 Task: Look for space in Dieppe, Canada from 2nd August, 2023 to 12th August, 2023 for 2 adults in price range Rs.5000 to Rs.10000. Place can be private room with 1  bedroom having 1 bed and 1 bathroom. Property type can be house, flat, guest house, hotel. Booking option can be shelf check-in. Required host language is English.
Action: Mouse moved to (501, 100)
Screenshot: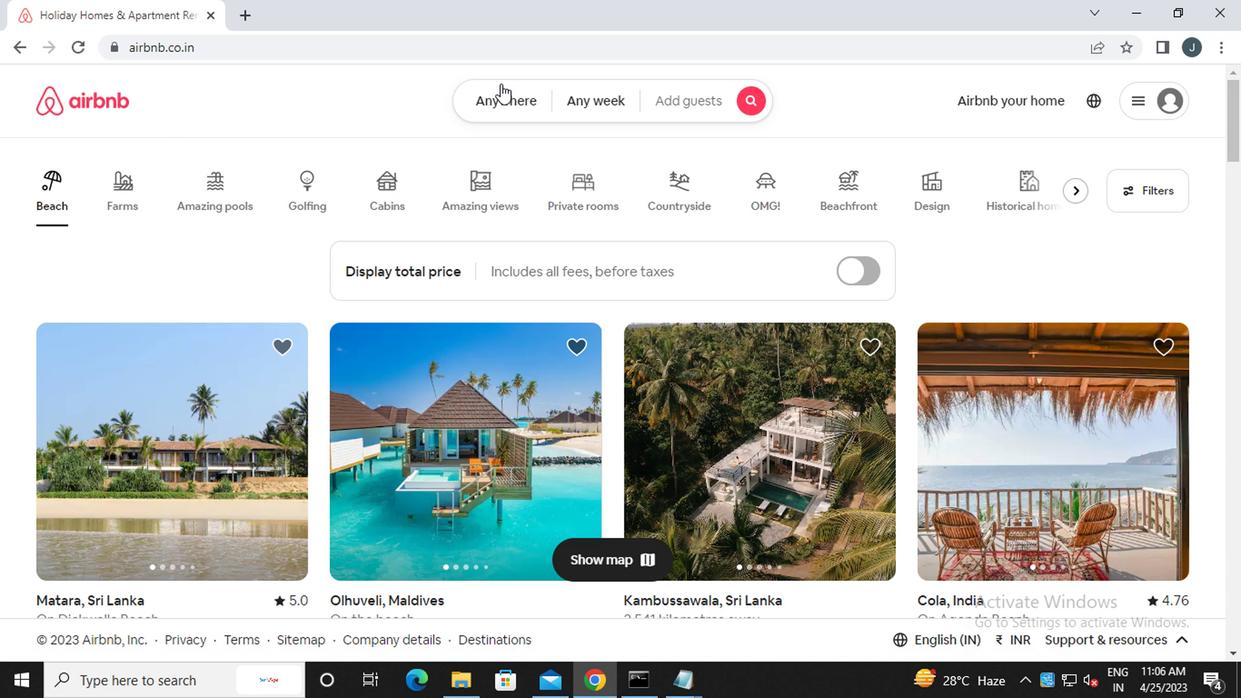 
Action: Mouse pressed left at (501, 100)
Screenshot: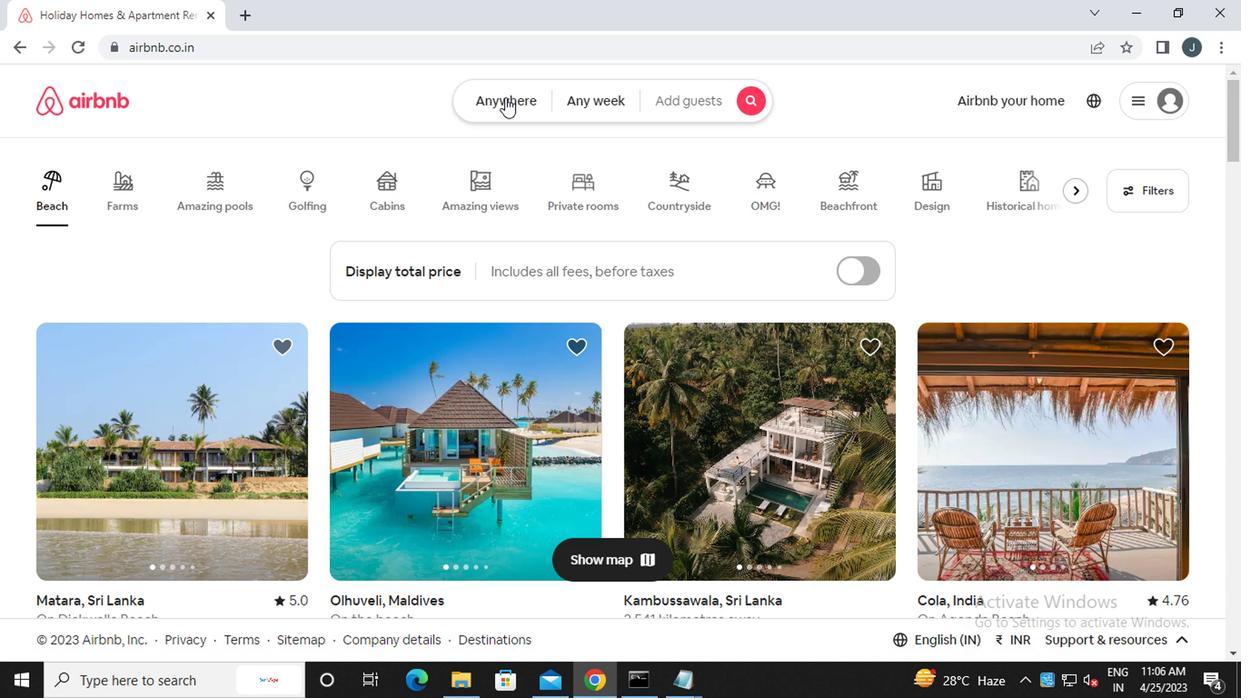 
Action: Mouse moved to (314, 182)
Screenshot: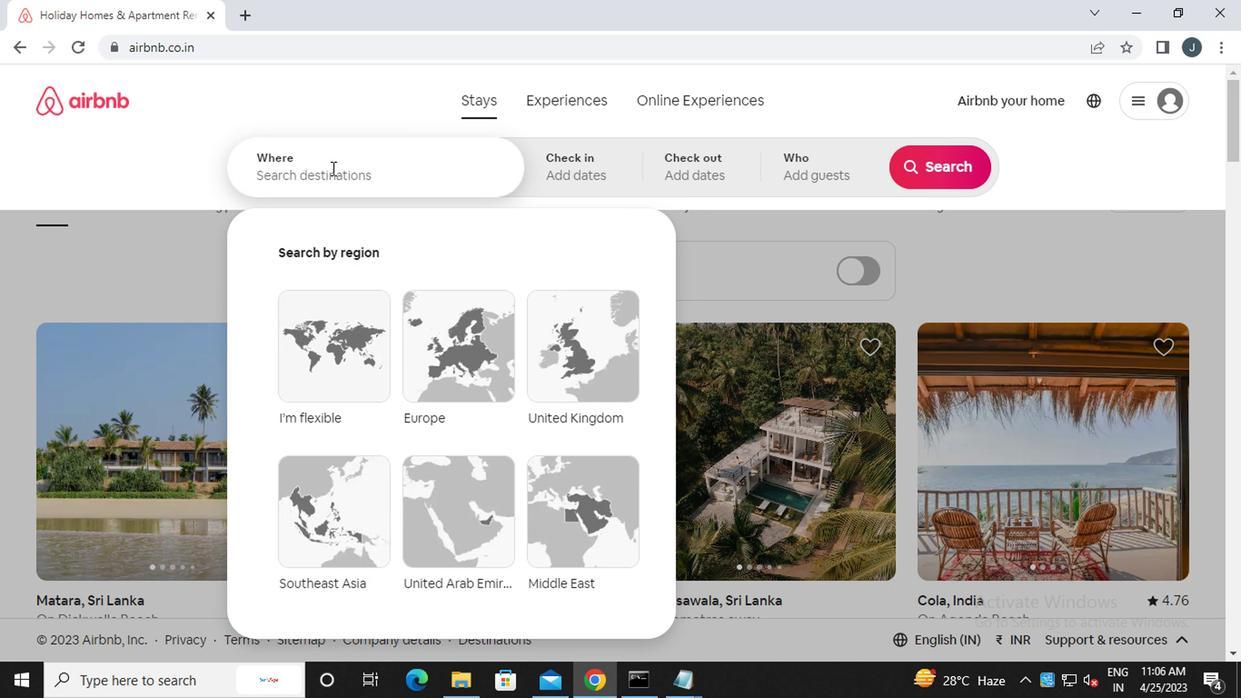
Action: Mouse pressed left at (314, 182)
Screenshot: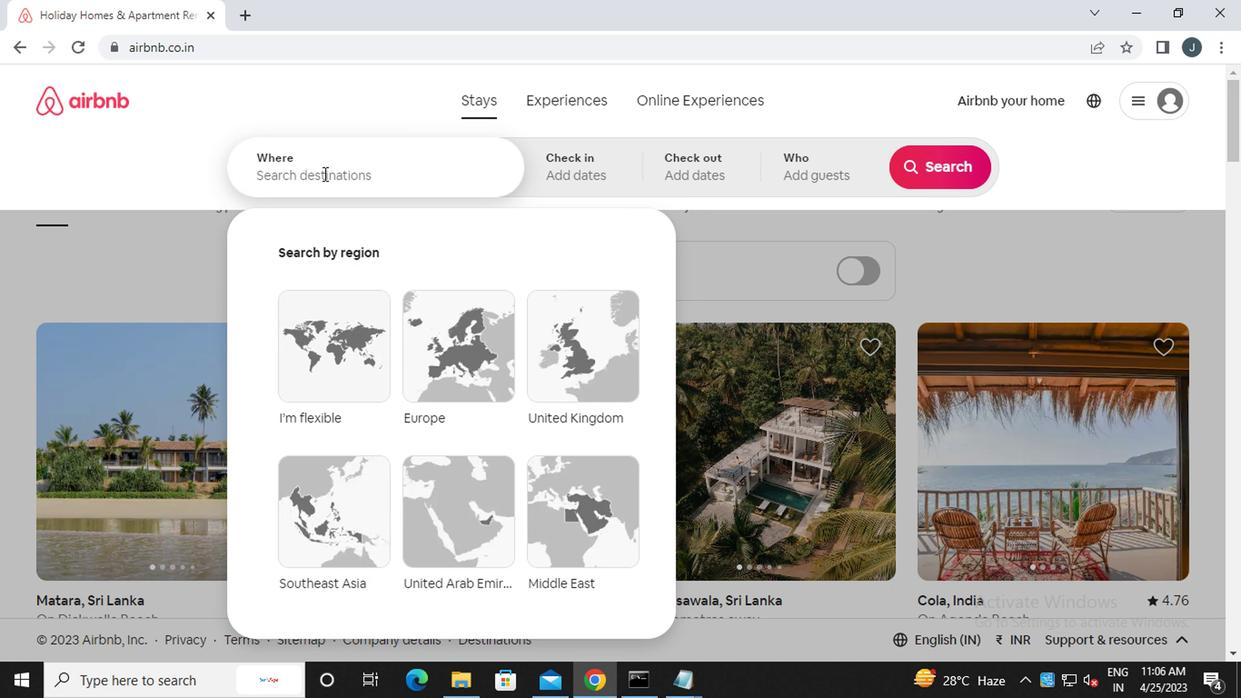 
Action: Mouse moved to (314, 182)
Screenshot: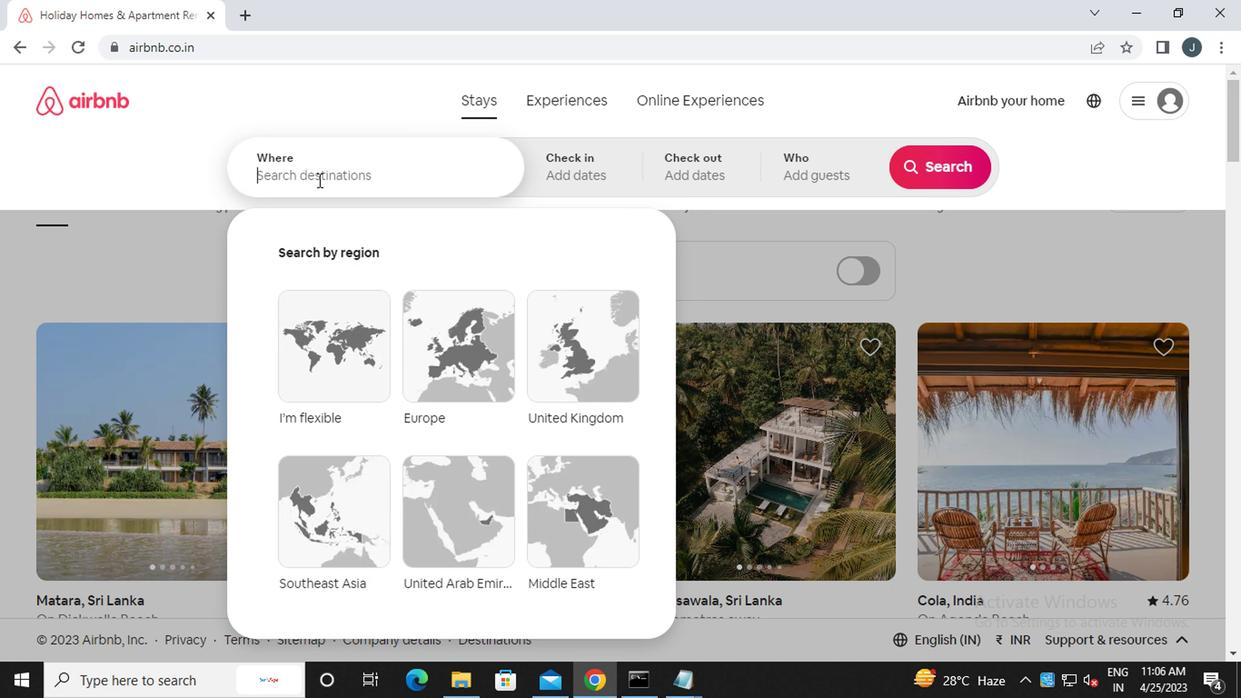 
Action: Key pressed d<Key.caps_lock>e<Key.backspace>ieppe,<Key.caps_lock>c<Key.caps_lock>anada
Screenshot: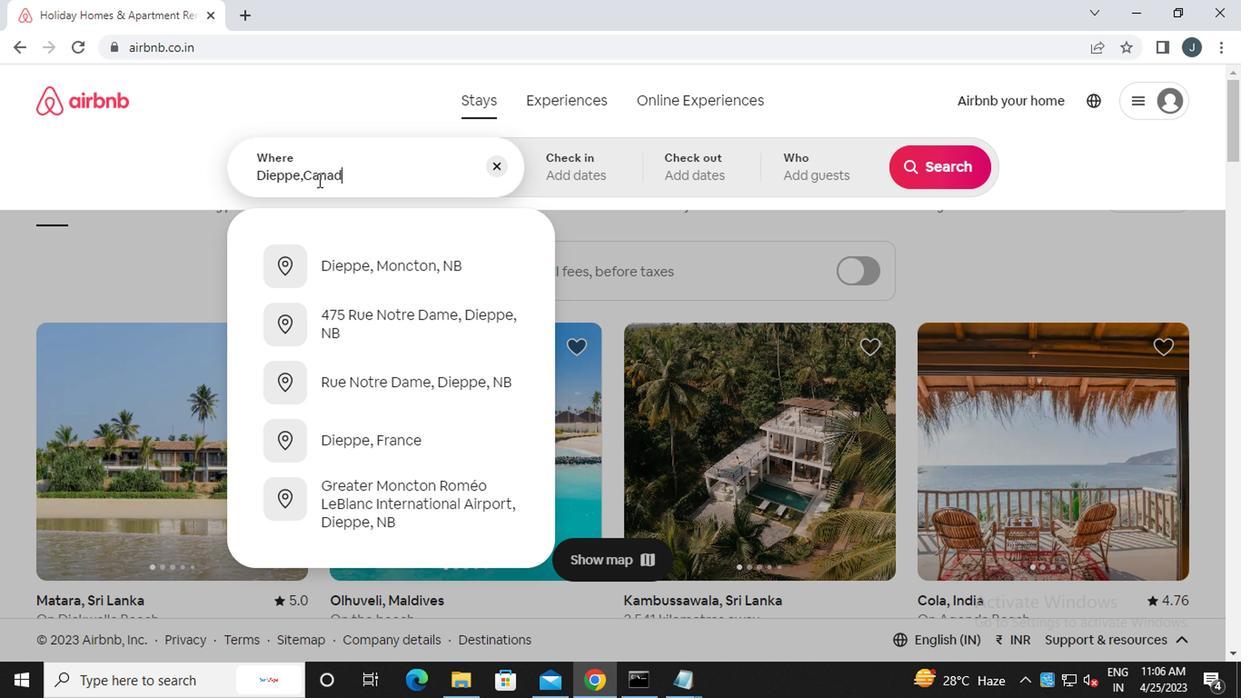 
Action: Mouse moved to (593, 177)
Screenshot: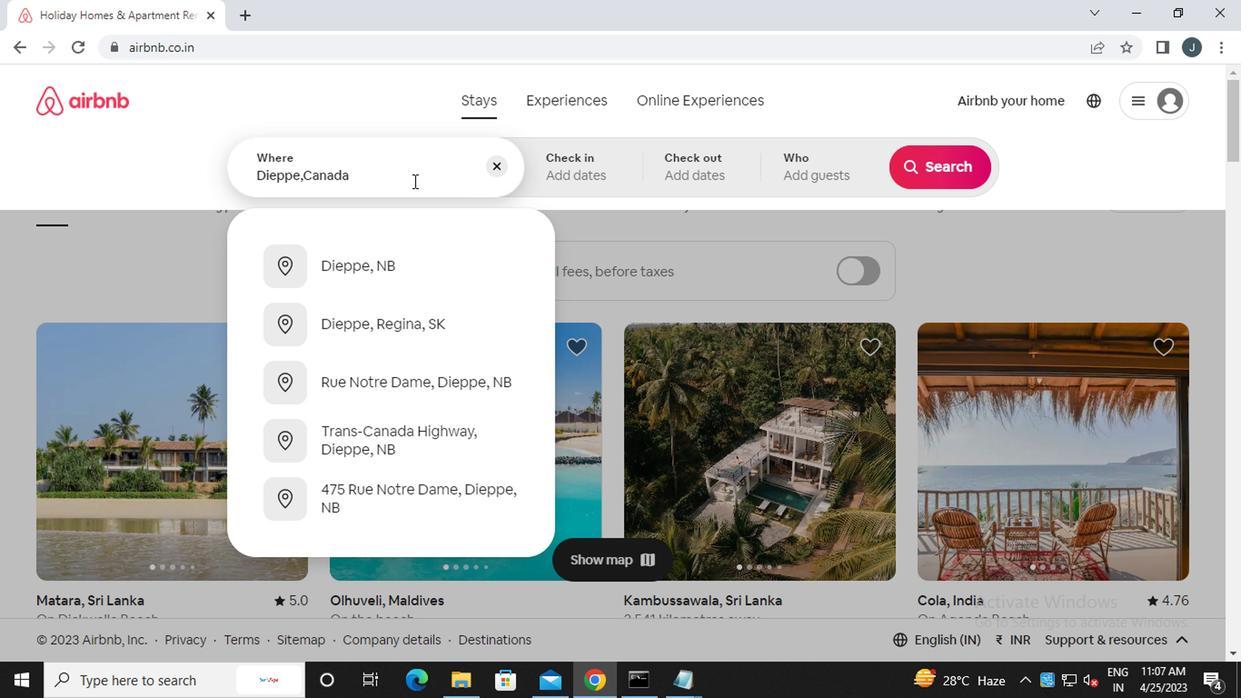 
Action: Mouse pressed left at (593, 177)
Screenshot: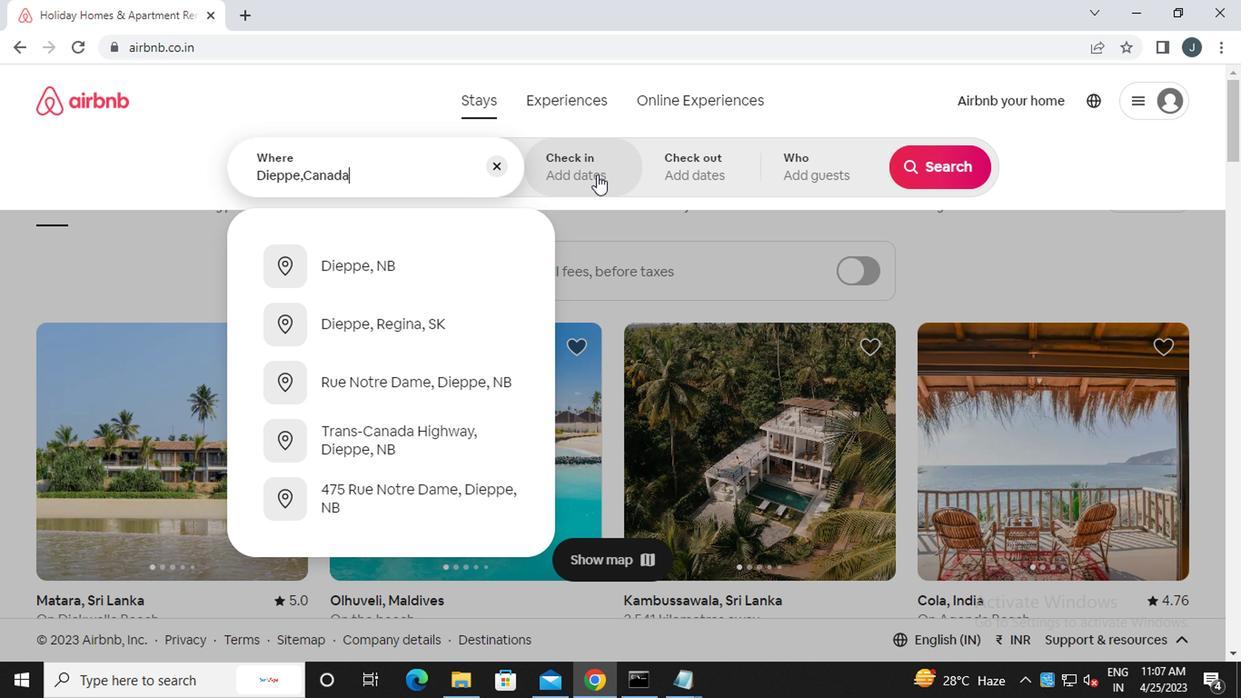 
Action: Mouse moved to (927, 310)
Screenshot: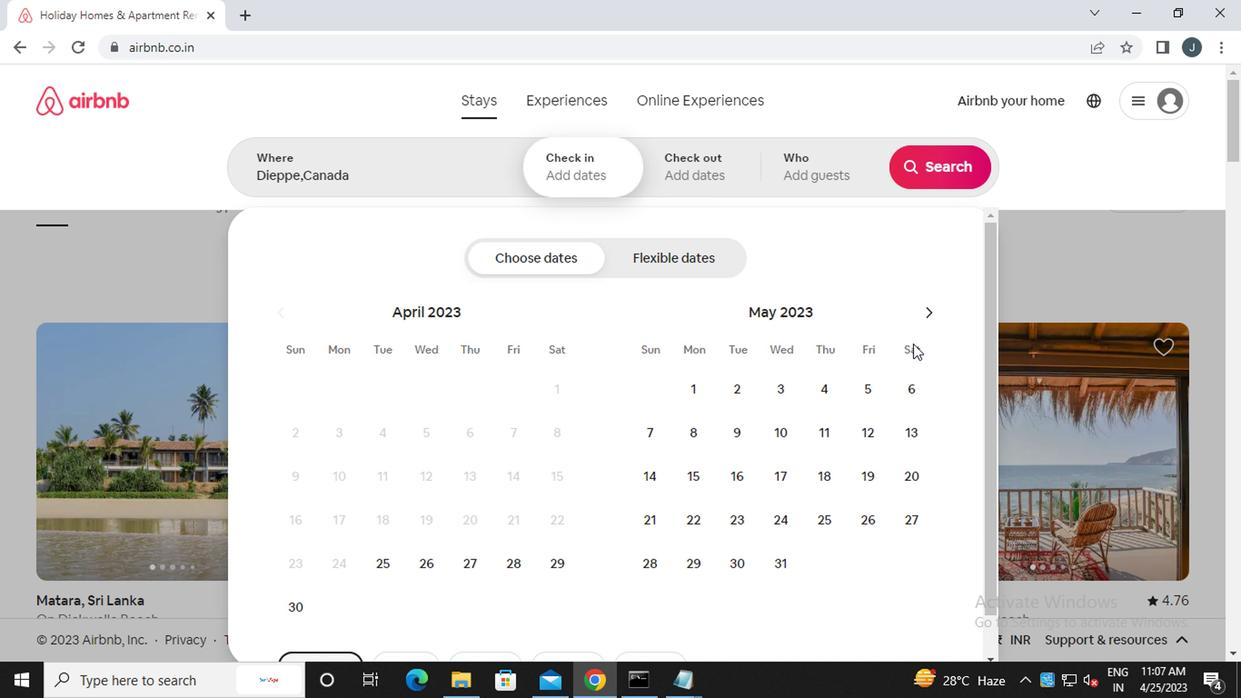 
Action: Mouse pressed left at (927, 310)
Screenshot: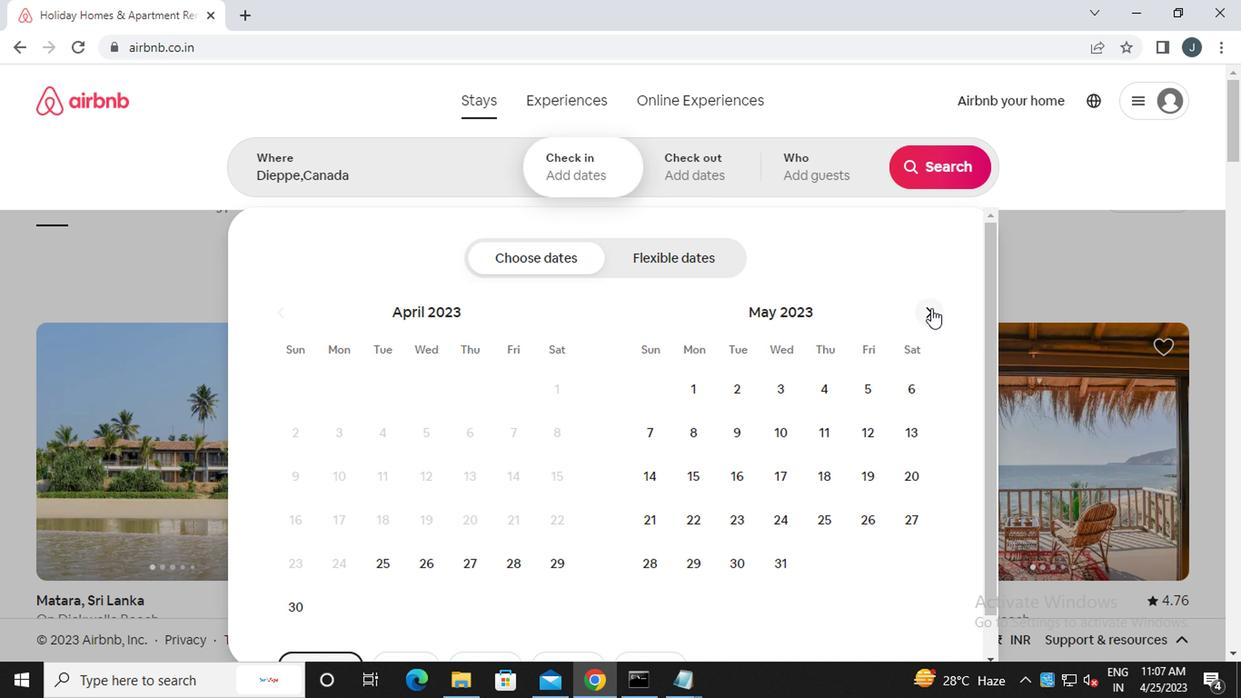 
Action: Mouse pressed left at (927, 310)
Screenshot: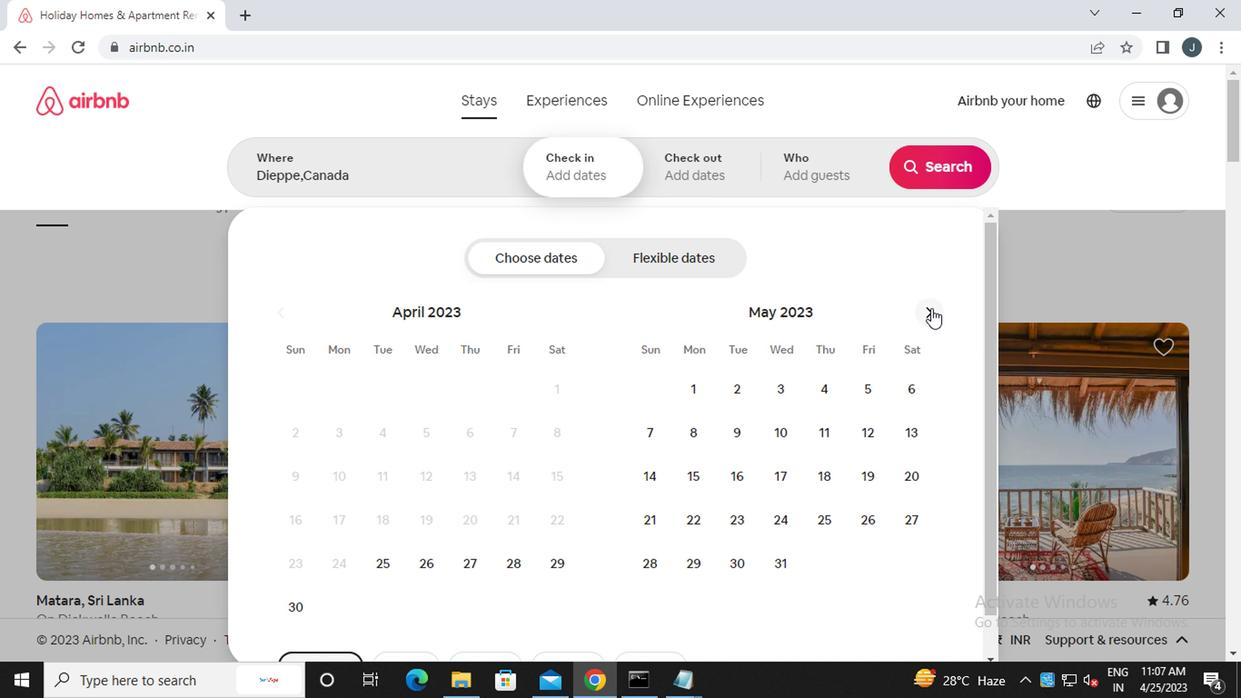 
Action: Mouse moved to (927, 310)
Screenshot: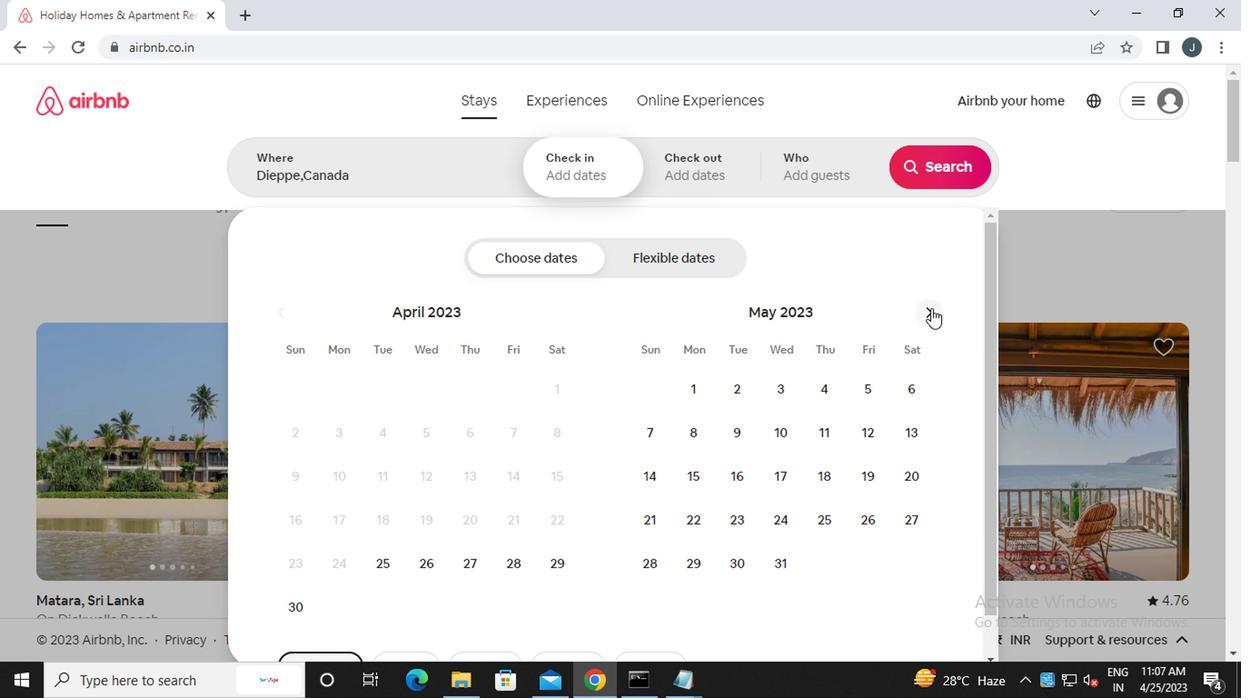 
Action: Mouse pressed left at (927, 310)
Screenshot: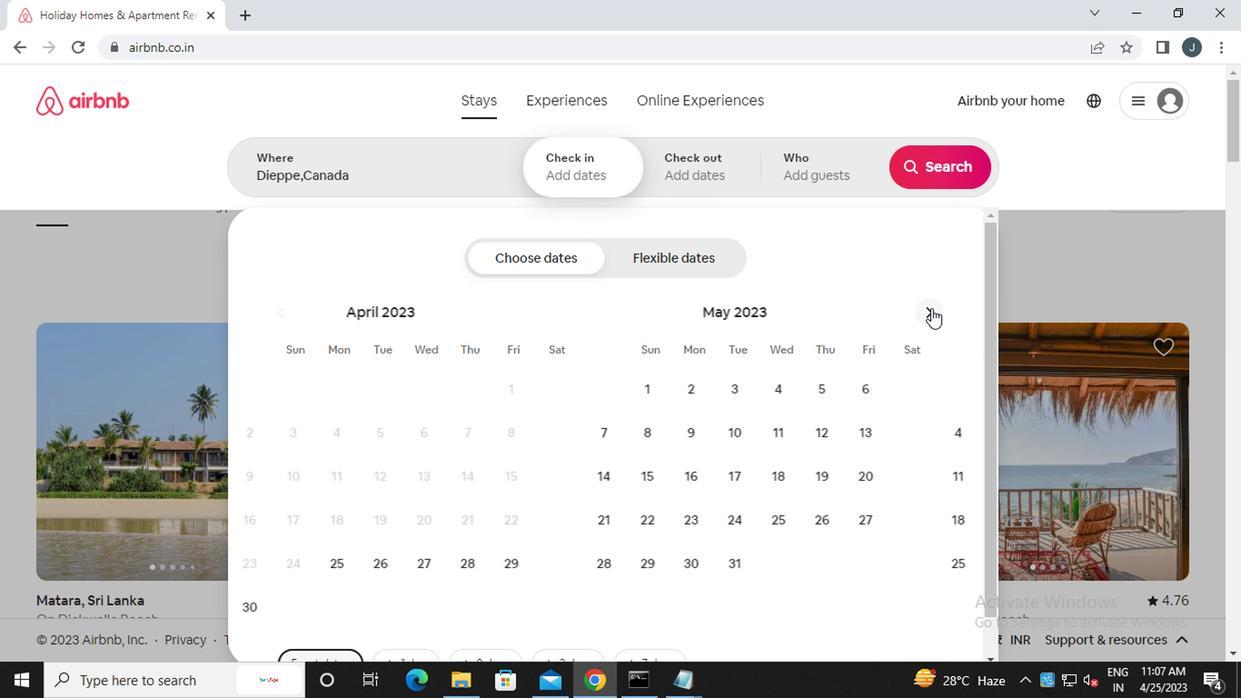 
Action: Mouse pressed left at (927, 310)
Screenshot: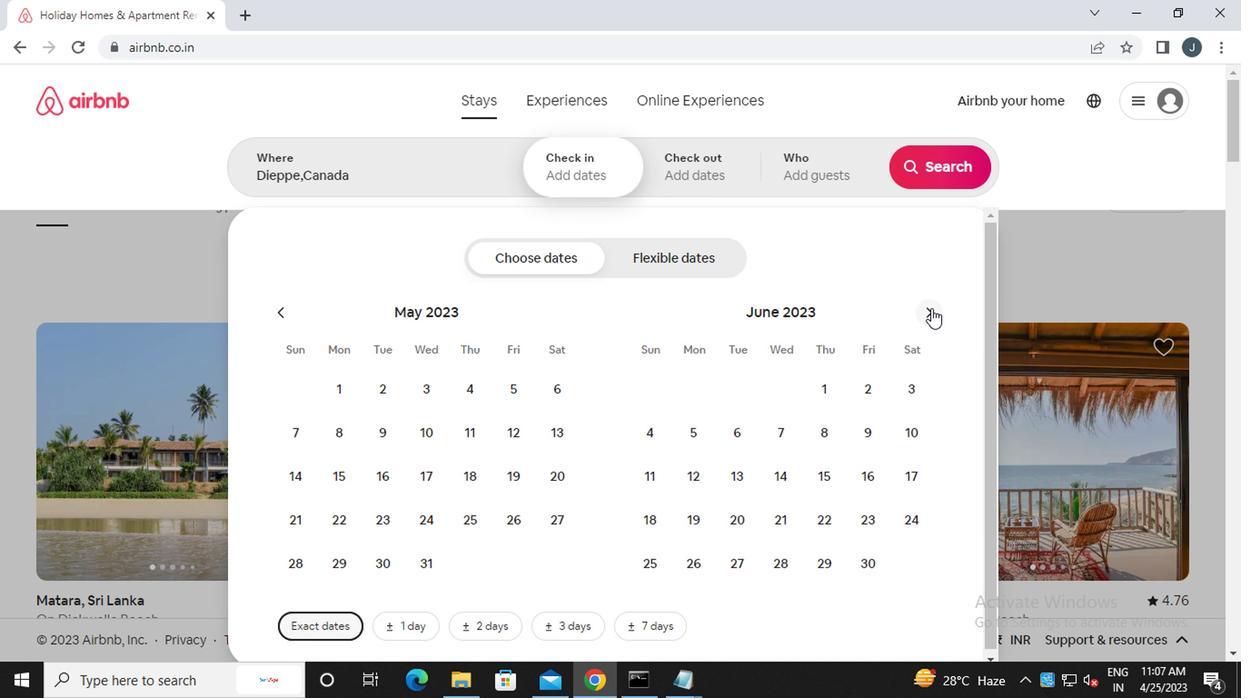 
Action: Mouse pressed left at (927, 310)
Screenshot: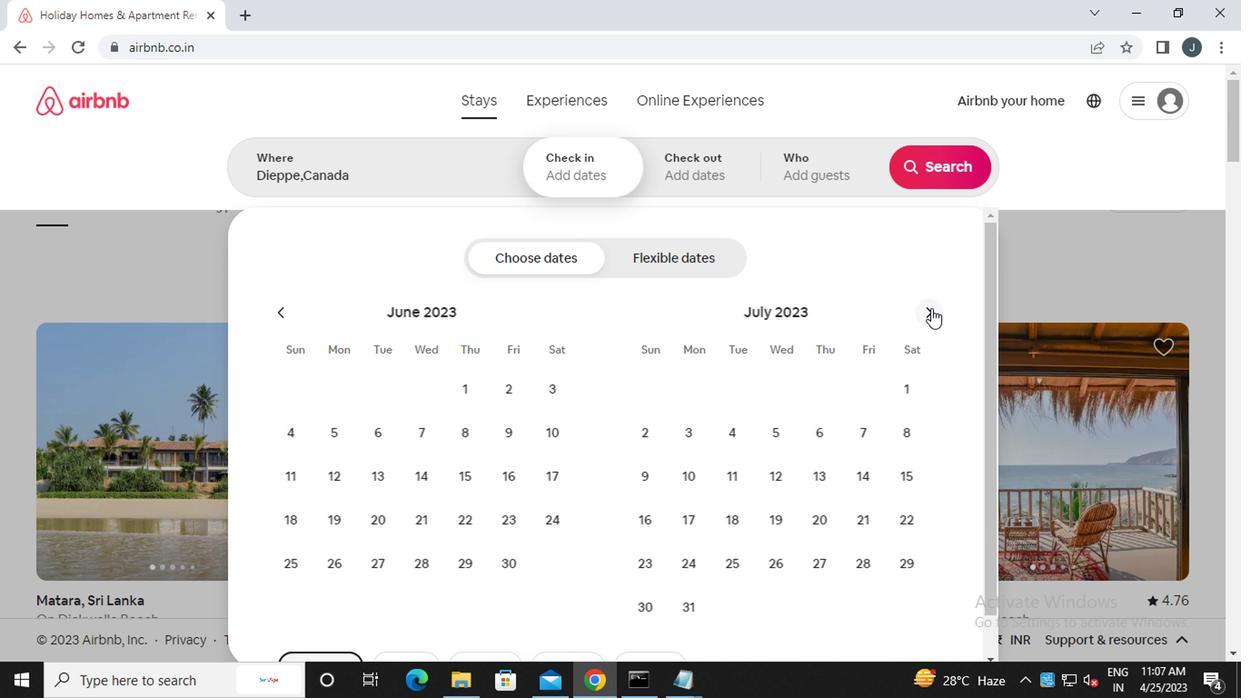 
Action: Mouse moved to (424, 393)
Screenshot: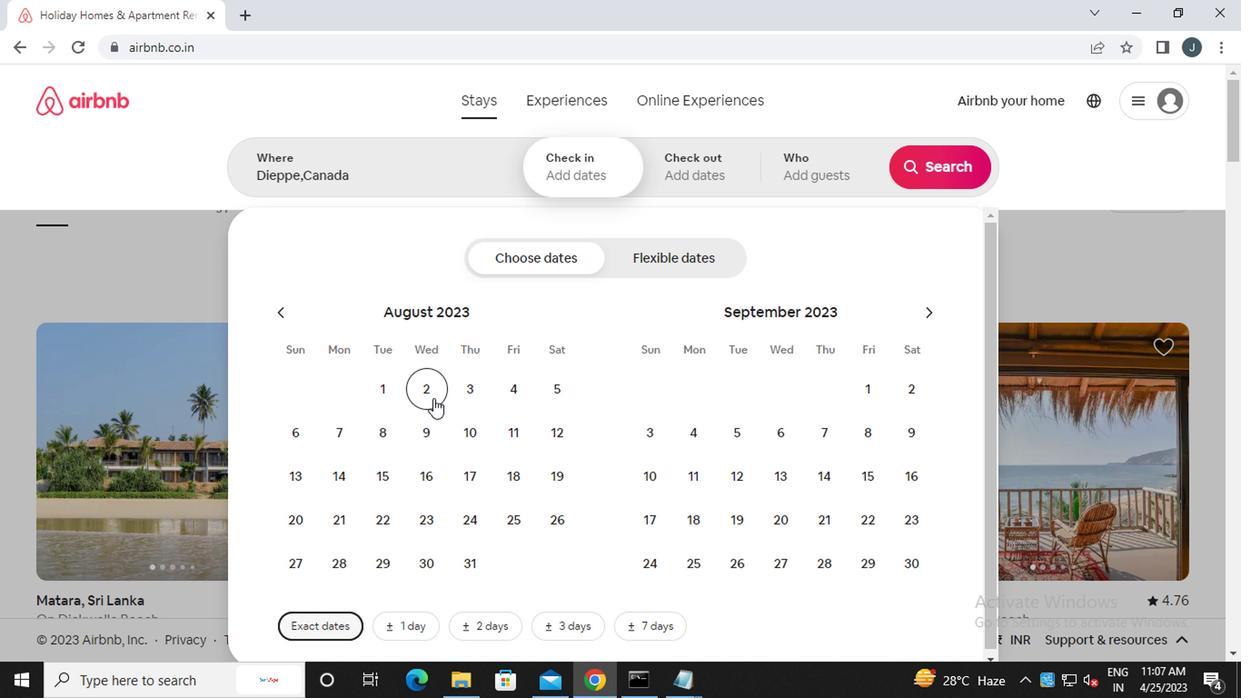 
Action: Mouse pressed left at (424, 393)
Screenshot: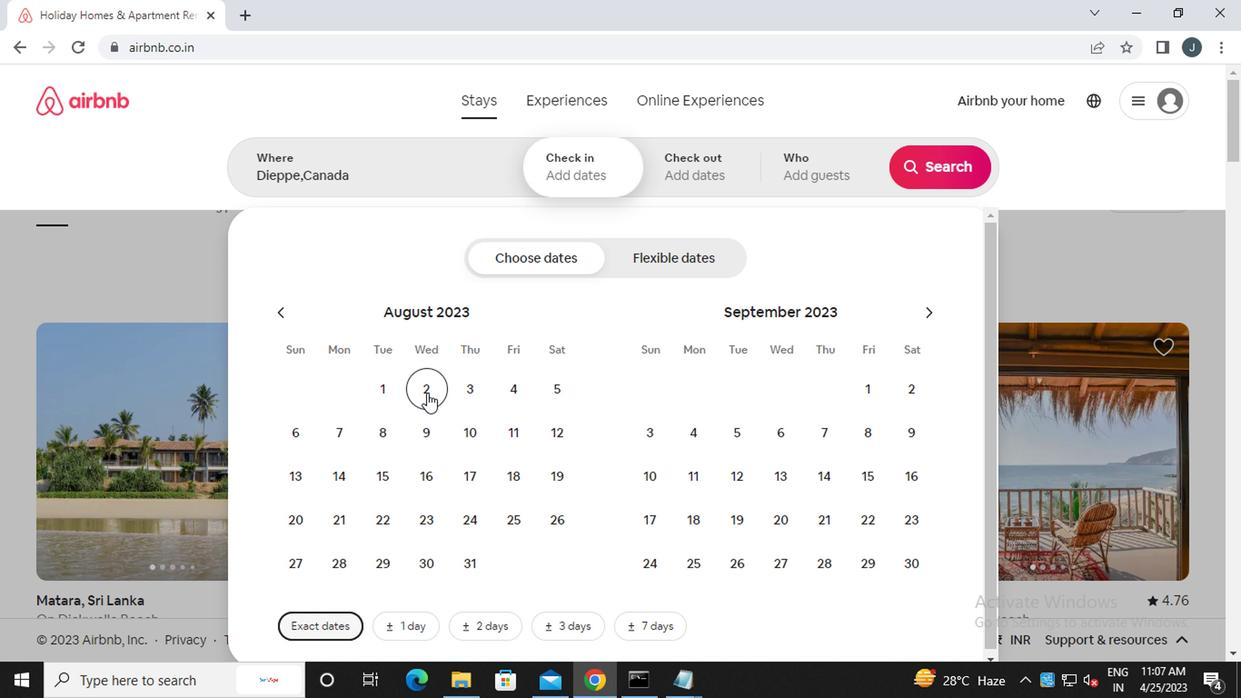 
Action: Mouse moved to (554, 441)
Screenshot: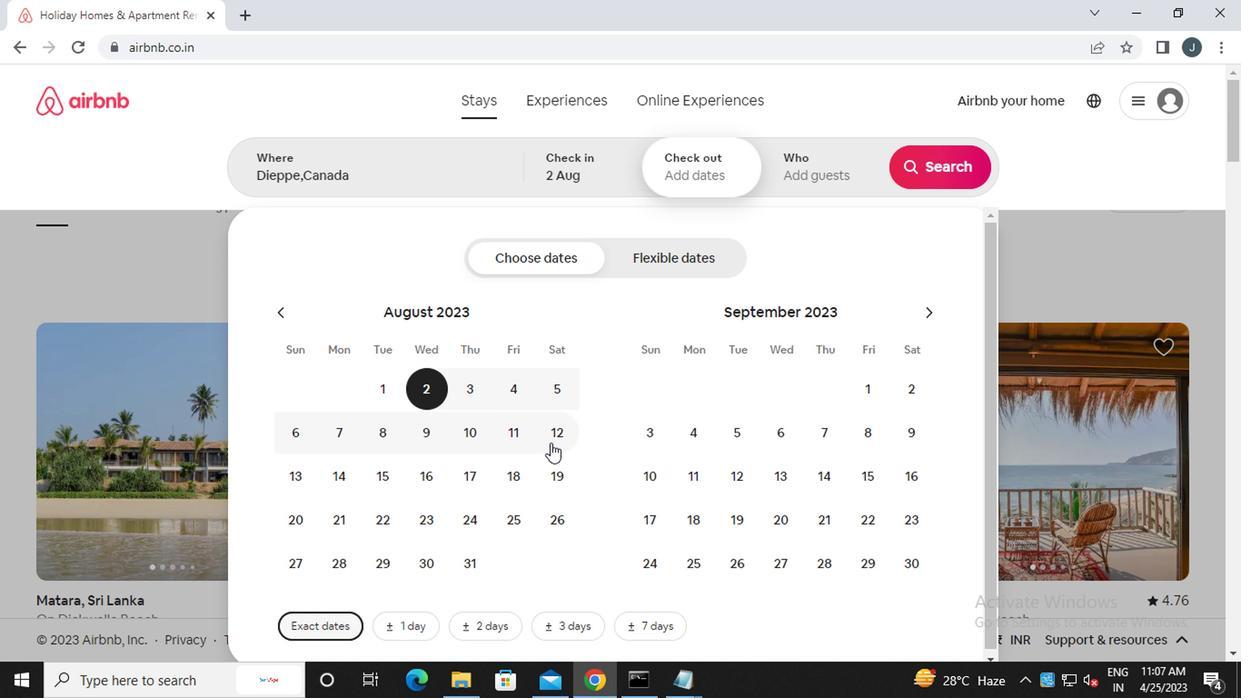 
Action: Mouse pressed left at (554, 441)
Screenshot: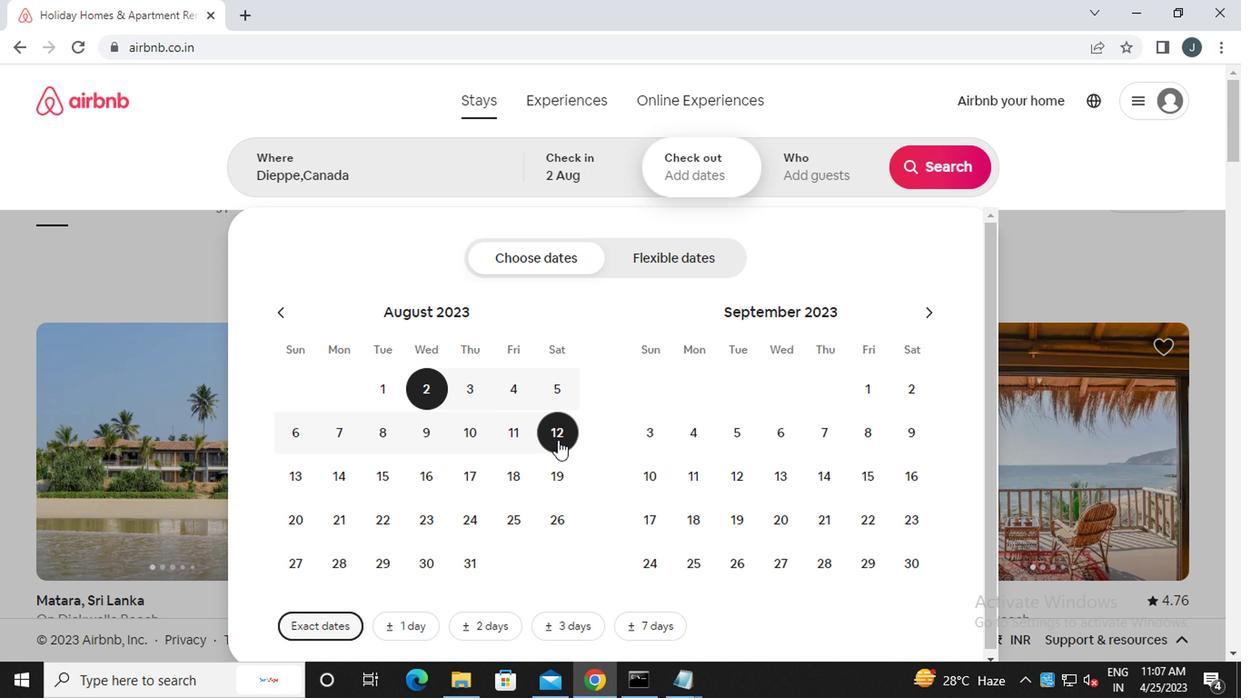 
Action: Mouse moved to (803, 177)
Screenshot: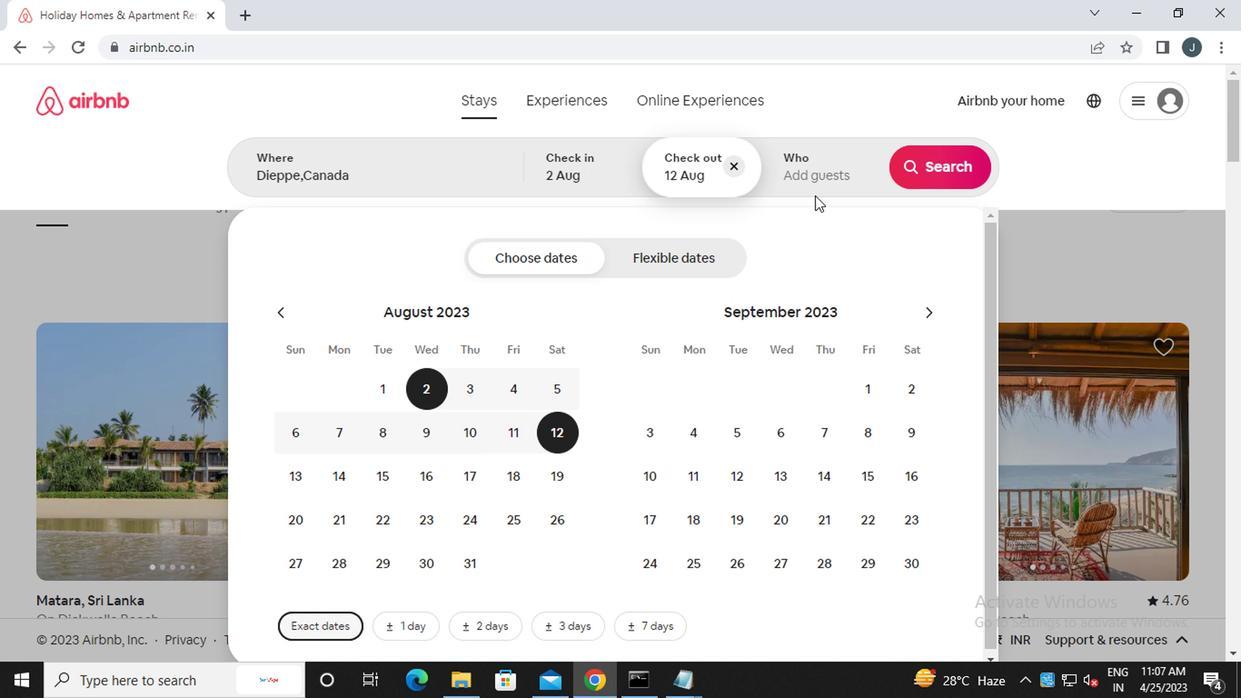 
Action: Mouse pressed left at (803, 177)
Screenshot: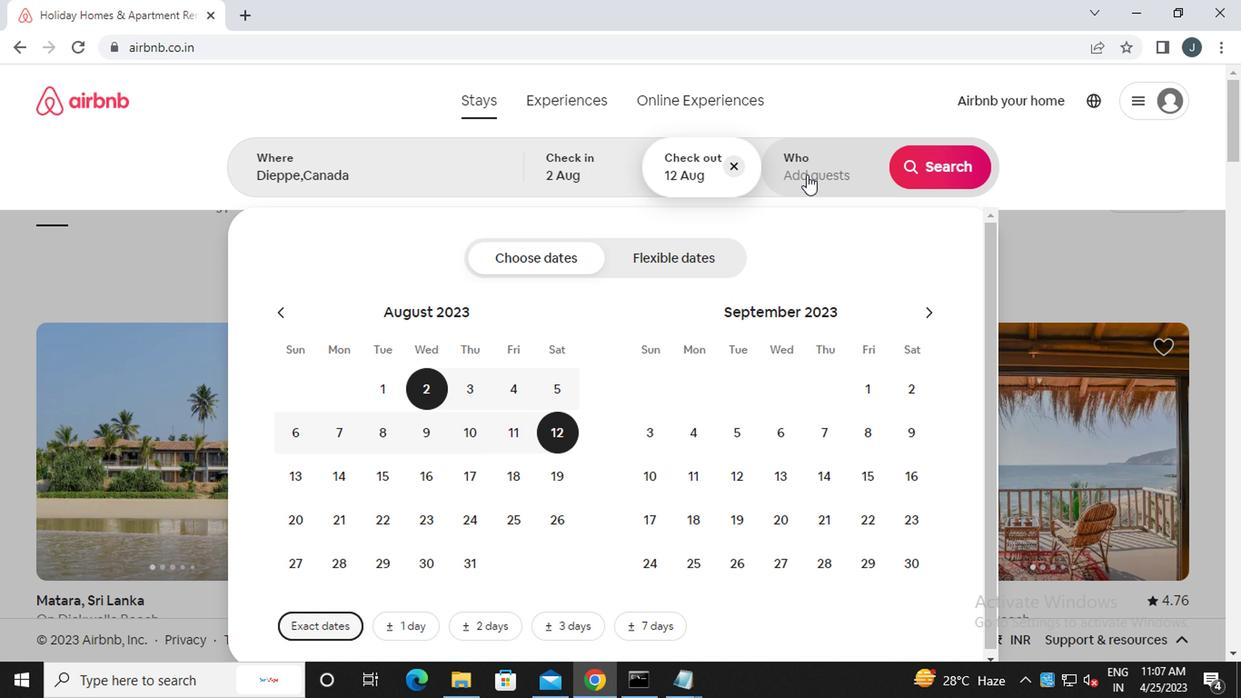 
Action: Mouse moved to (950, 268)
Screenshot: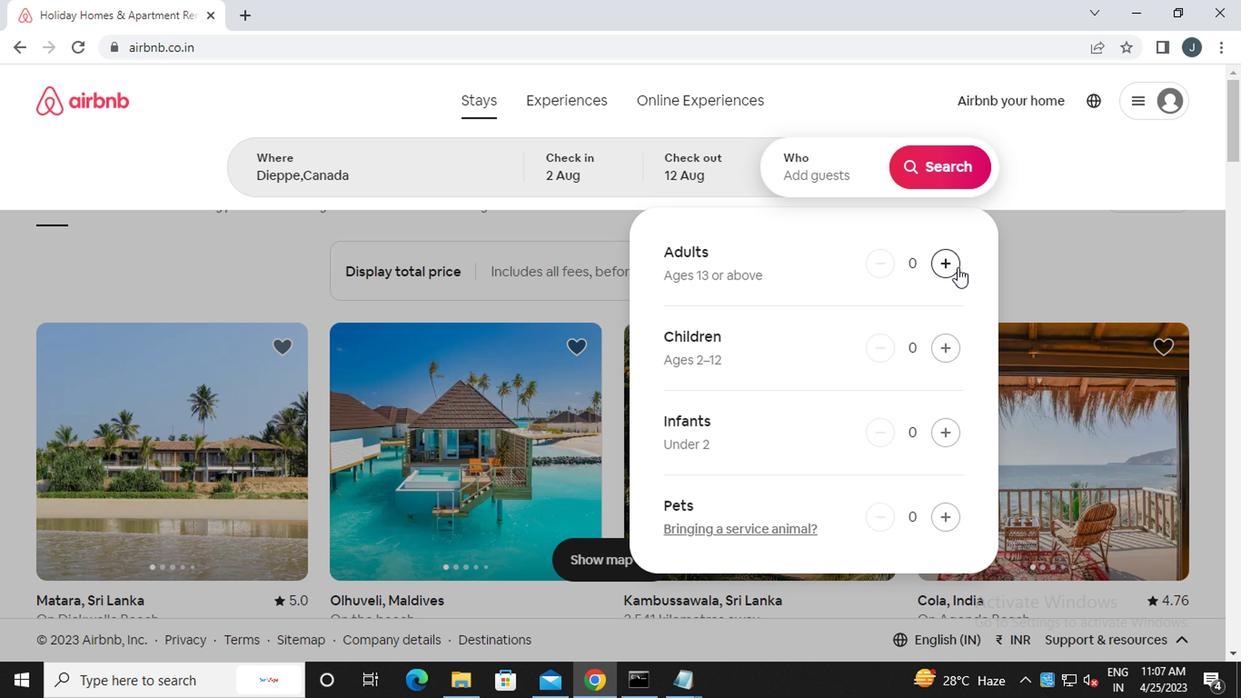 
Action: Mouse pressed left at (950, 268)
Screenshot: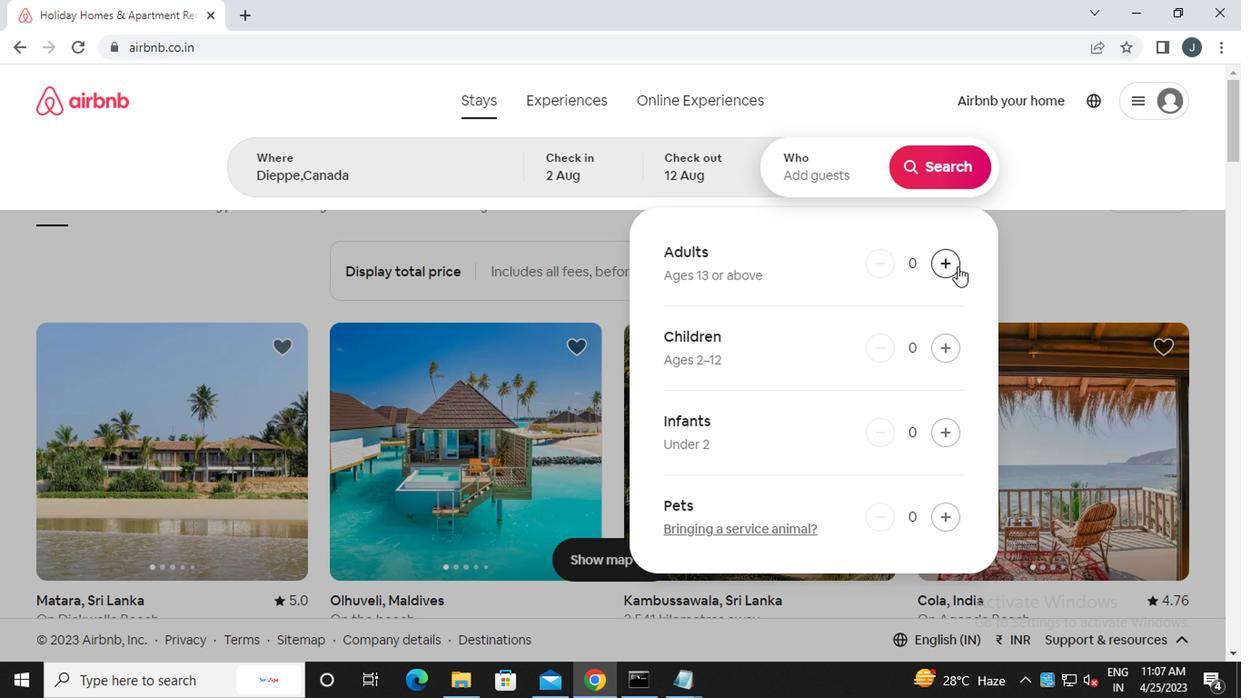 
Action: Mouse pressed left at (950, 268)
Screenshot: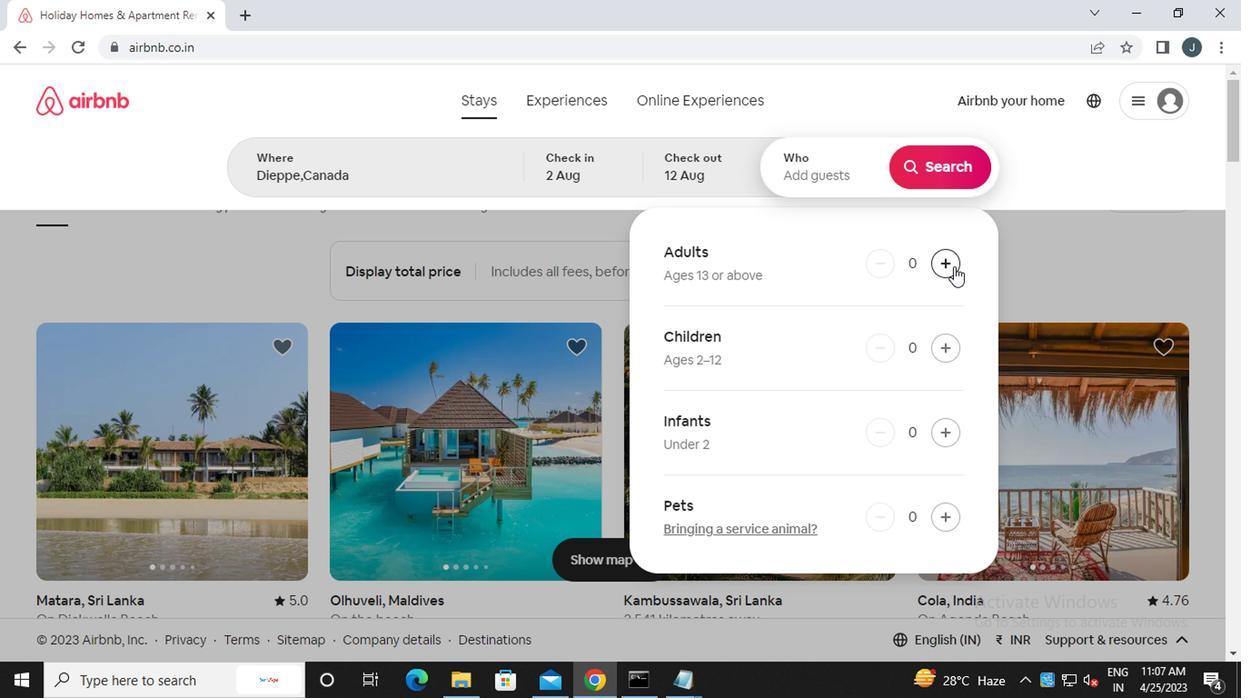 
Action: Mouse moved to (959, 175)
Screenshot: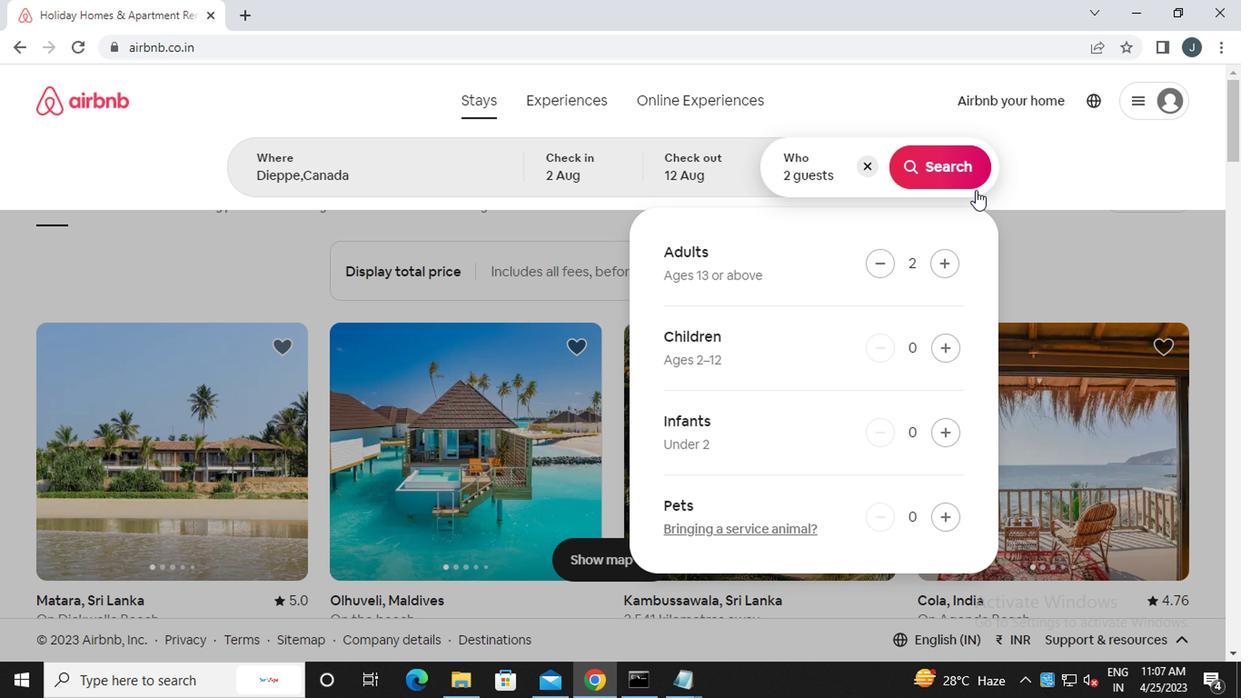 
Action: Mouse pressed left at (959, 175)
Screenshot: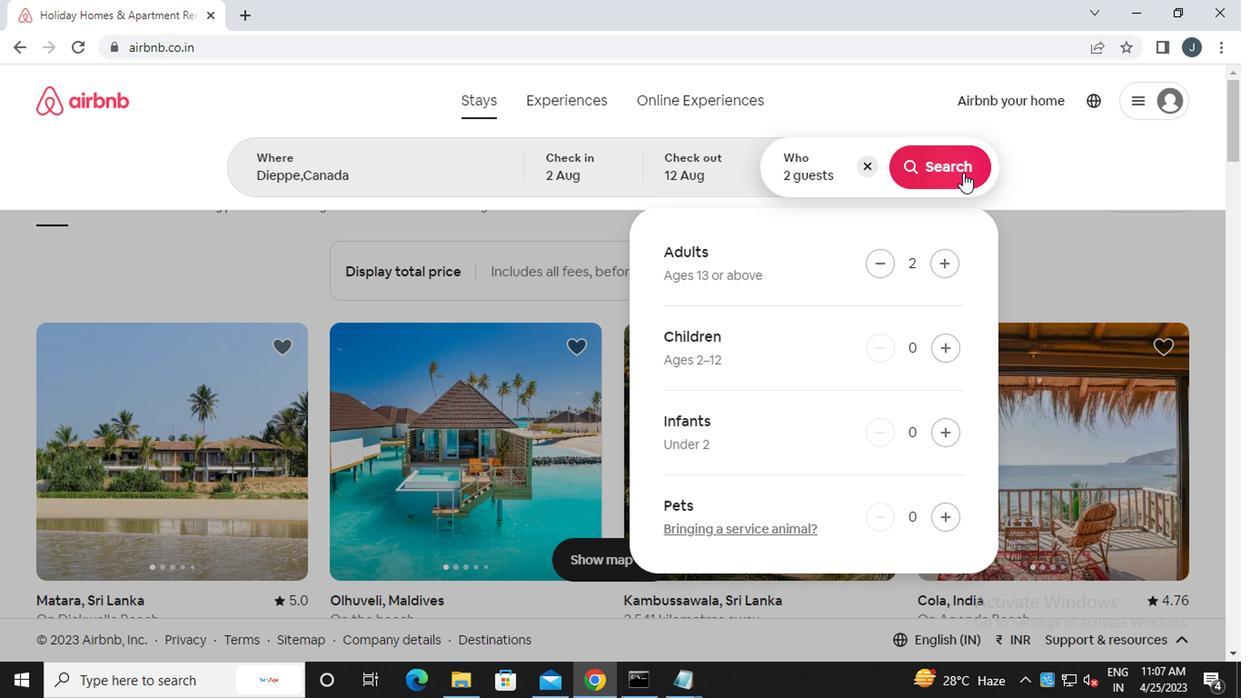 
Action: Mouse moved to (1175, 186)
Screenshot: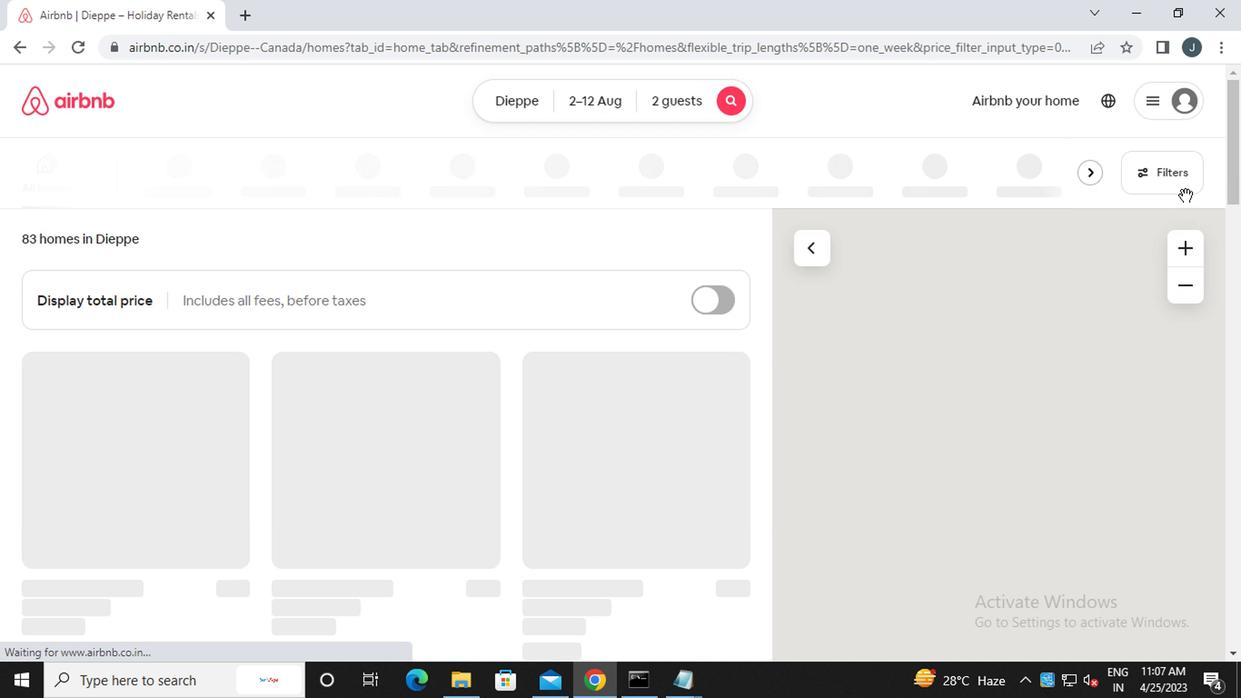 
Action: Mouse pressed left at (1175, 186)
Screenshot: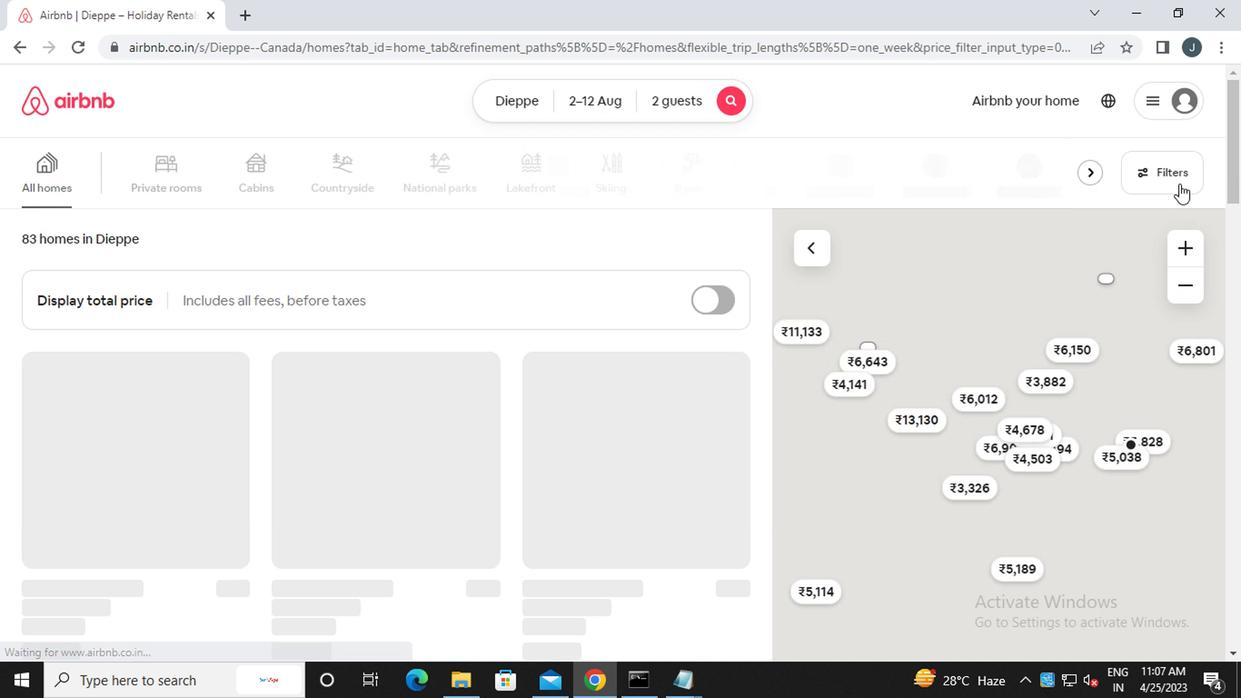 
Action: Mouse moved to (399, 406)
Screenshot: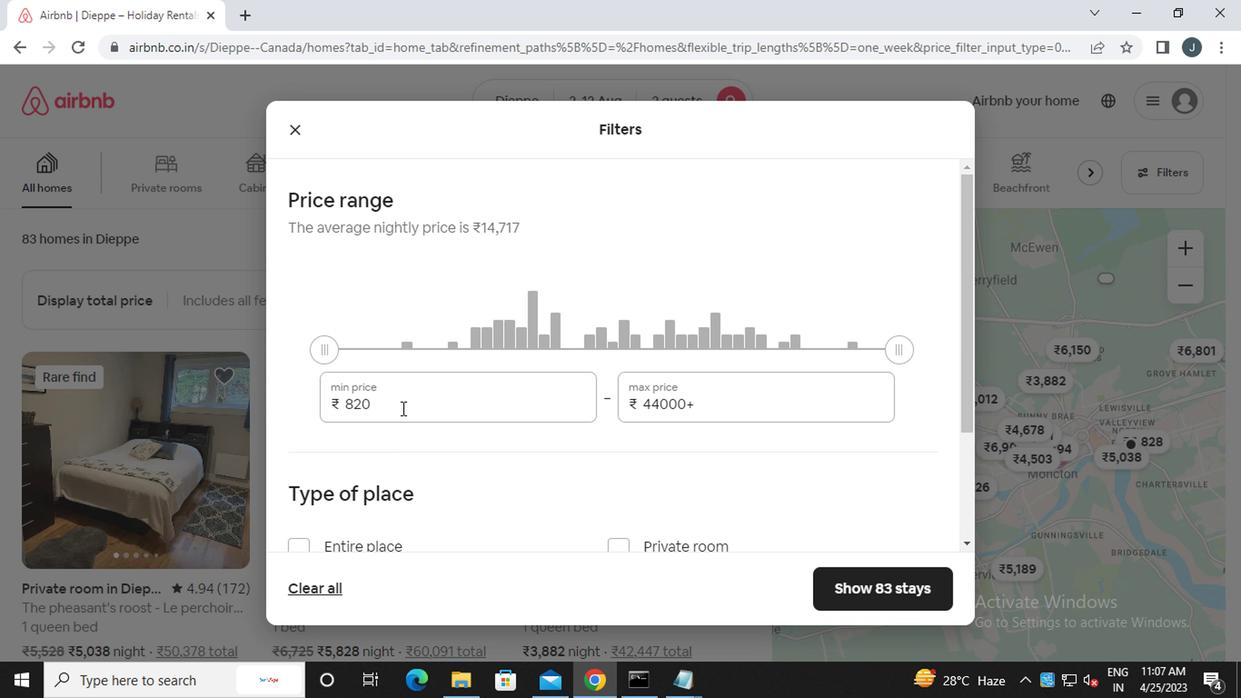 
Action: Mouse pressed left at (399, 406)
Screenshot: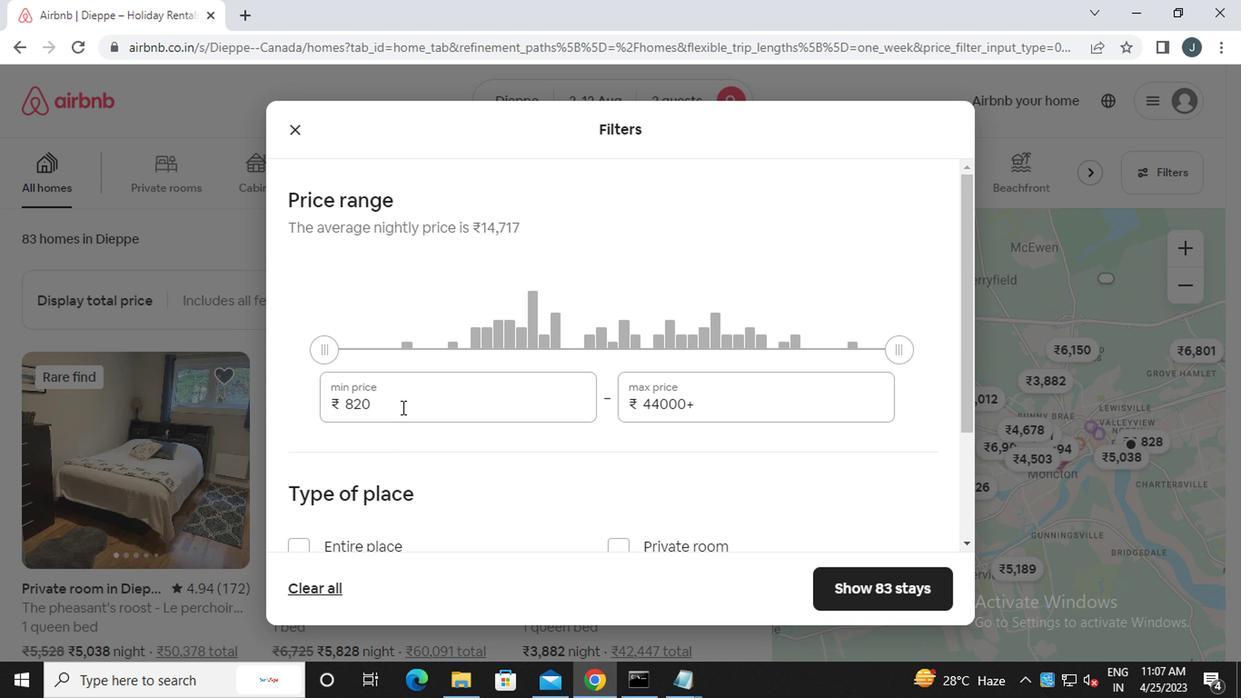 
Action: Mouse moved to (398, 401)
Screenshot: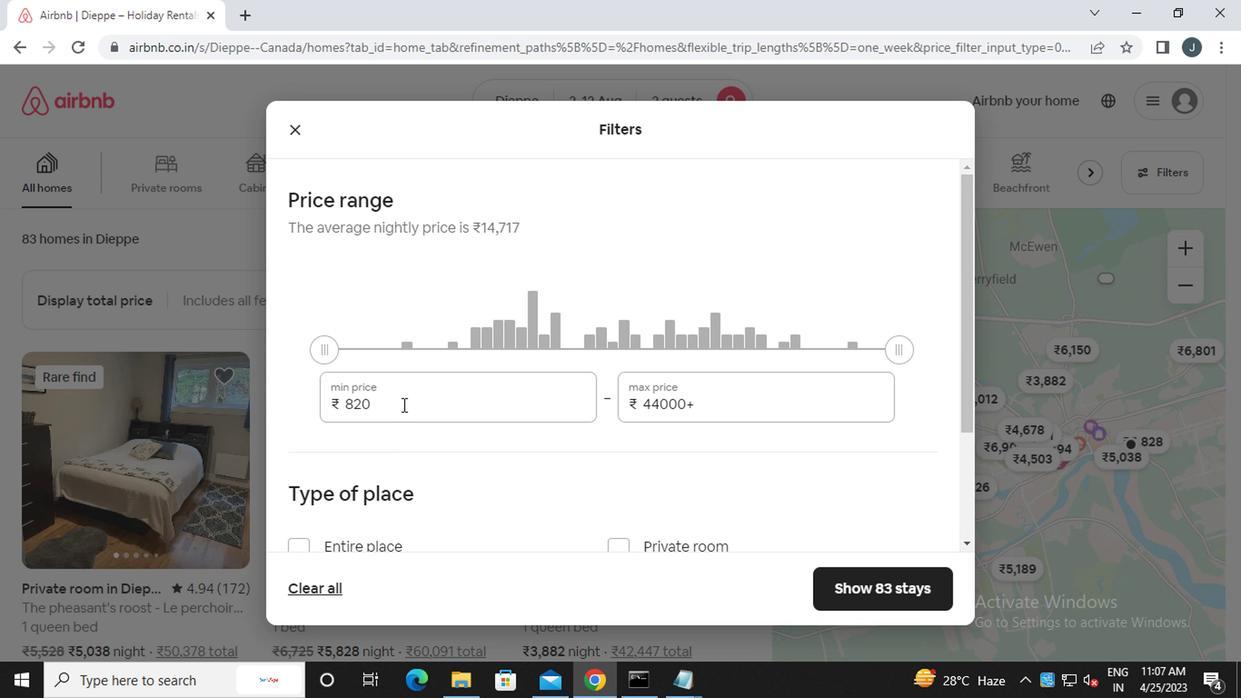 
Action: Key pressed <Key.backspace><Key.backspace><Key.backspace><Key.backspace><Key.backspace><Key.backspace><Key.backspace><Key.backspace><Key.backspace><<101>><<96>><<96>><<96>>
Screenshot: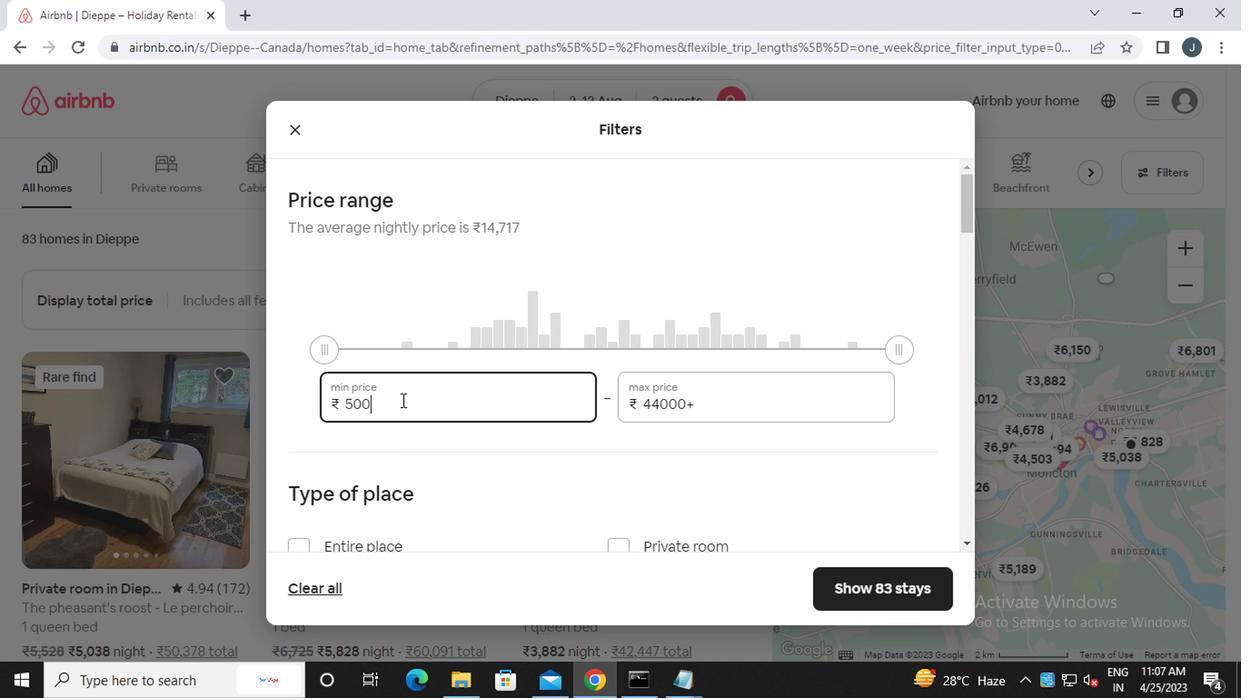 
Action: Mouse moved to (714, 403)
Screenshot: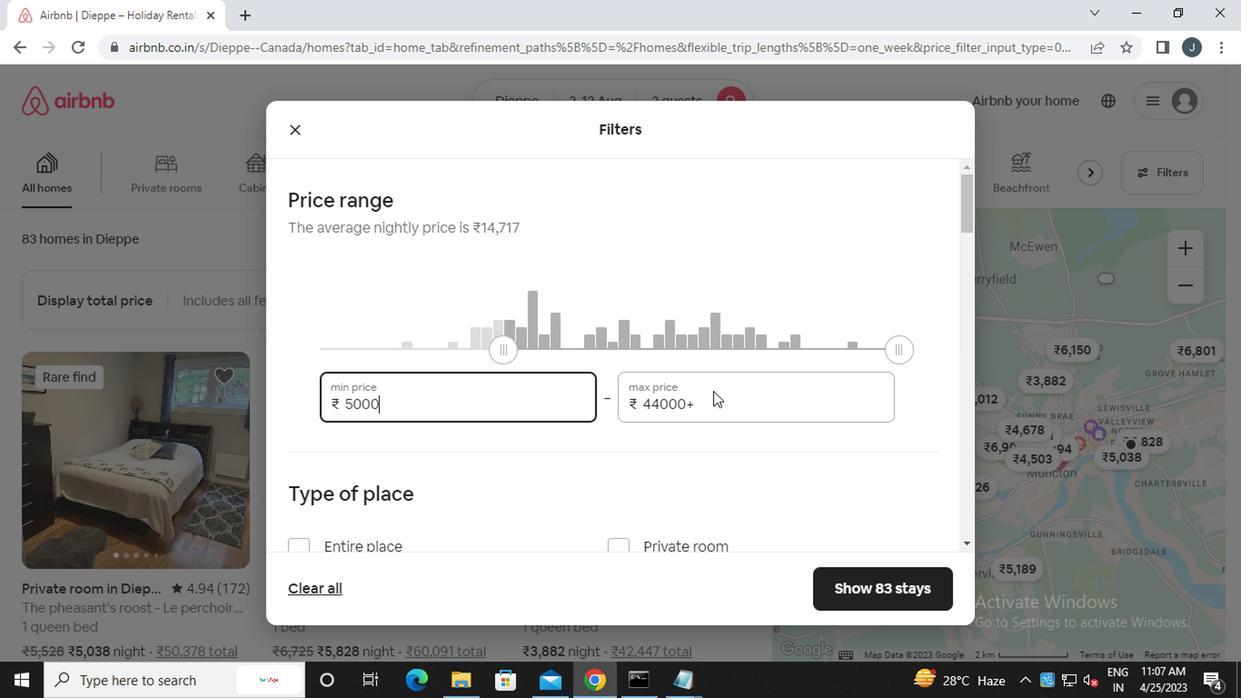 
Action: Mouse pressed left at (714, 403)
Screenshot: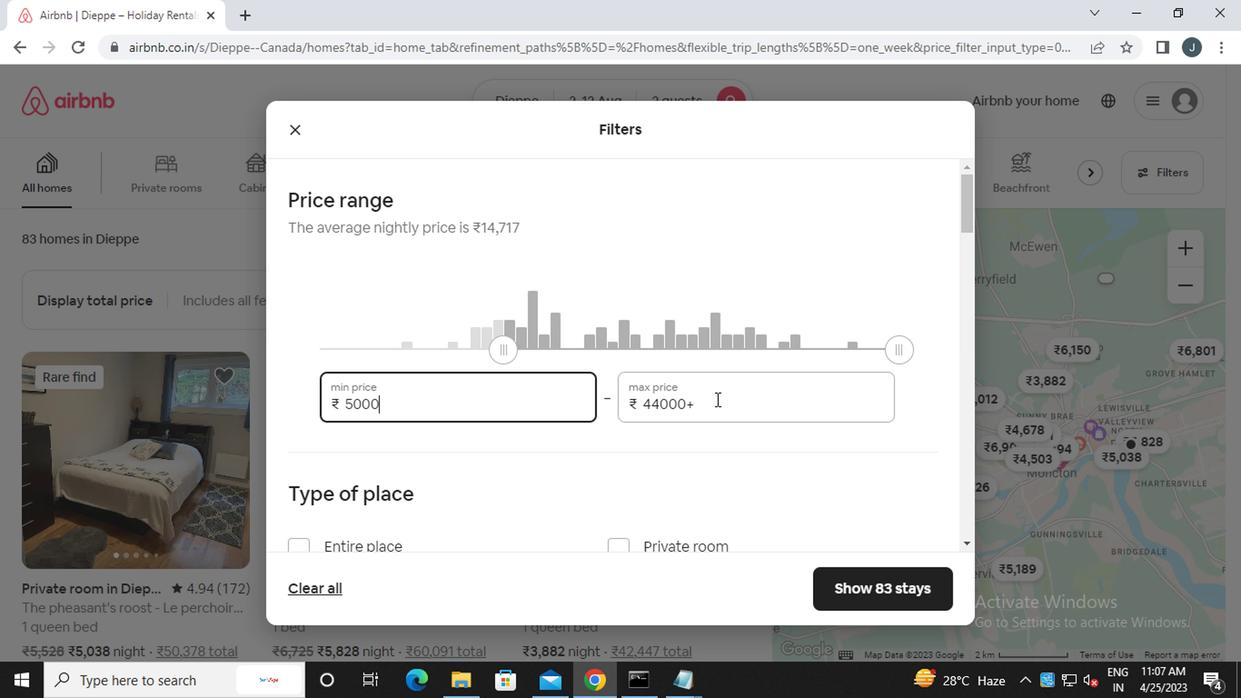 
Action: Mouse moved to (709, 404)
Screenshot: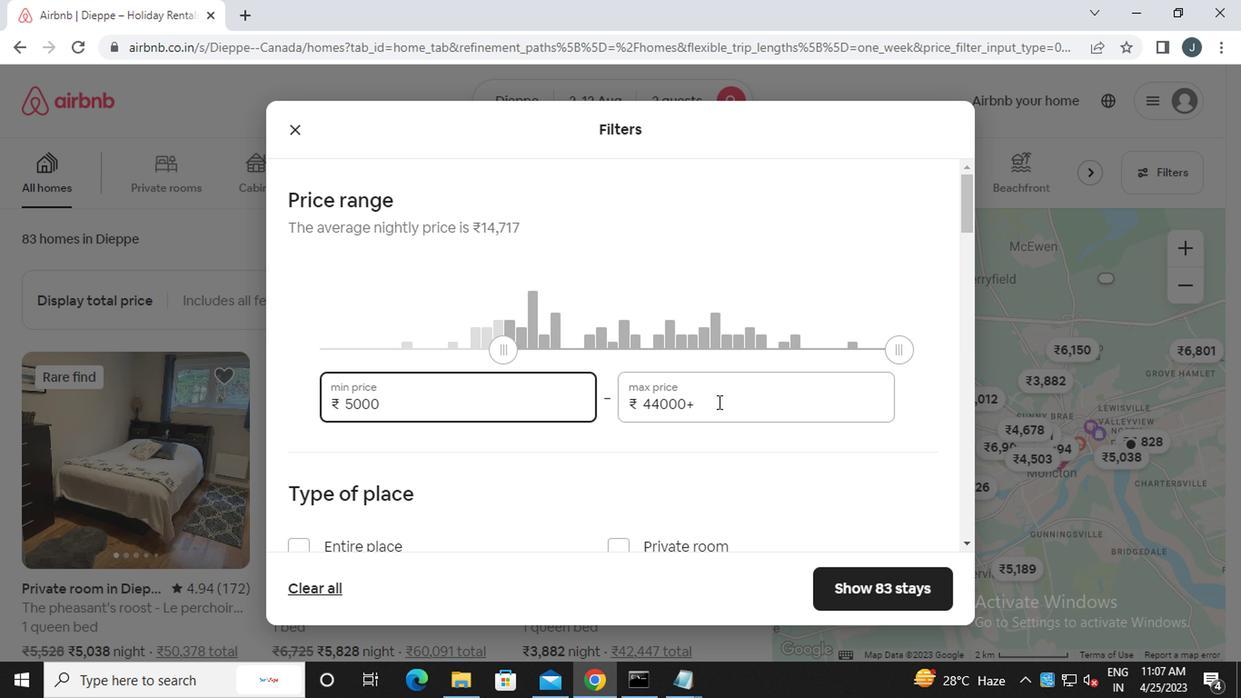 
Action: Key pressed <Key.backspace><Key.backspace><Key.backspace><Key.backspace><Key.backspace><Key.backspace><Key.backspace><Key.backspace><Key.backspace><Key.backspace><Key.backspace><Key.backspace><Key.backspace><Key.backspace><Key.backspace><Key.backspace><Key.backspace><Key.backspace><<97>><<96>><<96>><<96>><<96>>
Screenshot: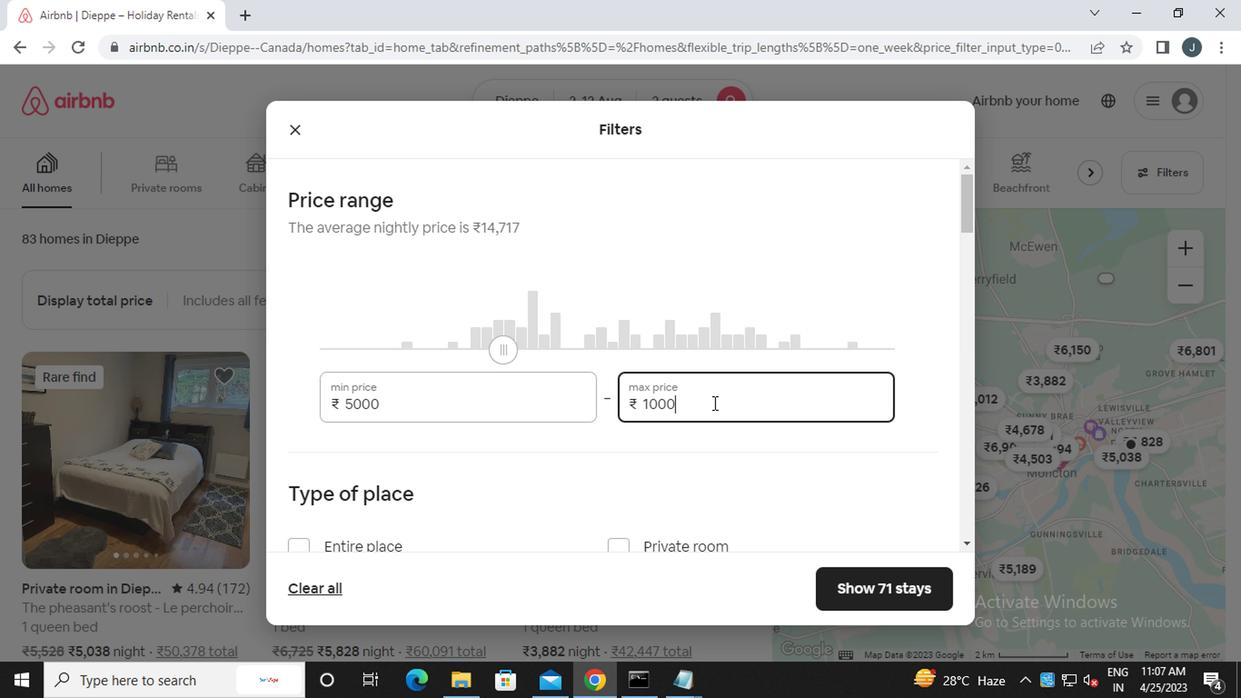 
Action: Mouse moved to (697, 411)
Screenshot: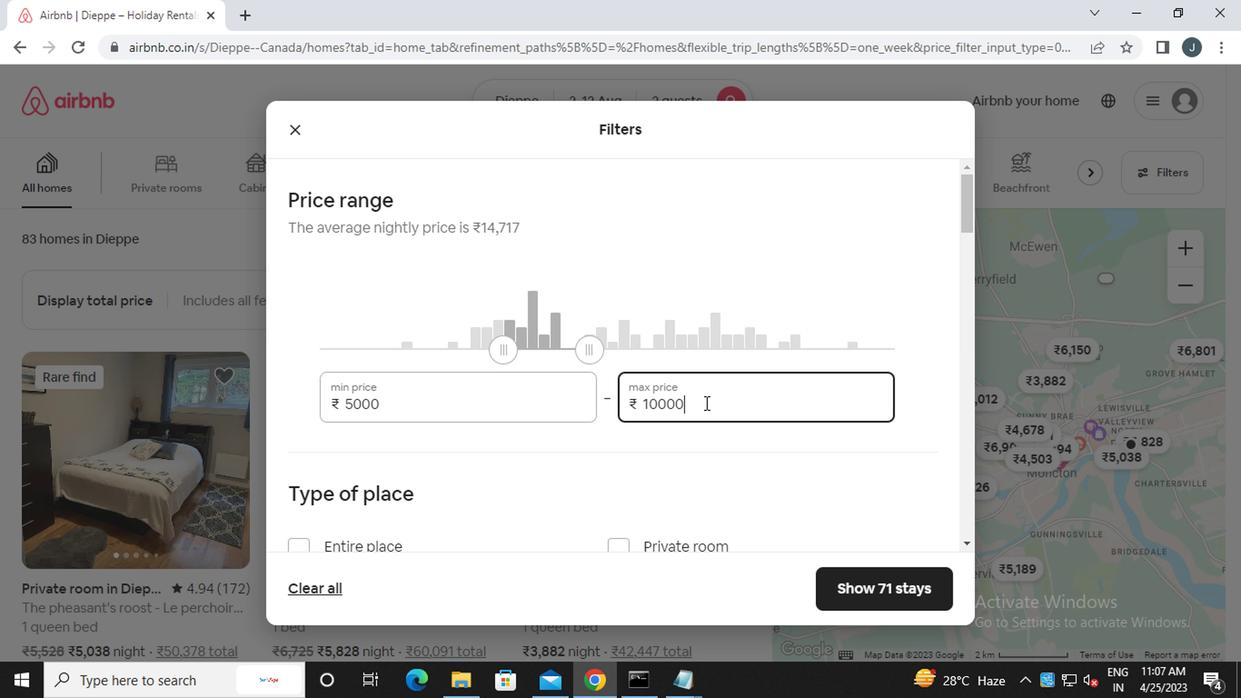 
Action: Mouse scrolled (697, 410) with delta (0, -1)
Screenshot: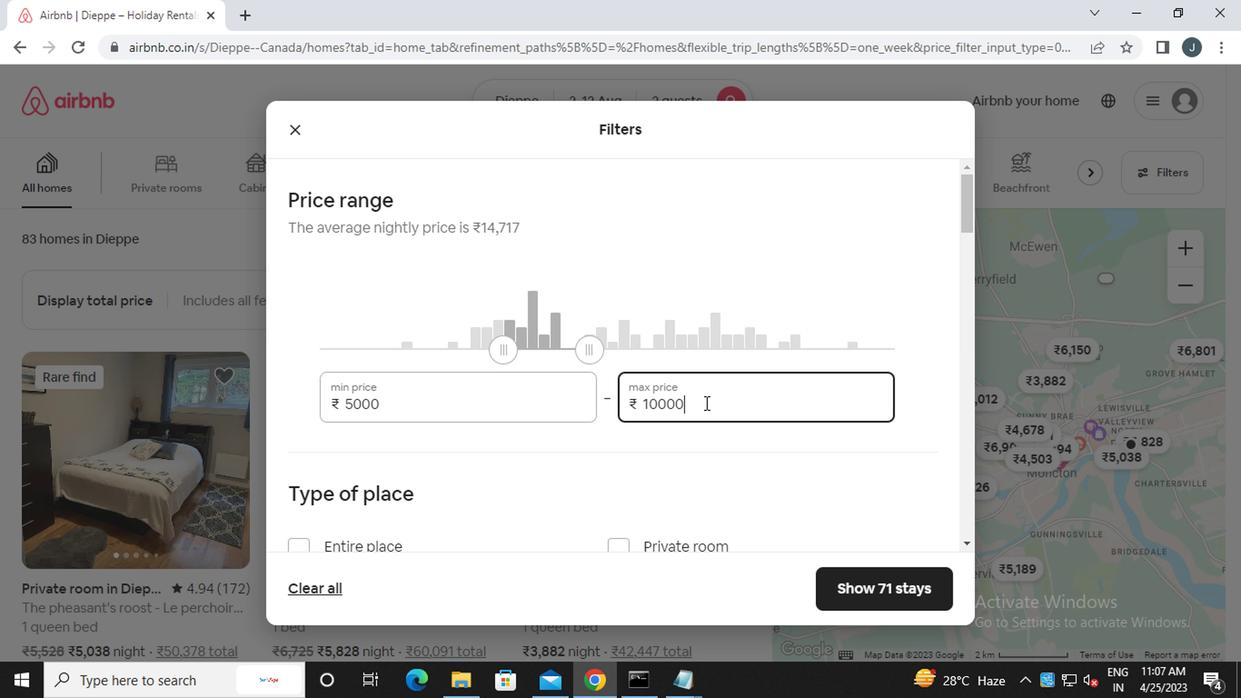 
Action: Mouse scrolled (697, 410) with delta (0, -1)
Screenshot: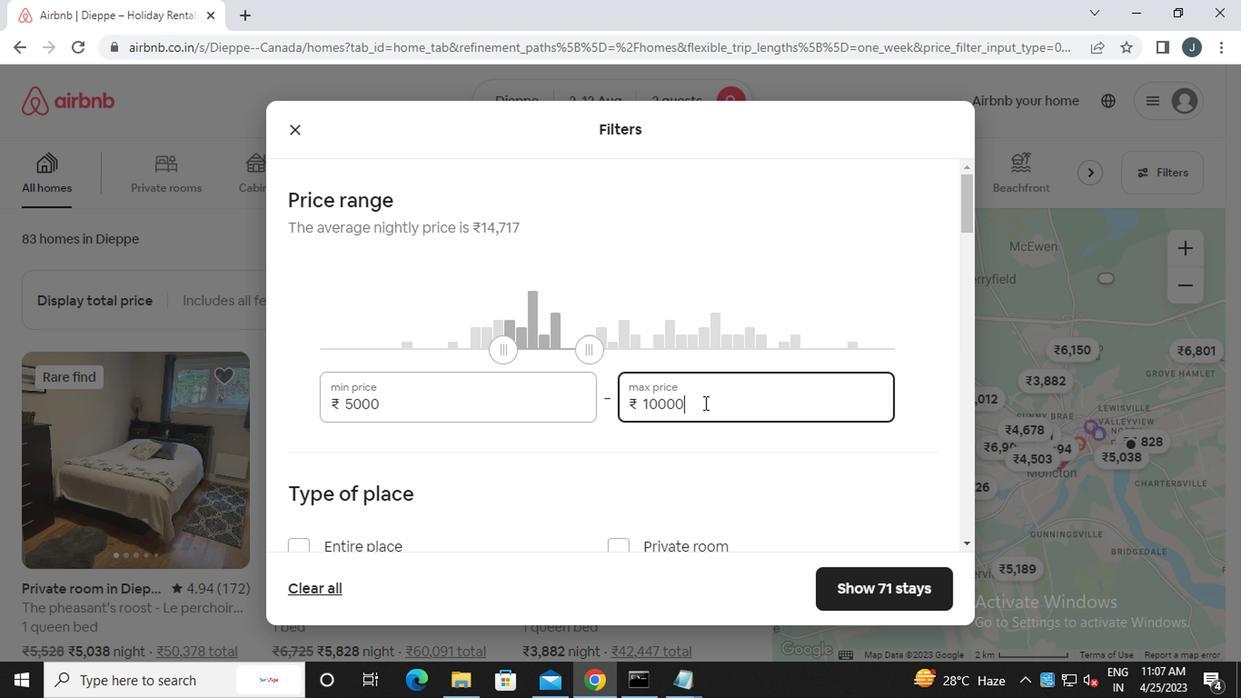 
Action: Mouse scrolled (697, 410) with delta (0, -1)
Screenshot: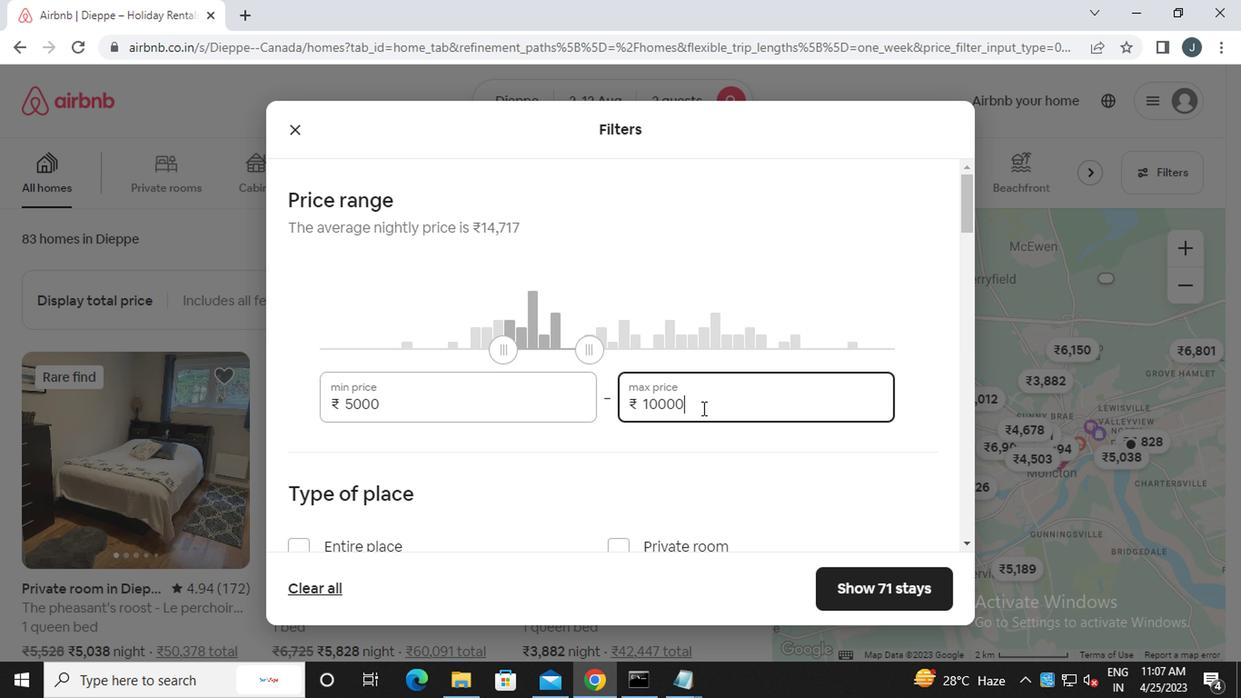 
Action: Mouse moved to (618, 281)
Screenshot: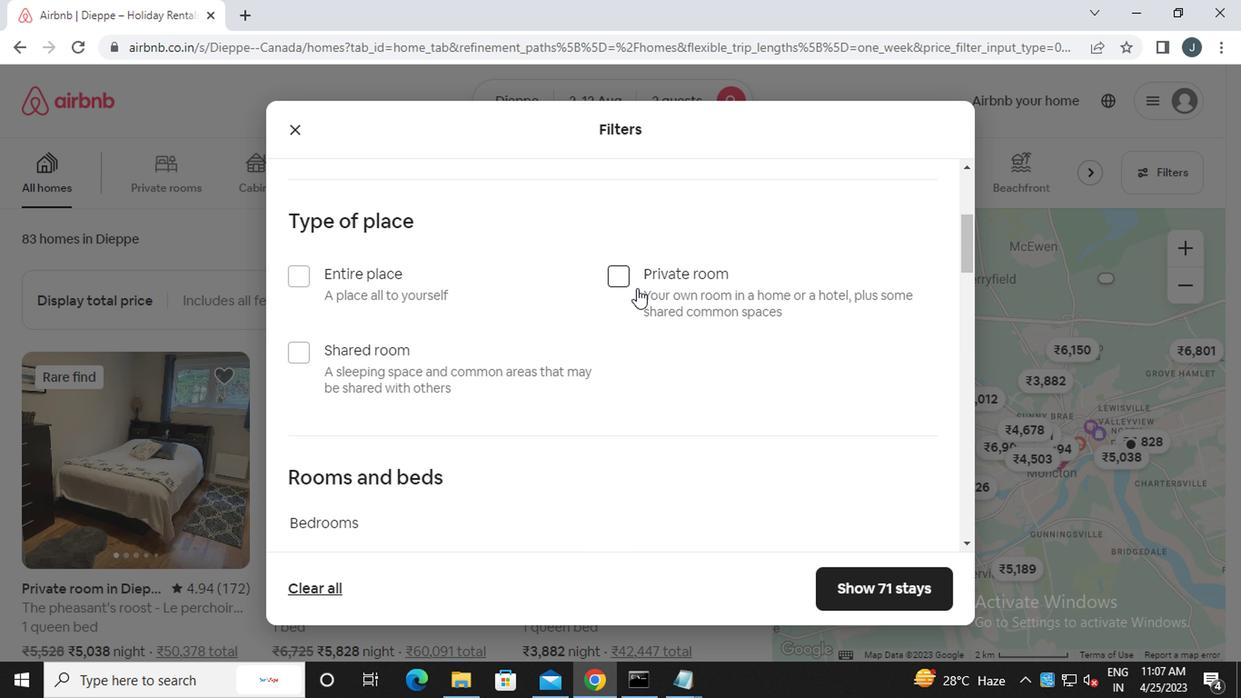 
Action: Mouse pressed left at (618, 281)
Screenshot: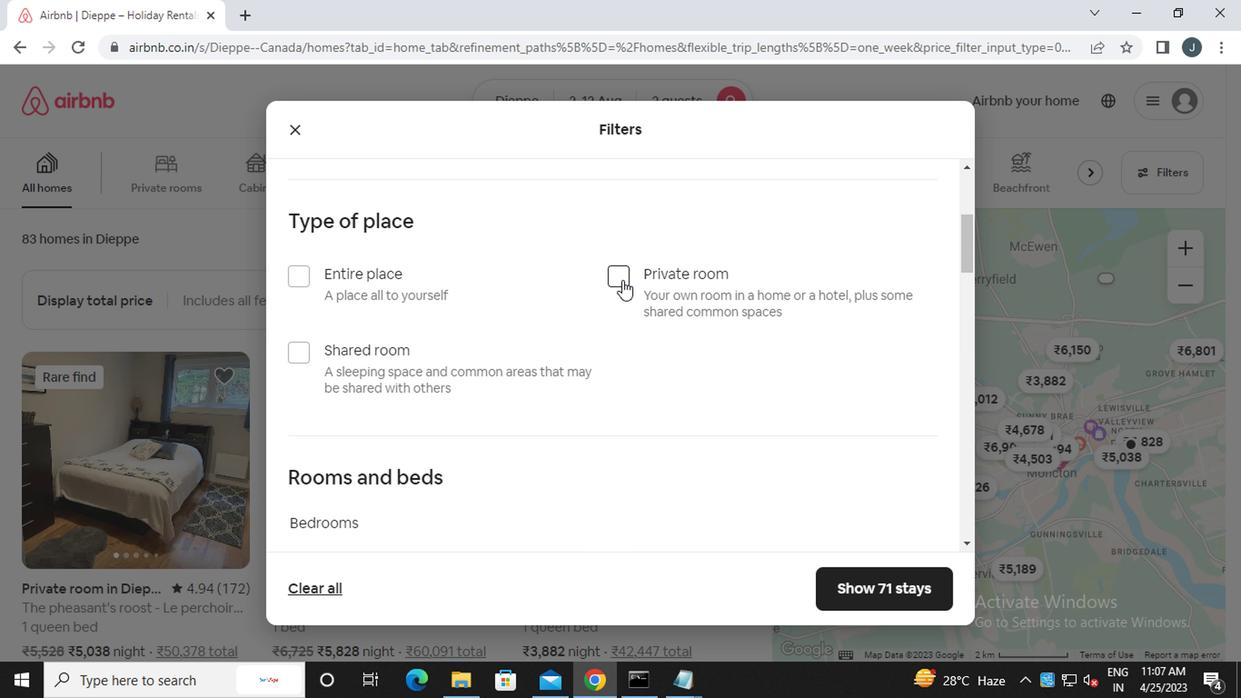 
Action: Mouse moved to (672, 323)
Screenshot: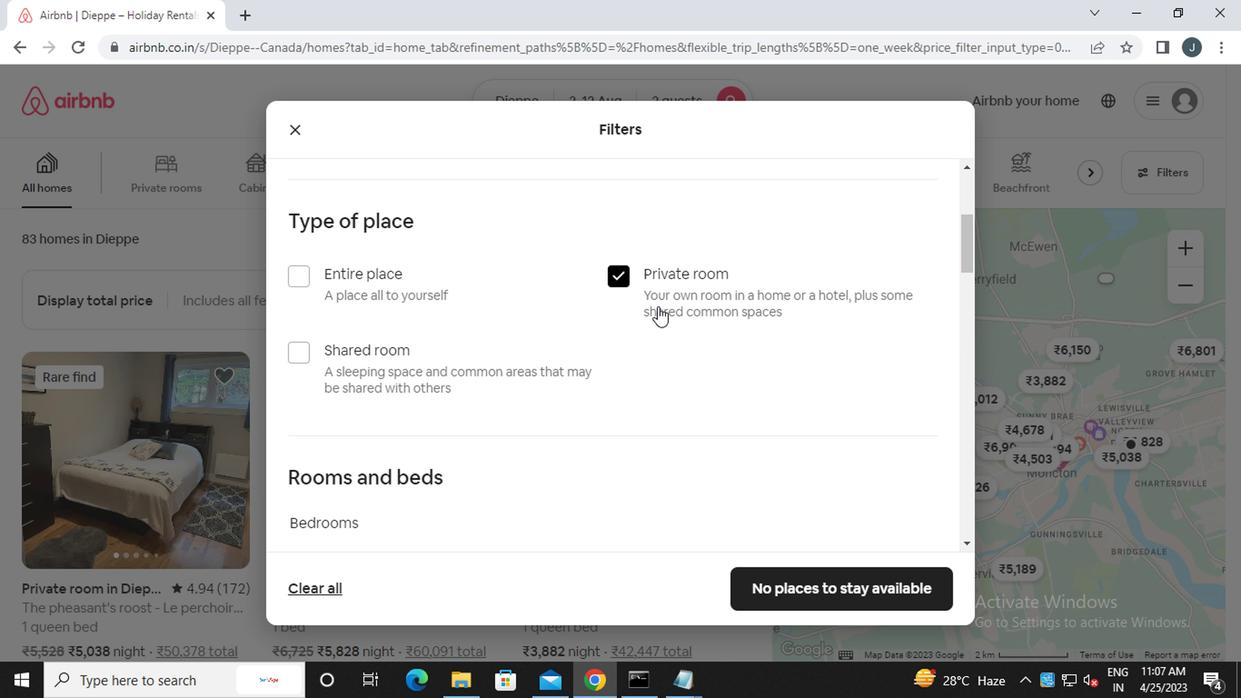 
Action: Mouse scrolled (672, 322) with delta (0, -1)
Screenshot: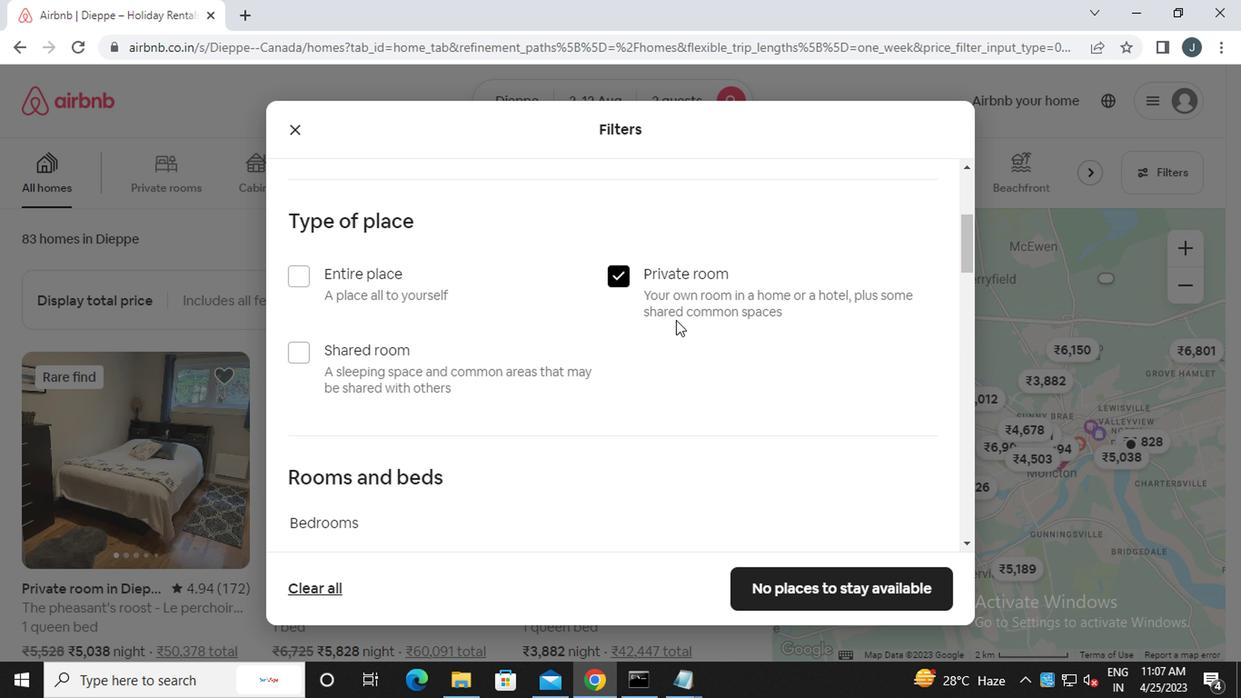 
Action: Mouse scrolled (672, 322) with delta (0, -1)
Screenshot: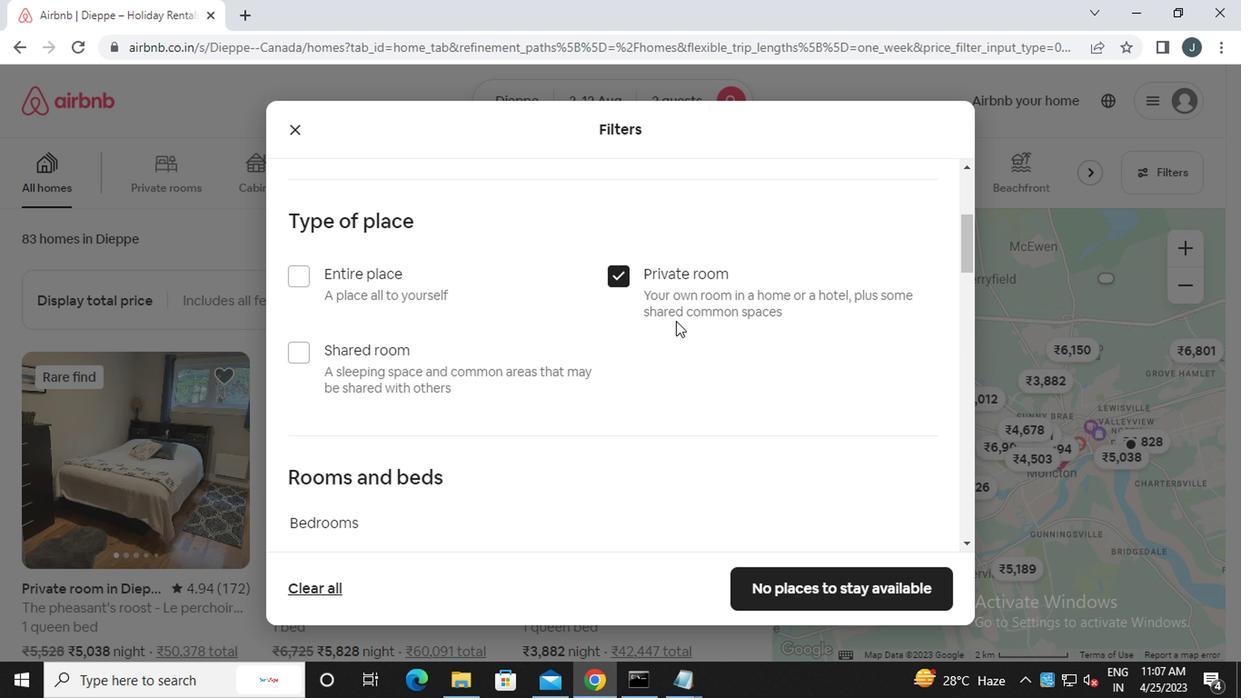 
Action: Mouse scrolled (672, 322) with delta (0, -1)
Screenshot: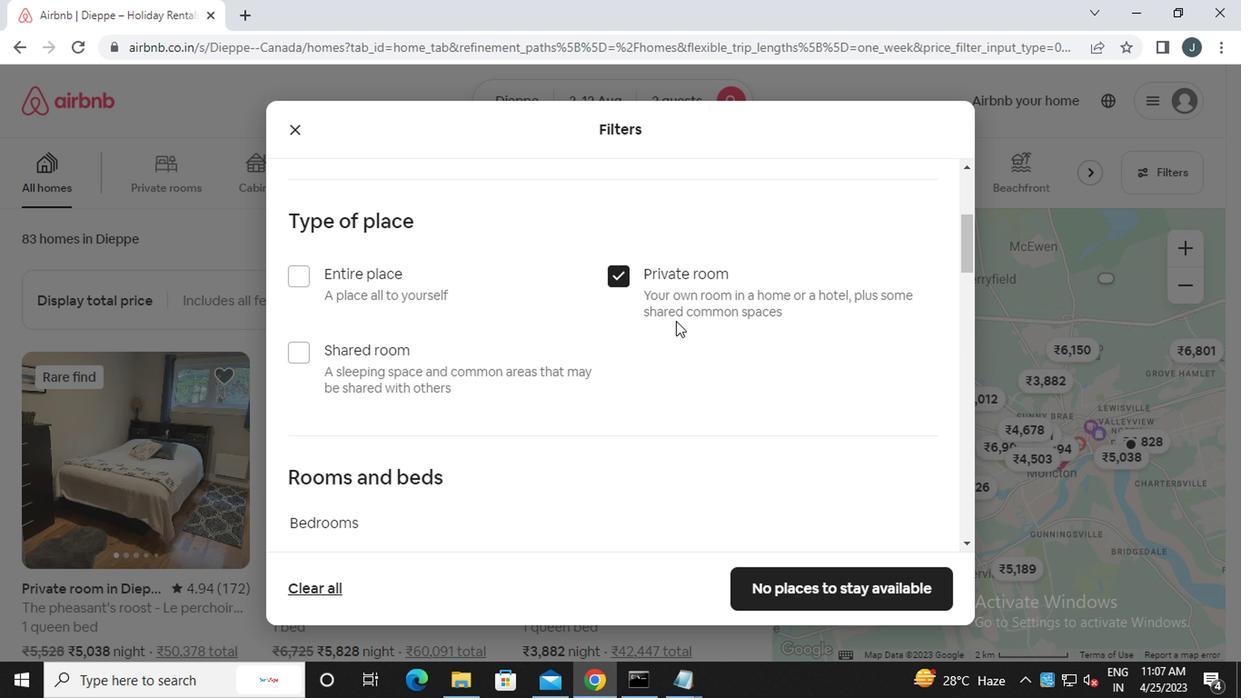 
Action: Mouse scrolled (672, 322) with delta (0, -1)
Screenshot: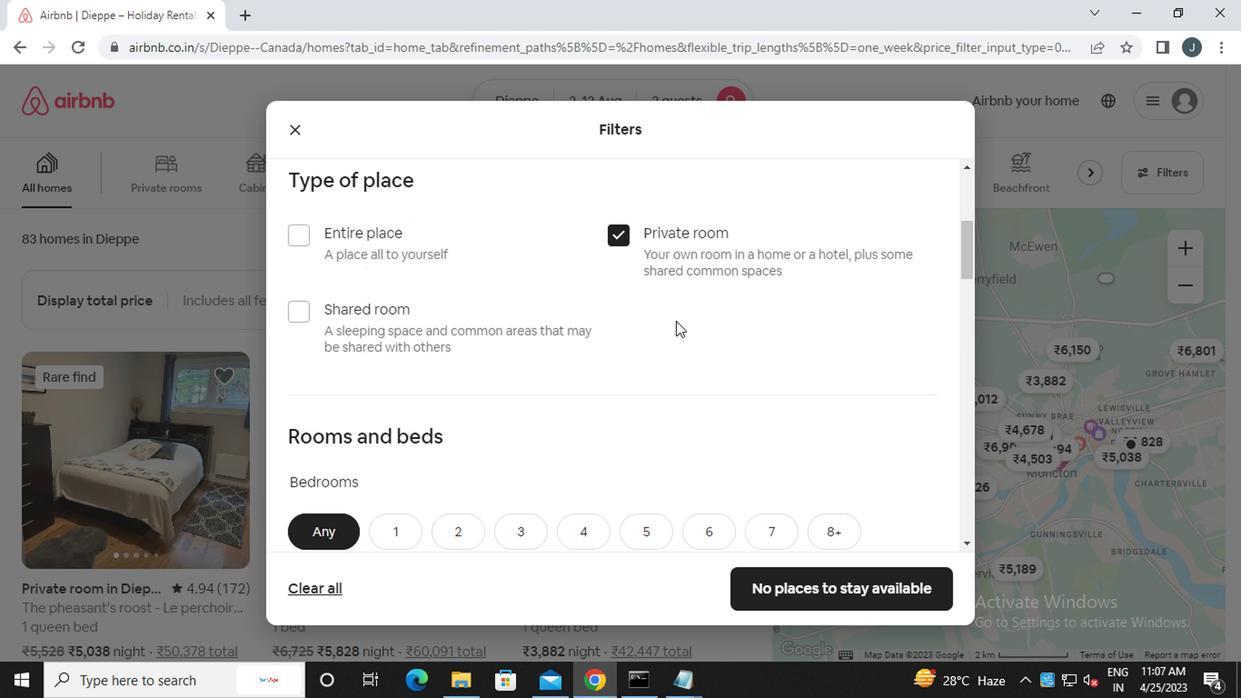 
Action: Mouse moved to (398, 221)
Screenshot: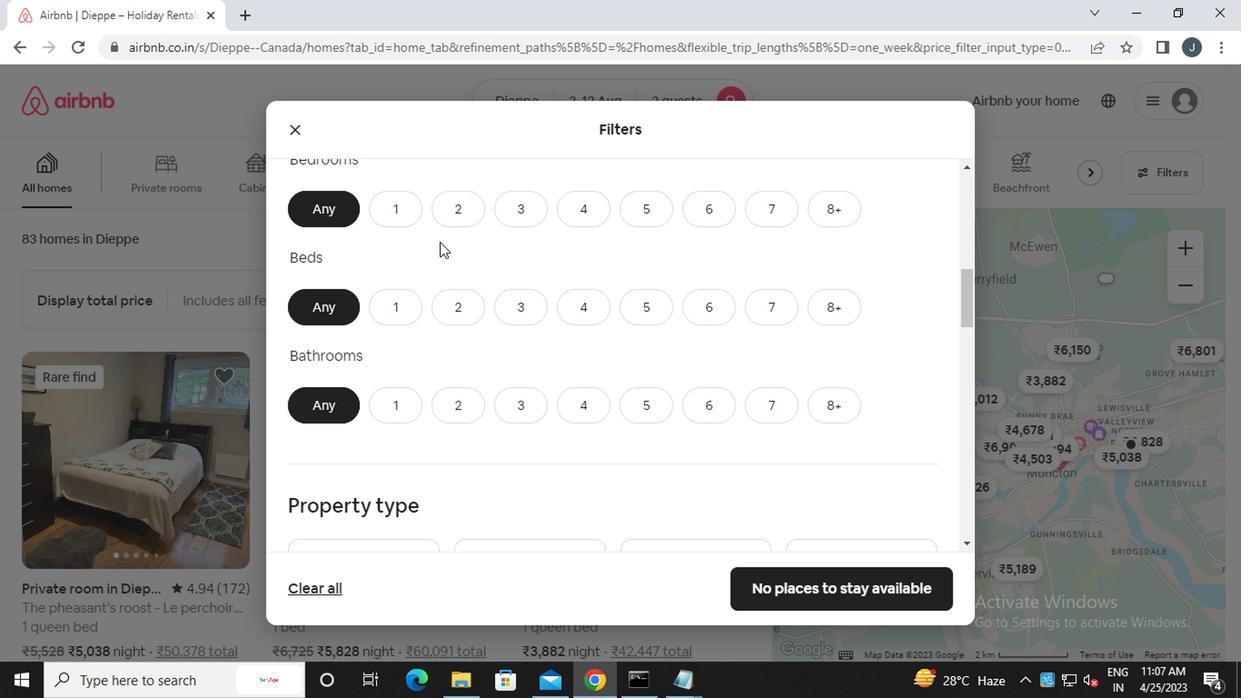 
Action: Mouse pressed left at (398, 221)
Screenshot: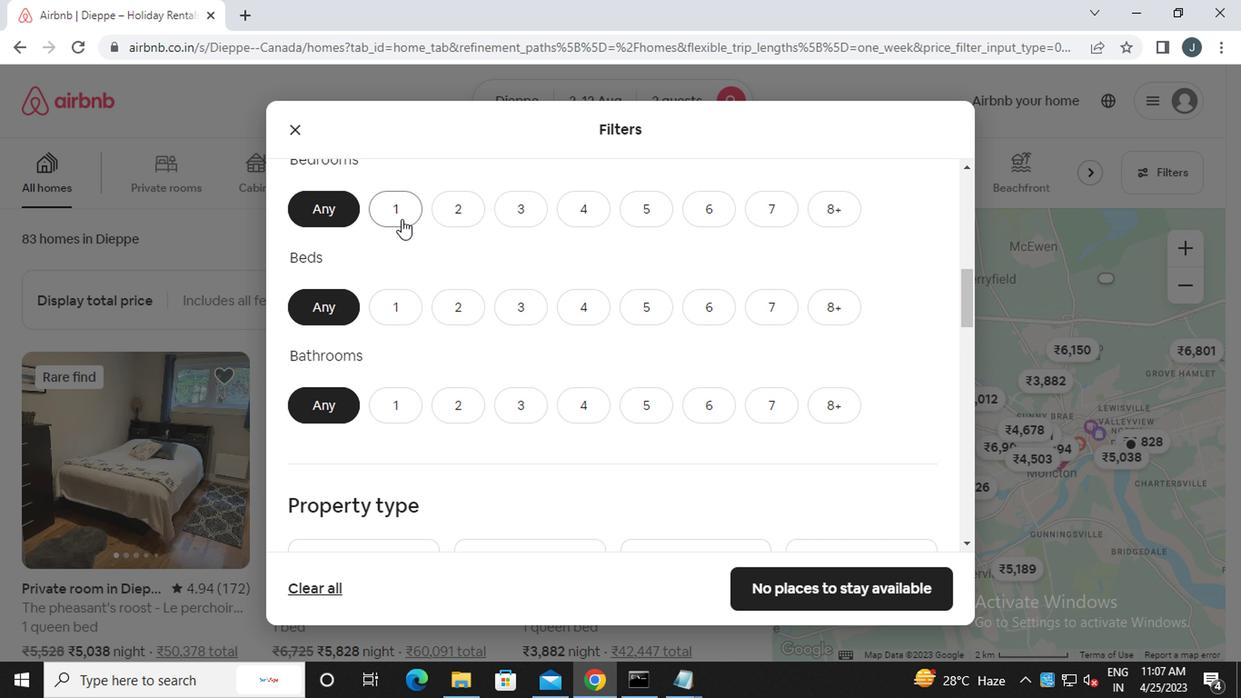 
Action: Mouse moved to (411, 322)
Screenshot: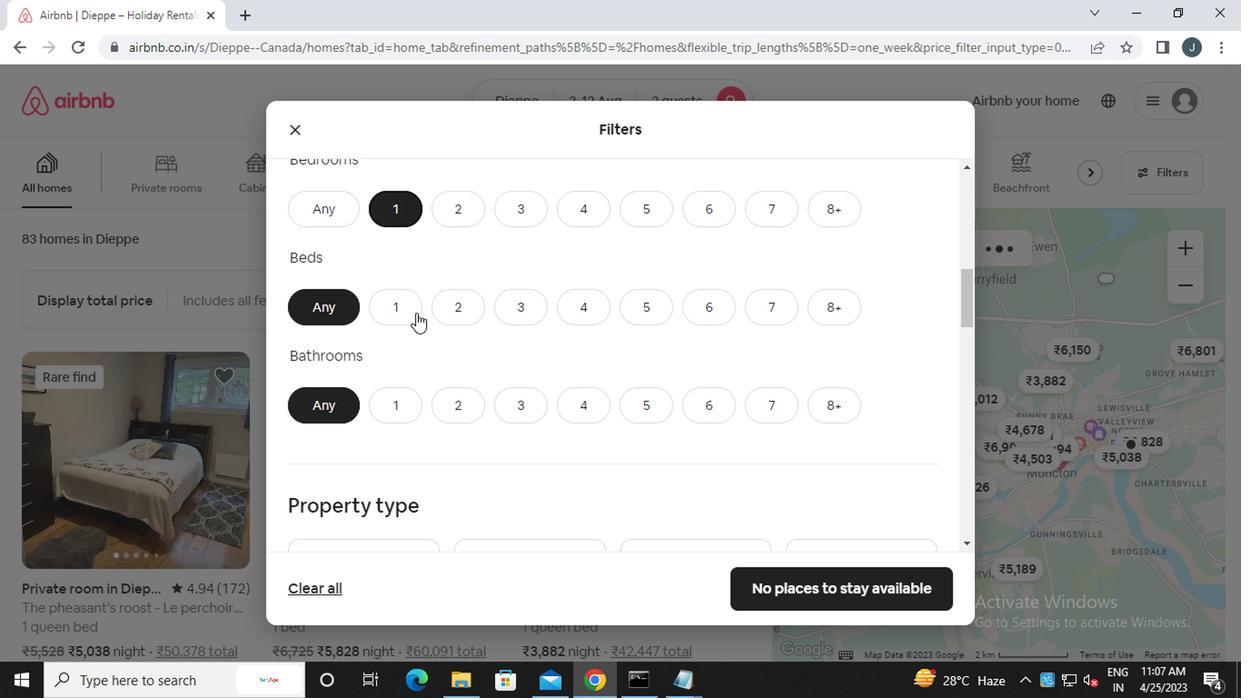 
Action: Mouse pressed left at (411, 322)
Screenshot: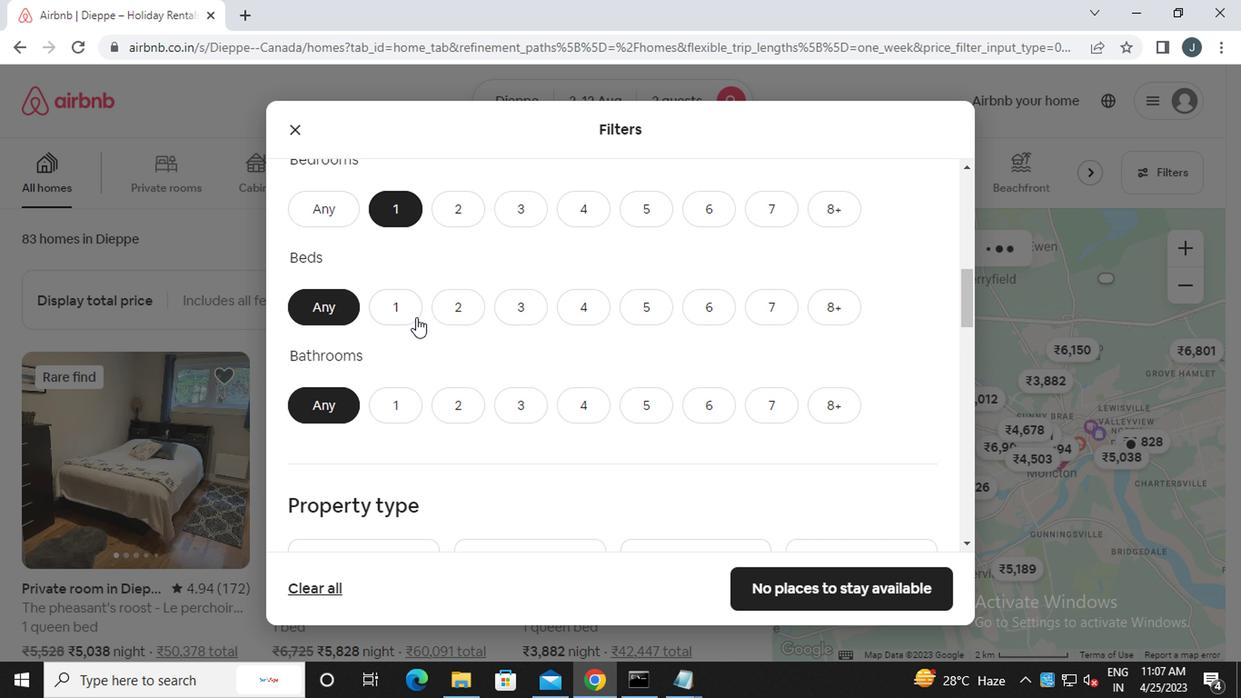 
Action: Mouse moved to (400, 398)
Screenshot: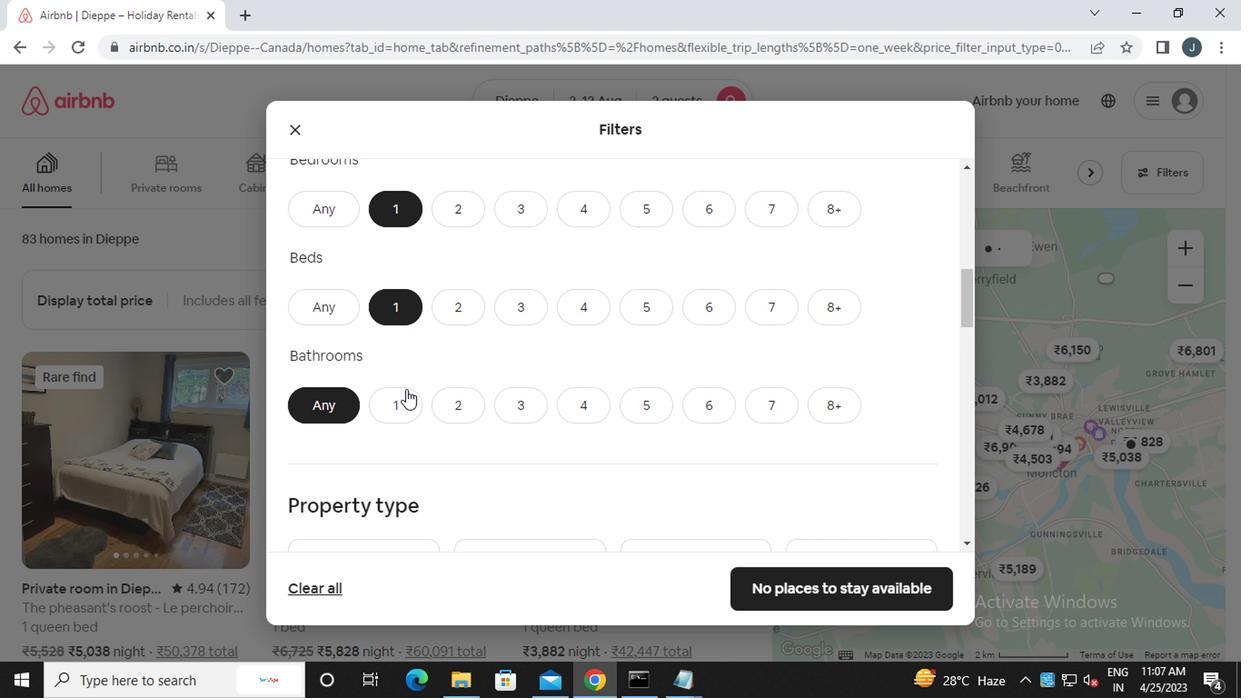 
Action: Mouse pressed left at (400, 398)
Screenshot: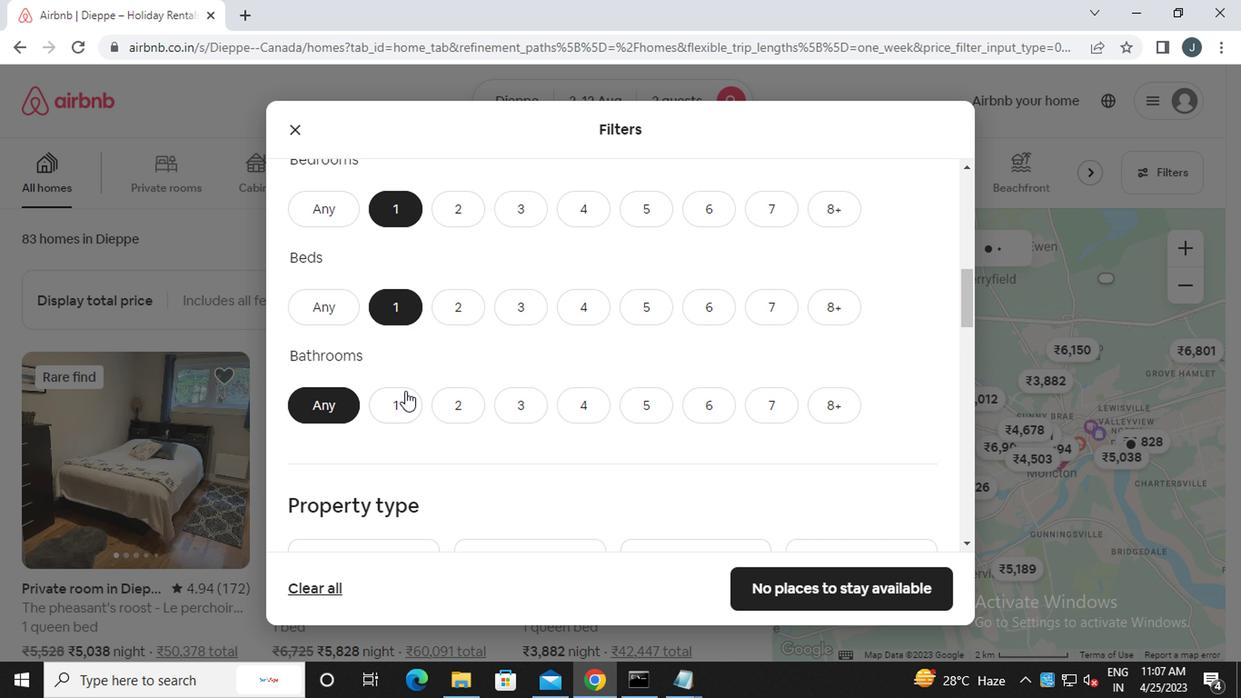 
Action: Mouse moved to (393, 392)
Screenshot: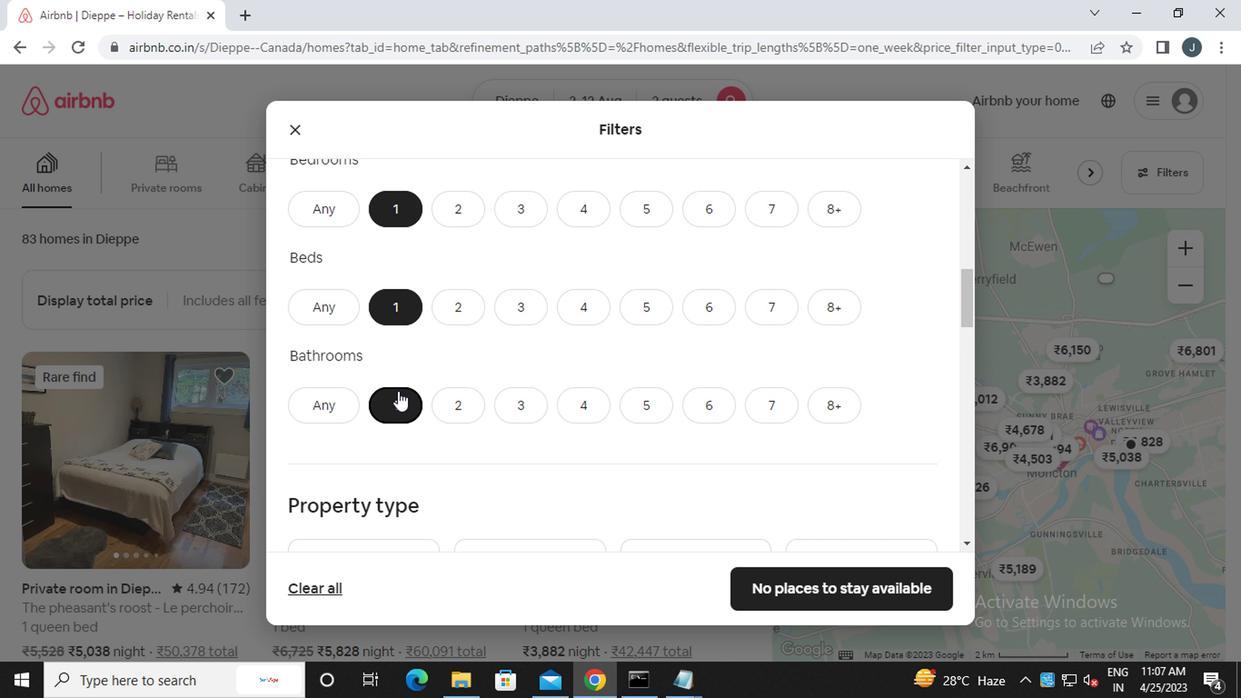 
Action: Mouse scrolled (393, 391) with delta (0, 0)
Screenshot: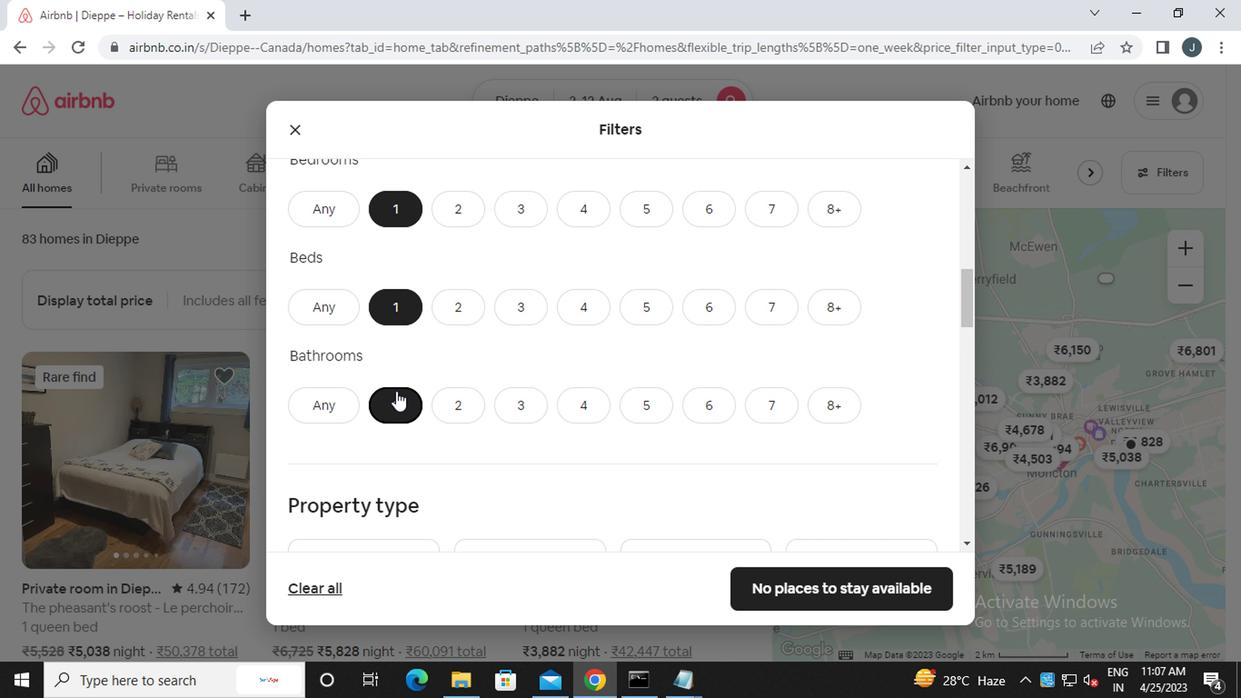 
Action: Mouse scrolled (393, 391) with delta (0, 0)
Screenshot: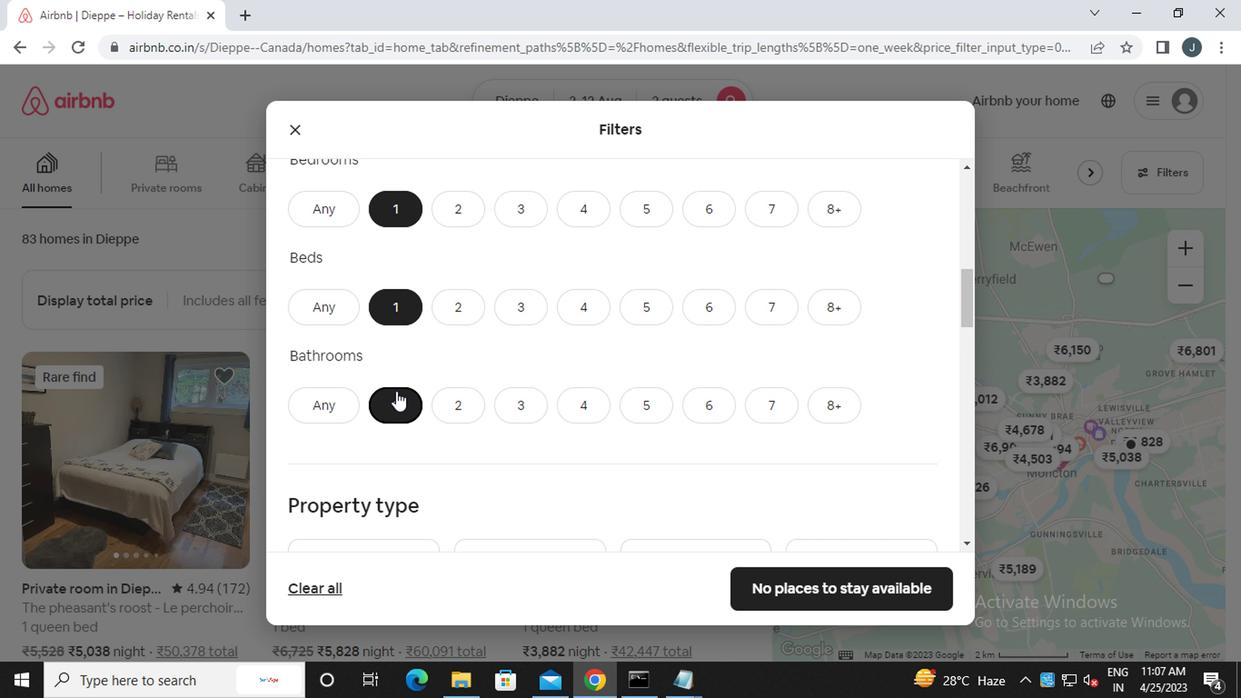 
Action: Mouse scrolled (393, 391) with delta (0, 0)
Screenshot: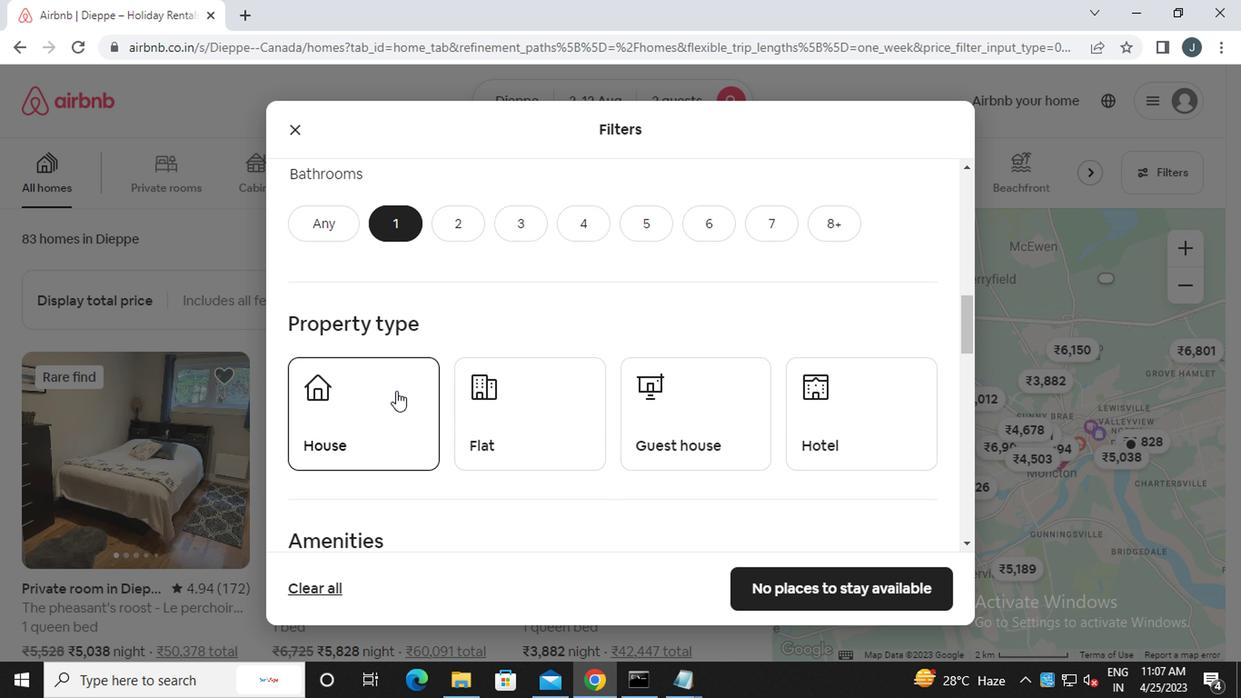 
Action: Mouse moved to (393, 347)
Screenshot: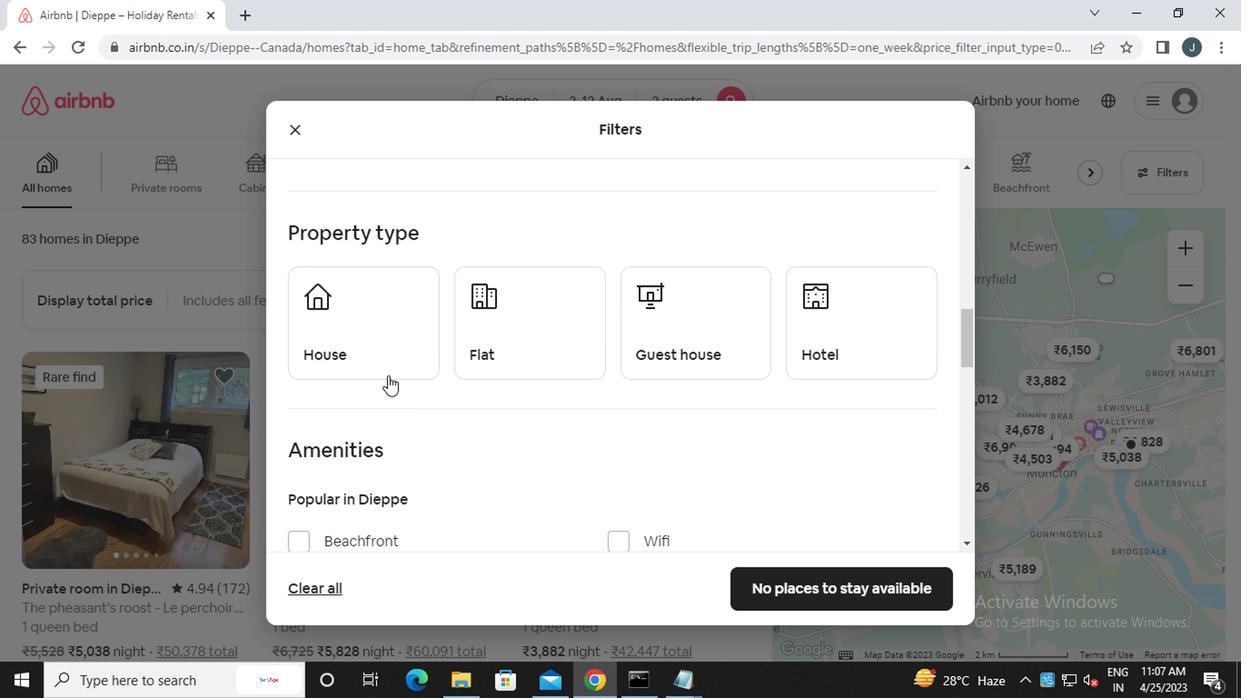 
Action: Mouse pressed left at (393, 347)
Screenshot: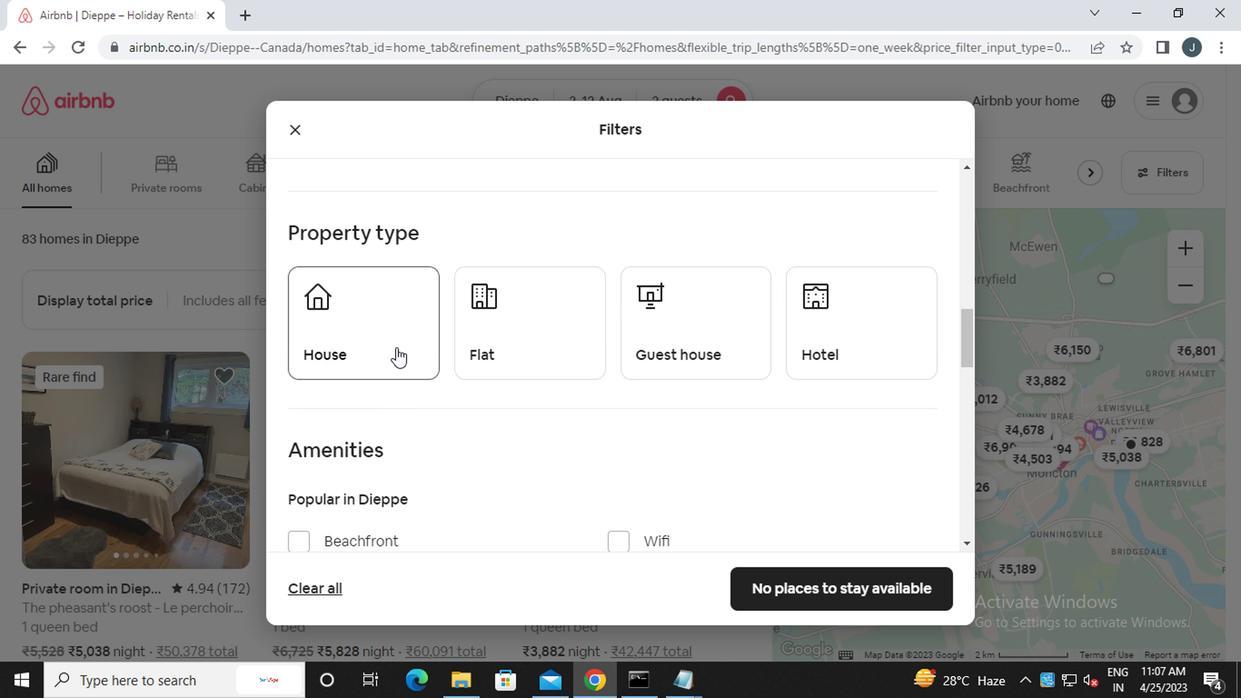 
Action: Mouse moved to (529, 337)
Screenshot: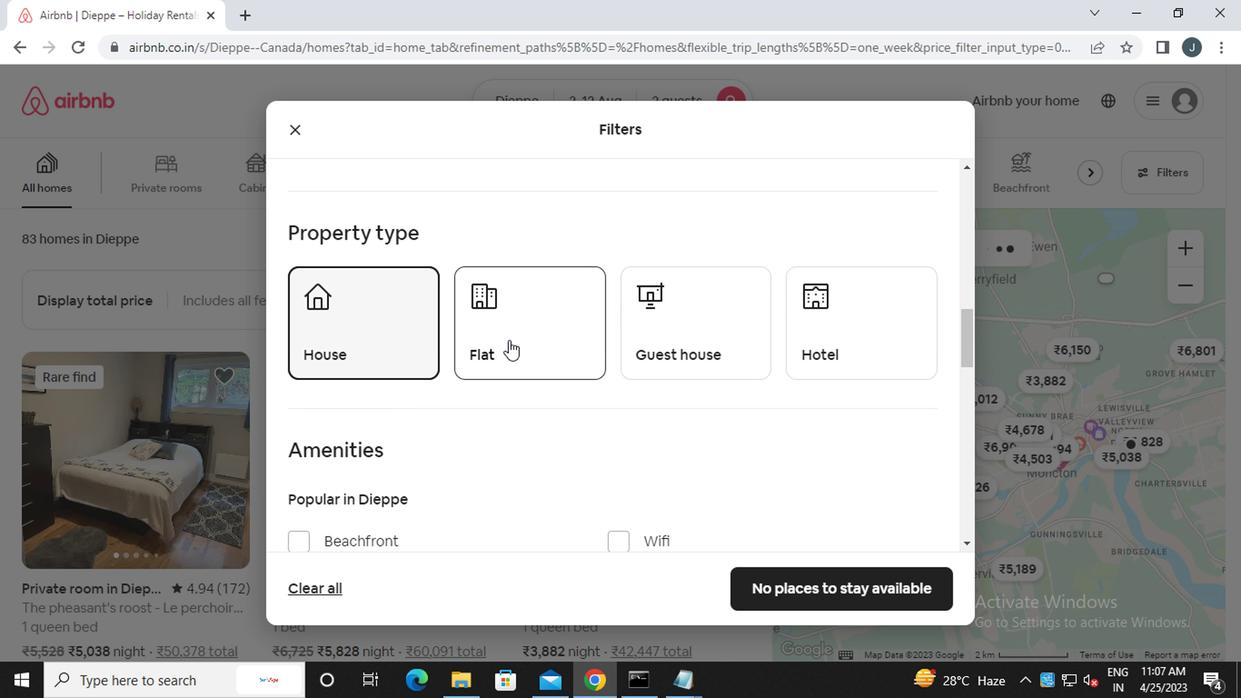 
Action: Mouse pressed left at (529, 337)
Screenshot: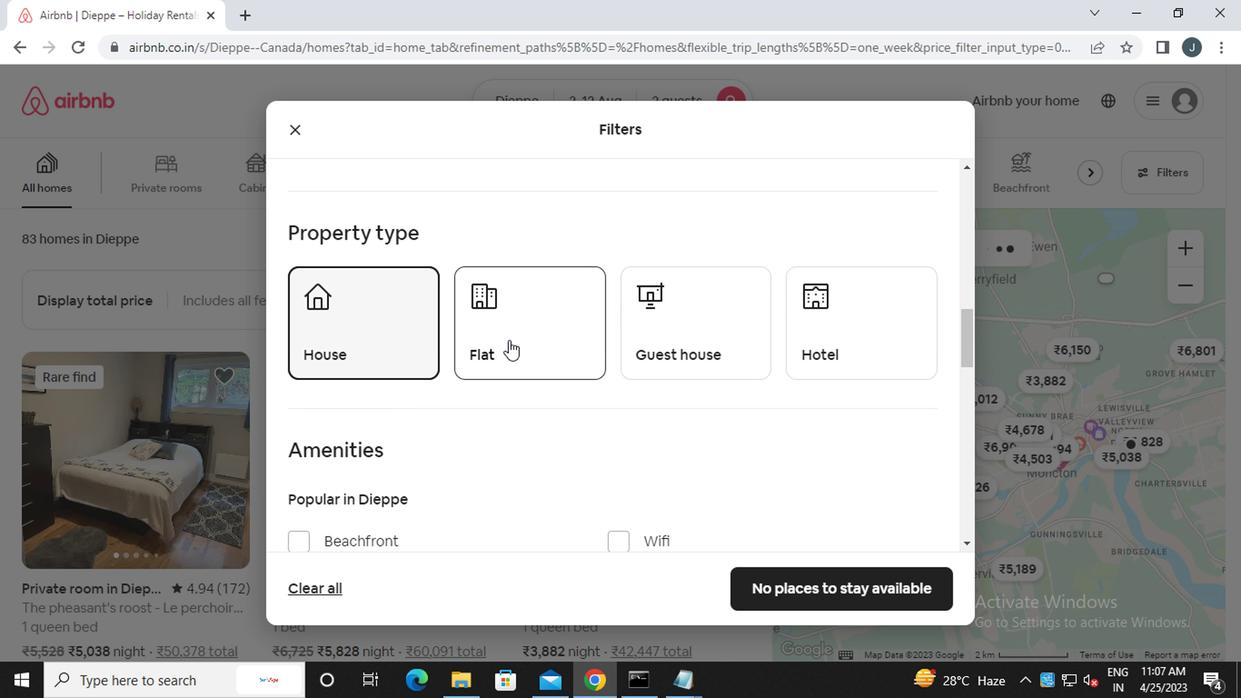 
Action: Mouse moved to (655, 333)
Screenshot: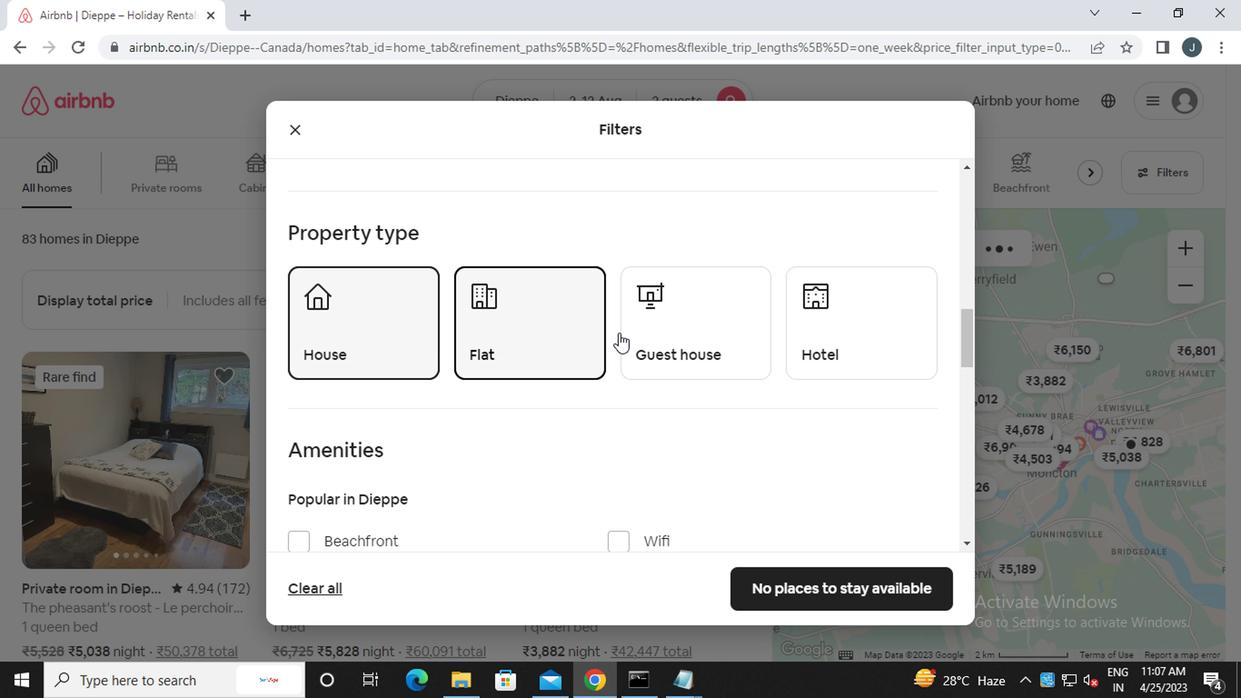 
Action: Mouse pressed left at (655, 333)
Screenshot: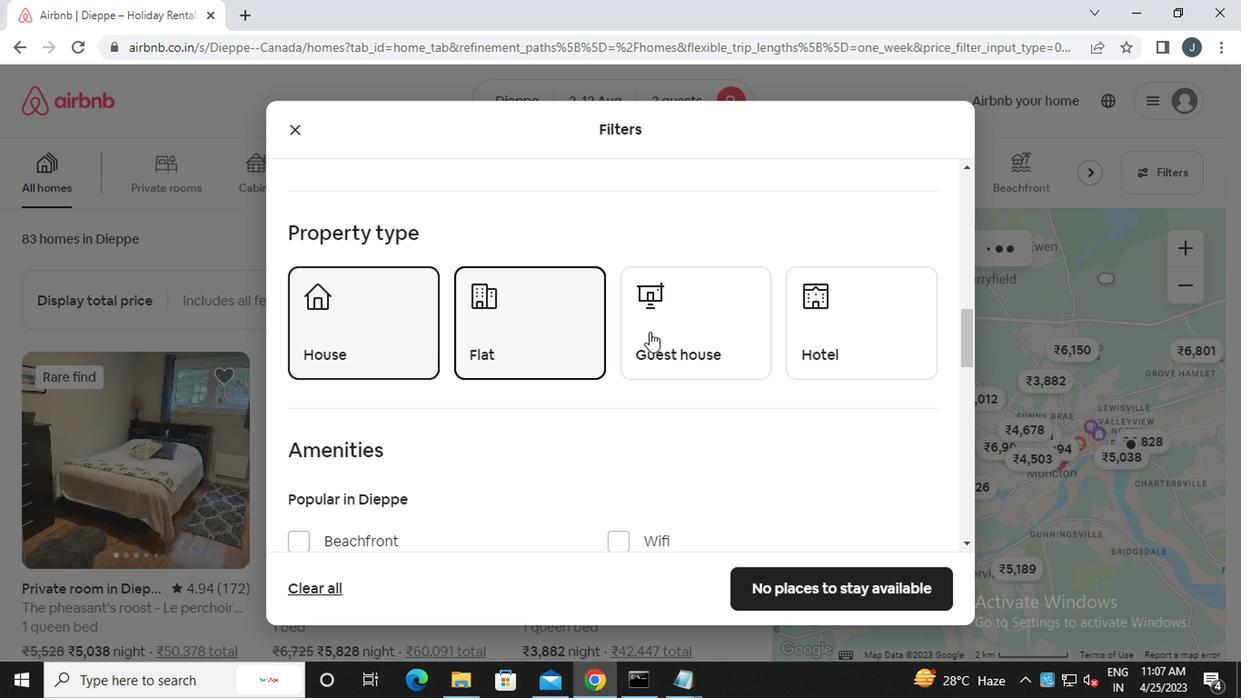
Action: Mouse moved to (855, 335)
Screenshot: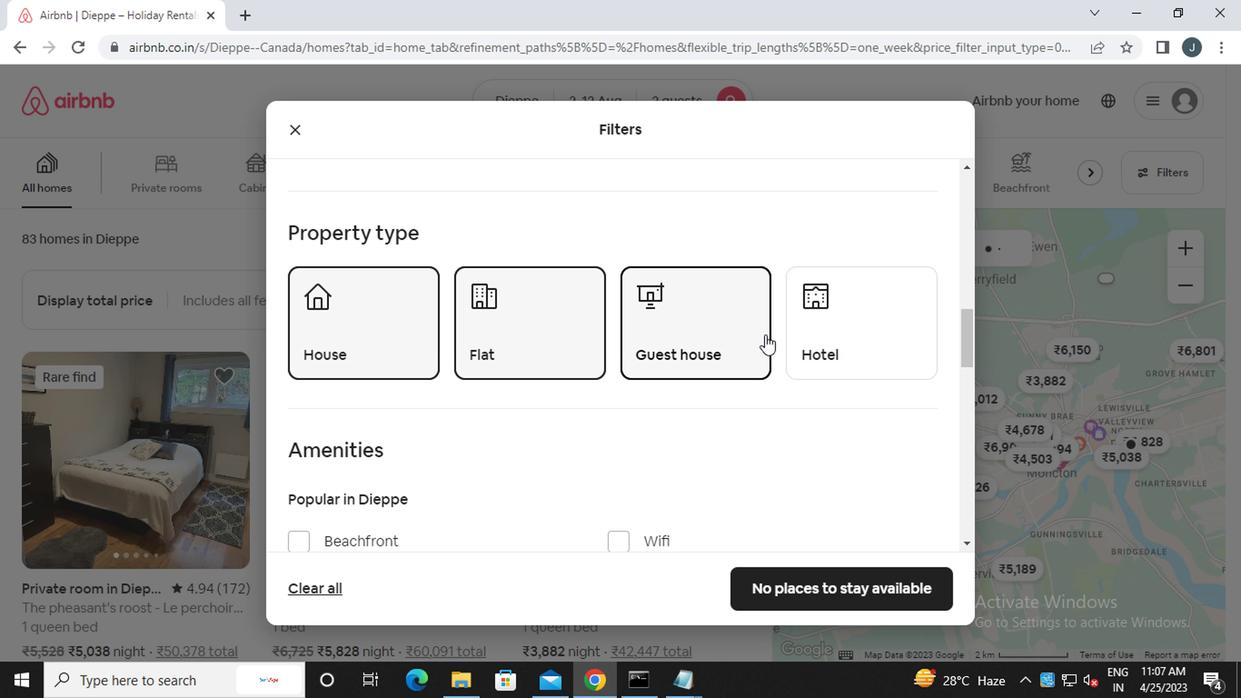 
Action: Mouse pressed left at (855, 335)
Screenshot: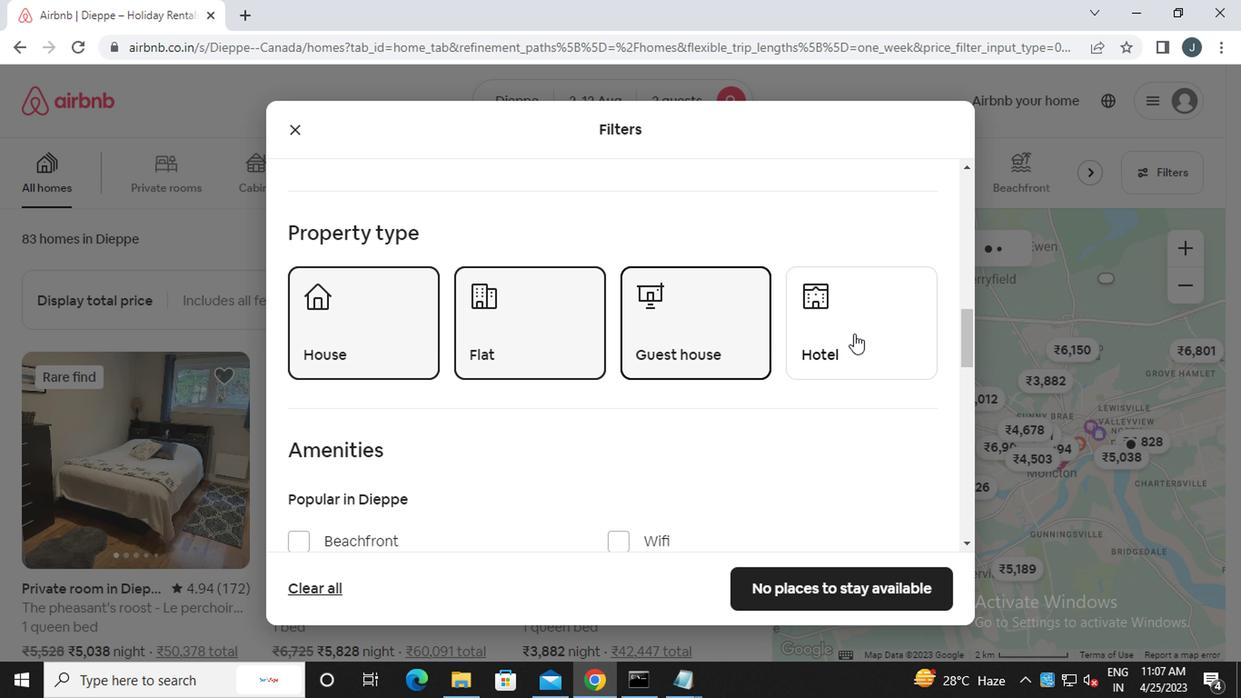 
Action: Mouse moved to (653, 389)
Screenshot: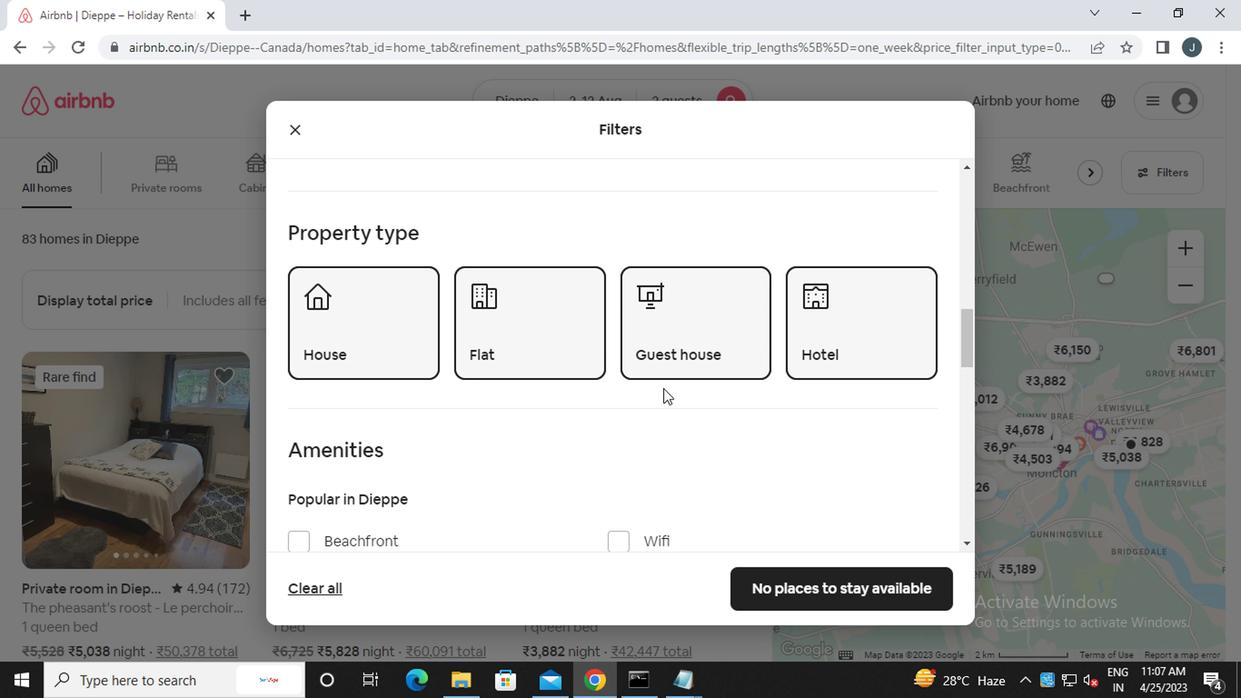 
Action: Mouse scrolled (653, 389) with delta (0, 0)
Screenshot: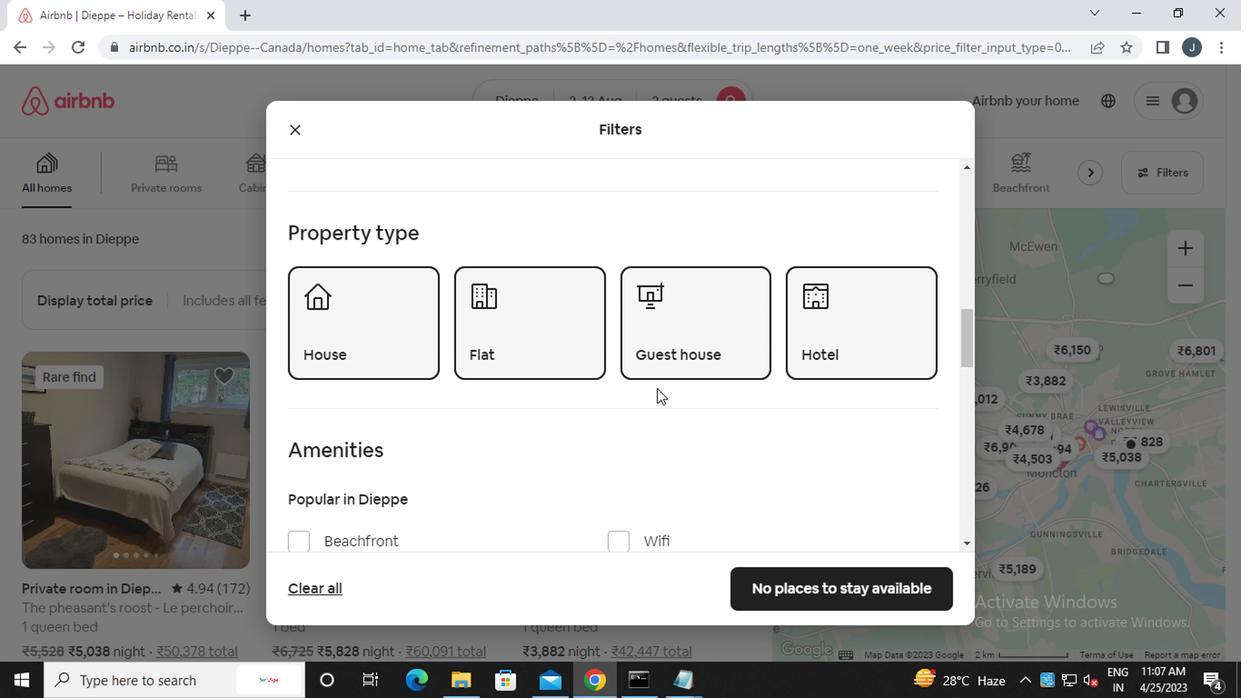 
Action: Mouse scrolled (653, 389) with delta (0, 0)
Screenshot: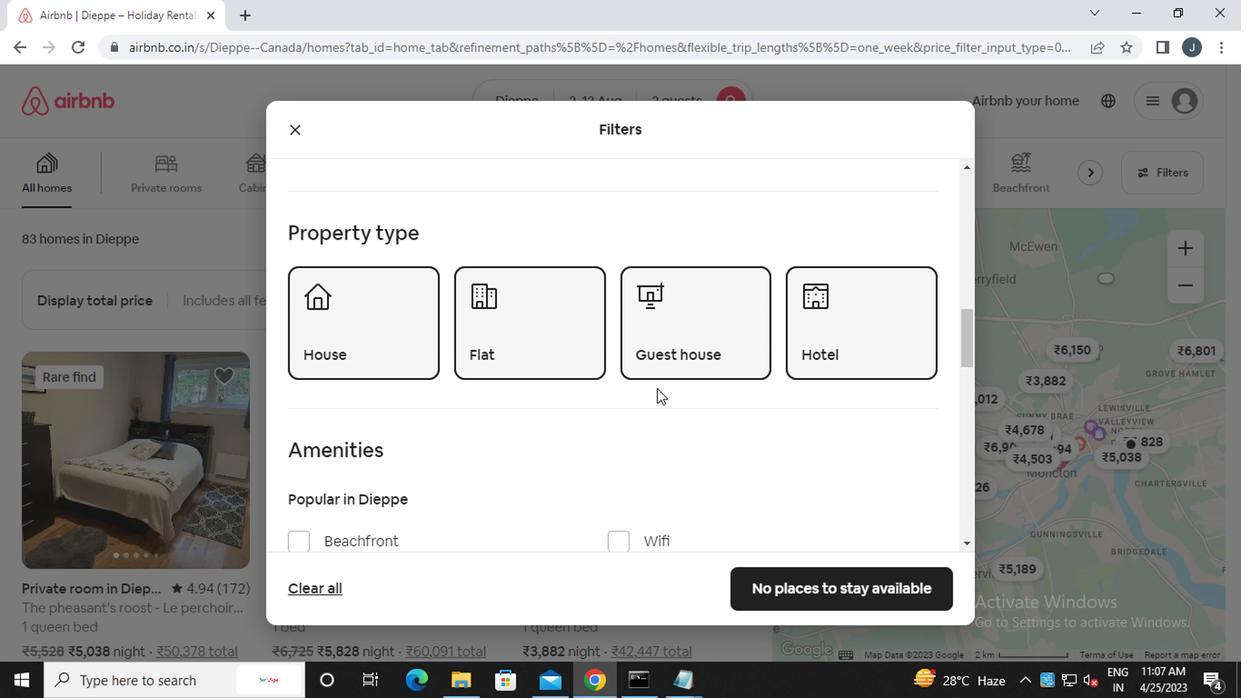 
Action: Mouse scrolled (653, 389) with delta (0, 0)
Screenshot: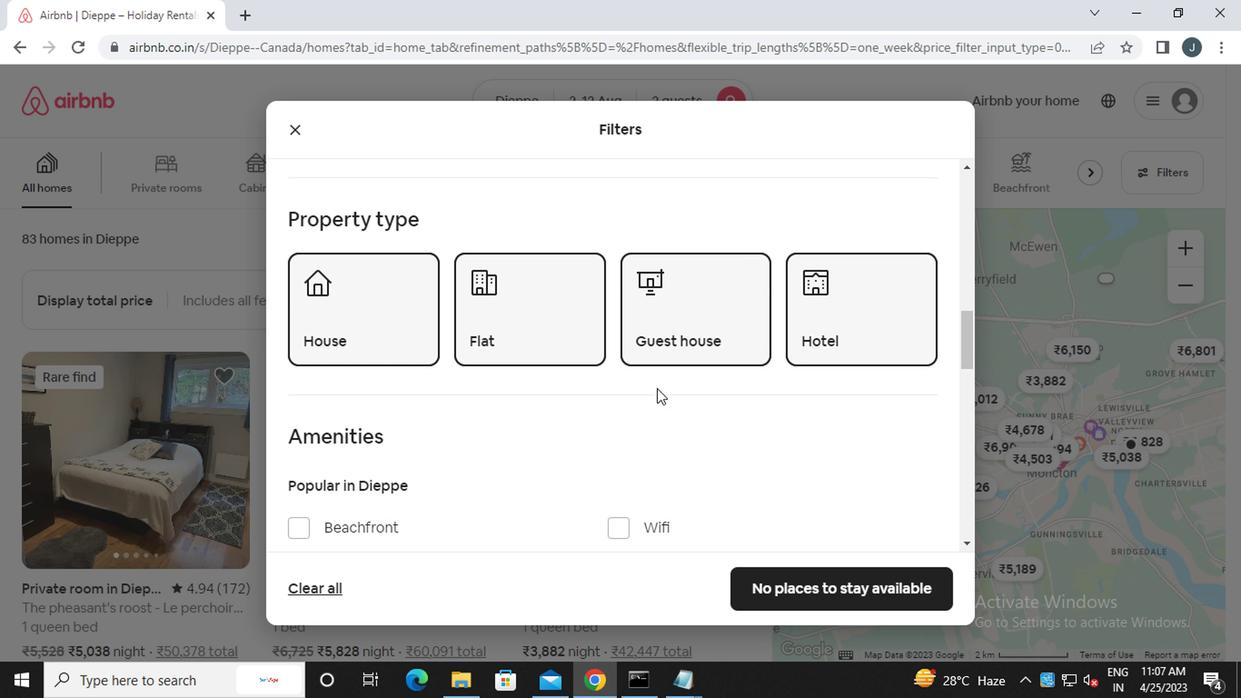 
Action: Mouse moved to (379, 298)
Screenshot: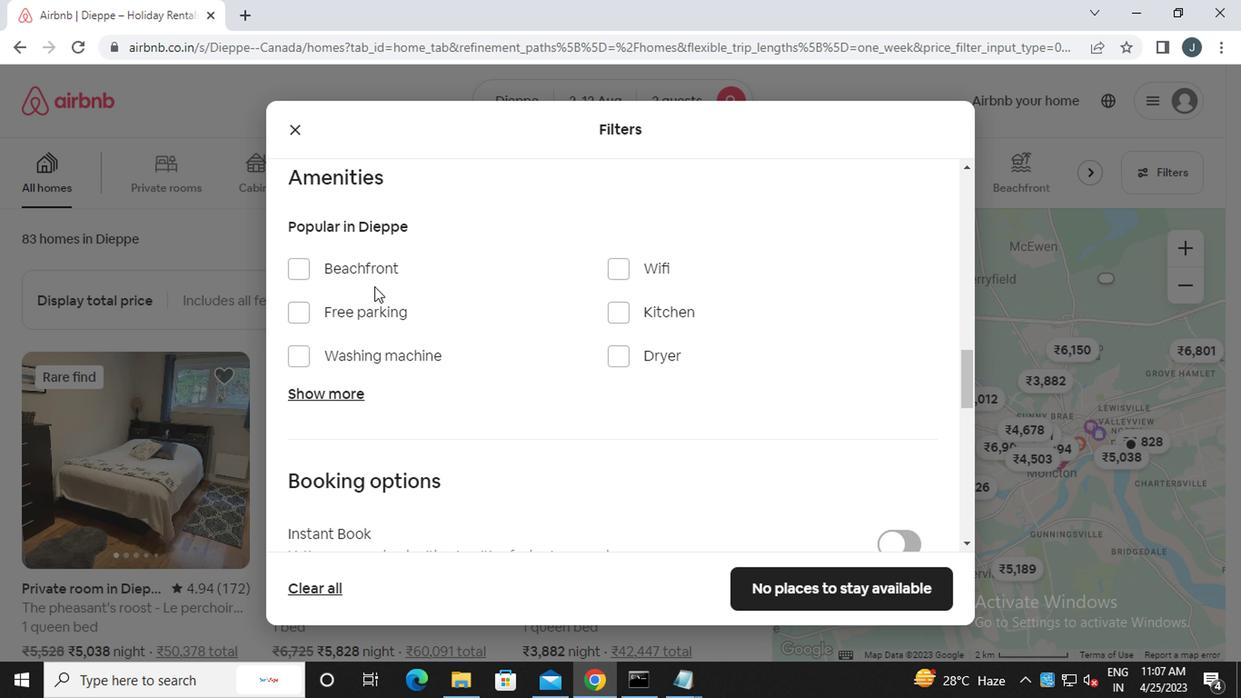
Action: Mouse scrolled (379, 297) with delta (0, -1)
Screenshot: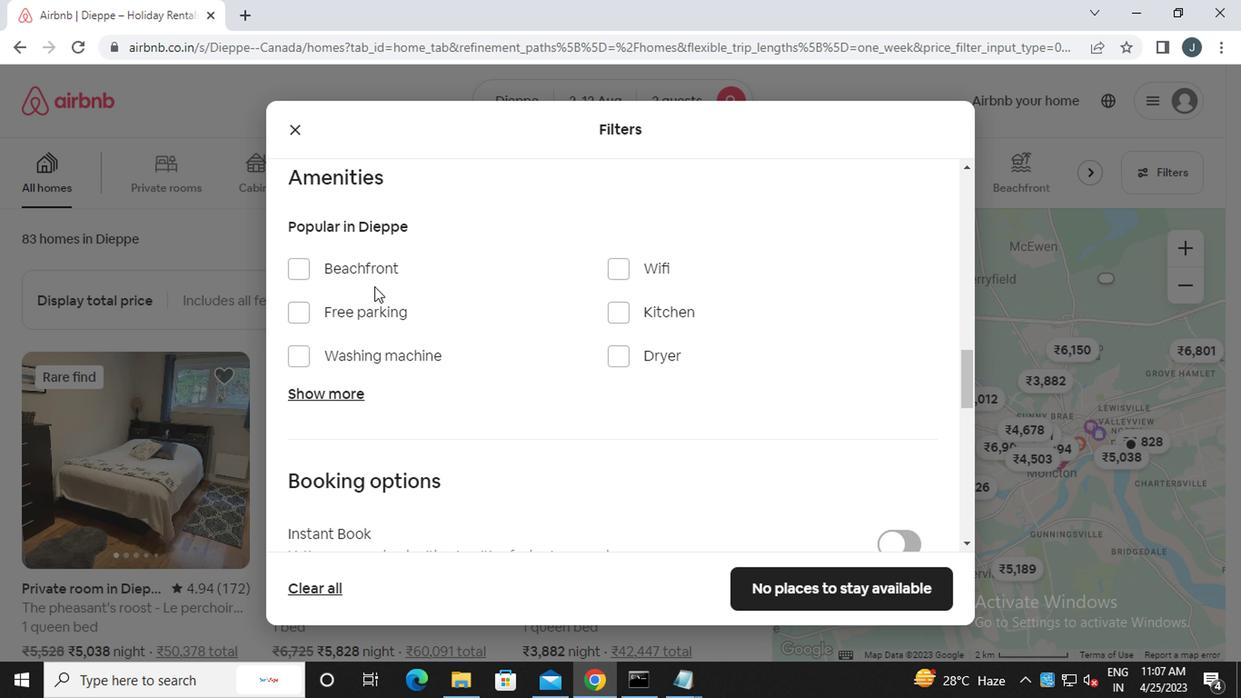 
Action: Mouse scrolled (379, 297) with delta (0, -1)
Screenshot: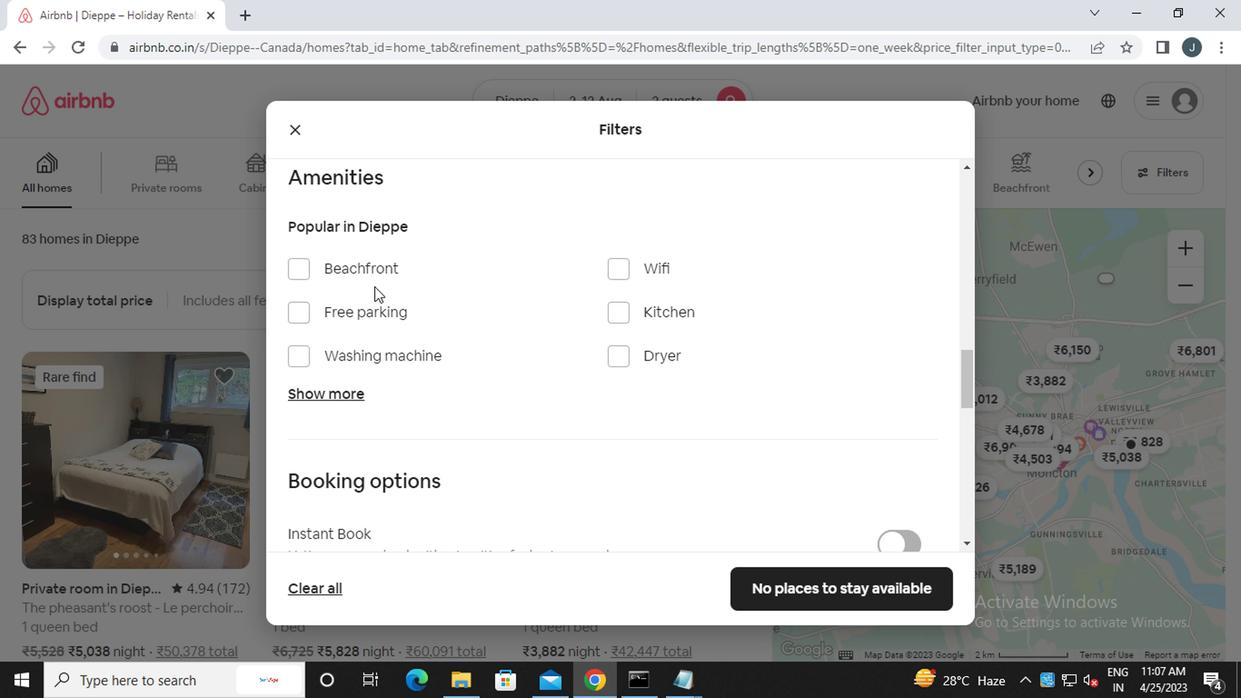 
Action: Mouse scrolled (379, 297) with delta (0, -1)
Screenshot: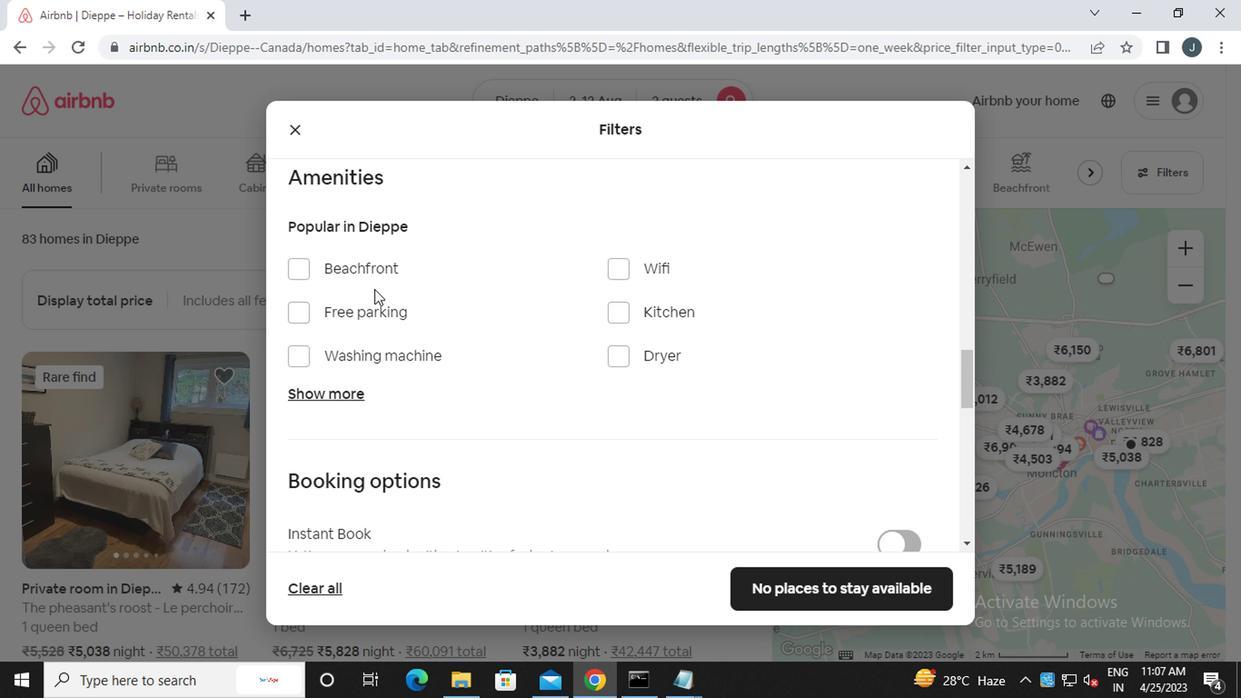 
Action: Mouse moved to (902, 335)
Screenshot: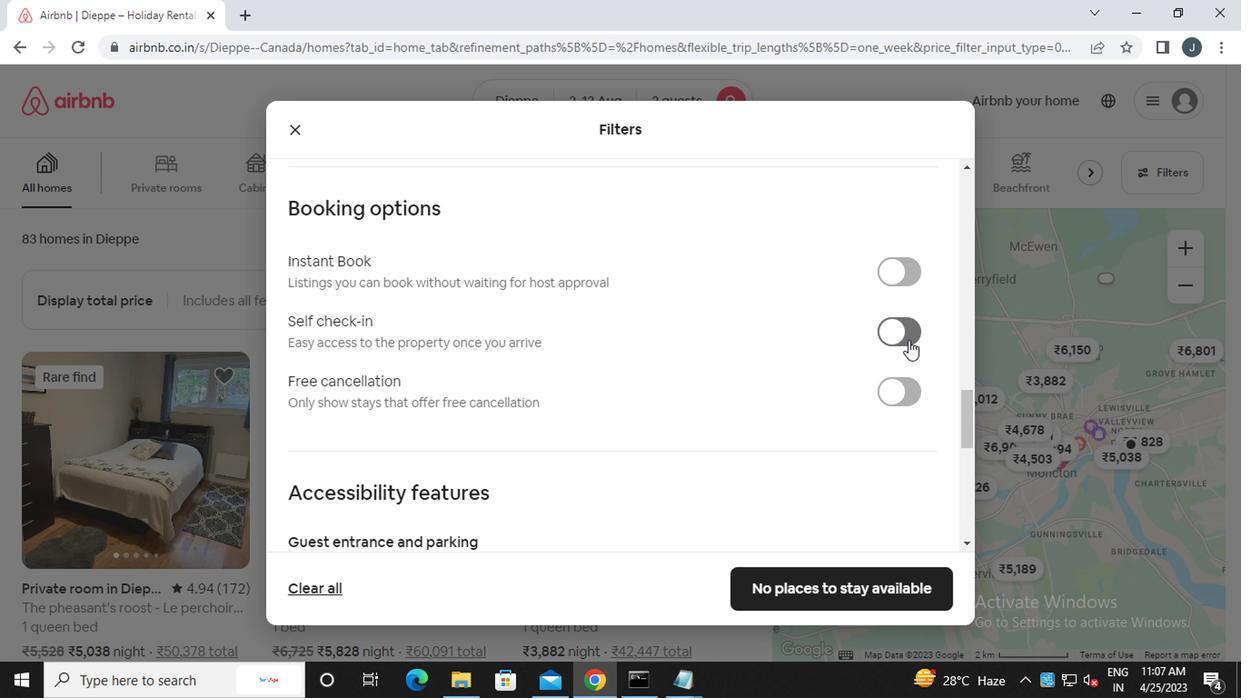 
Action: Mouse pressed left at (902, 335)
Screenshot: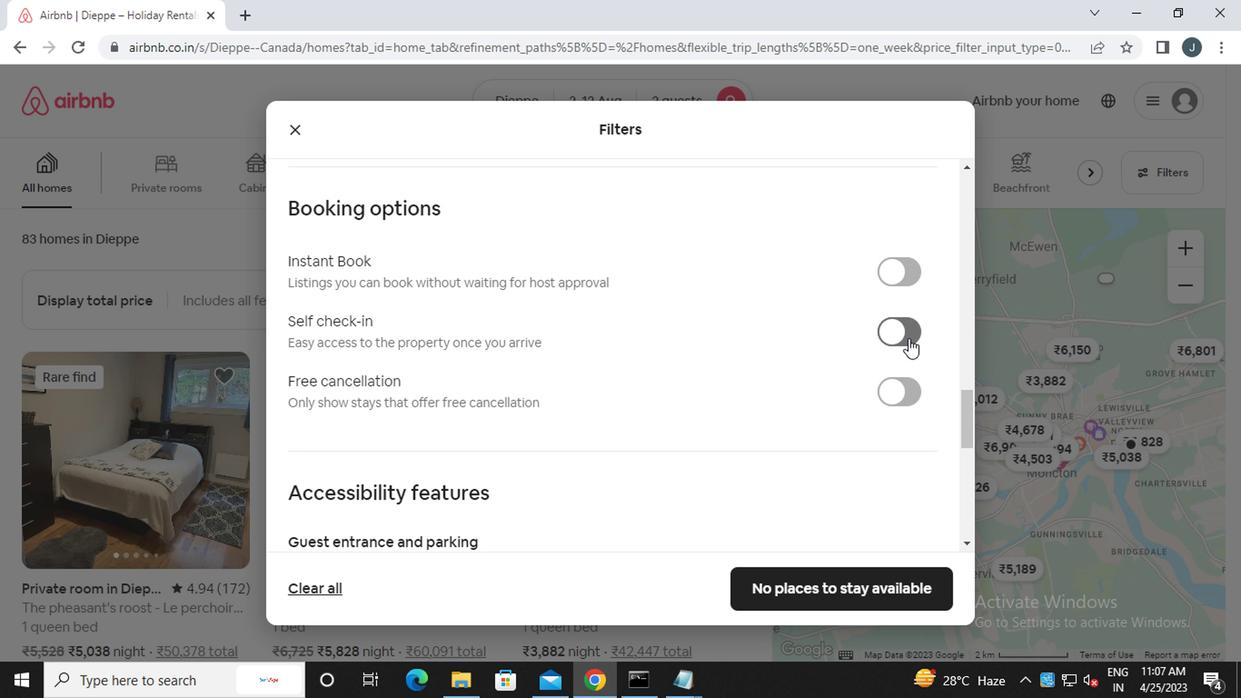 
Action: Mouse moved to (634, 371)
Screenshot: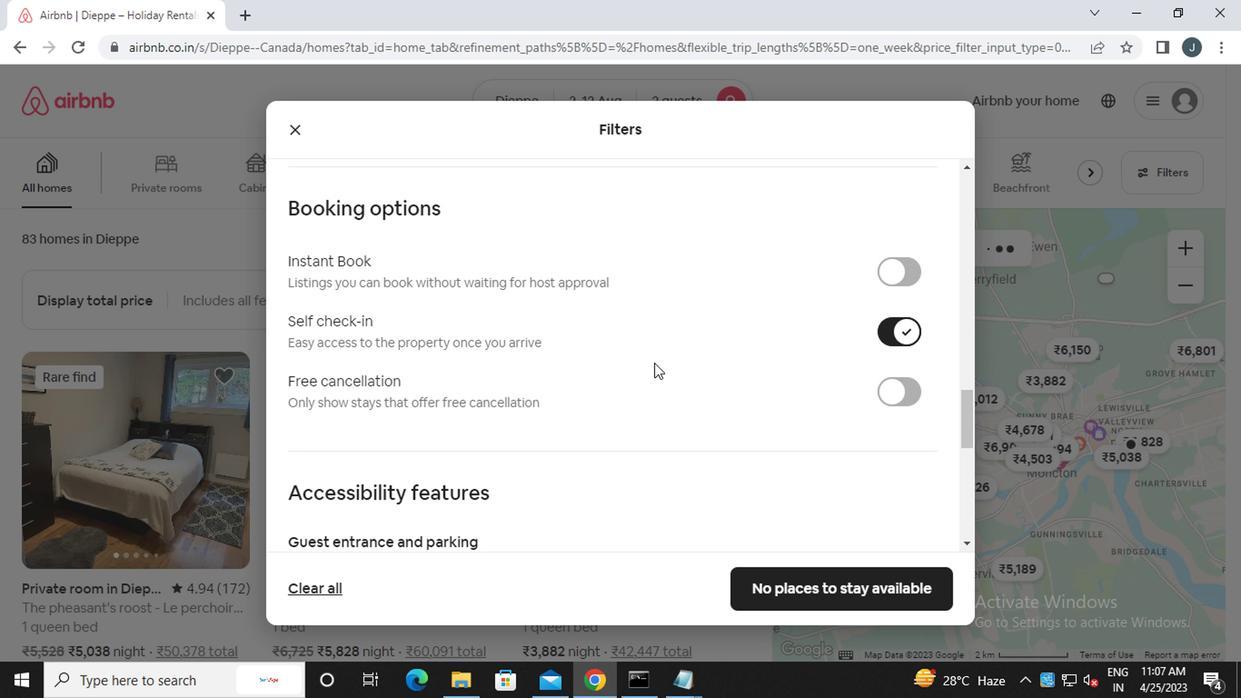 
Action: Mouse scrolled (634, 371) with delta (0, 0)
Screenshot: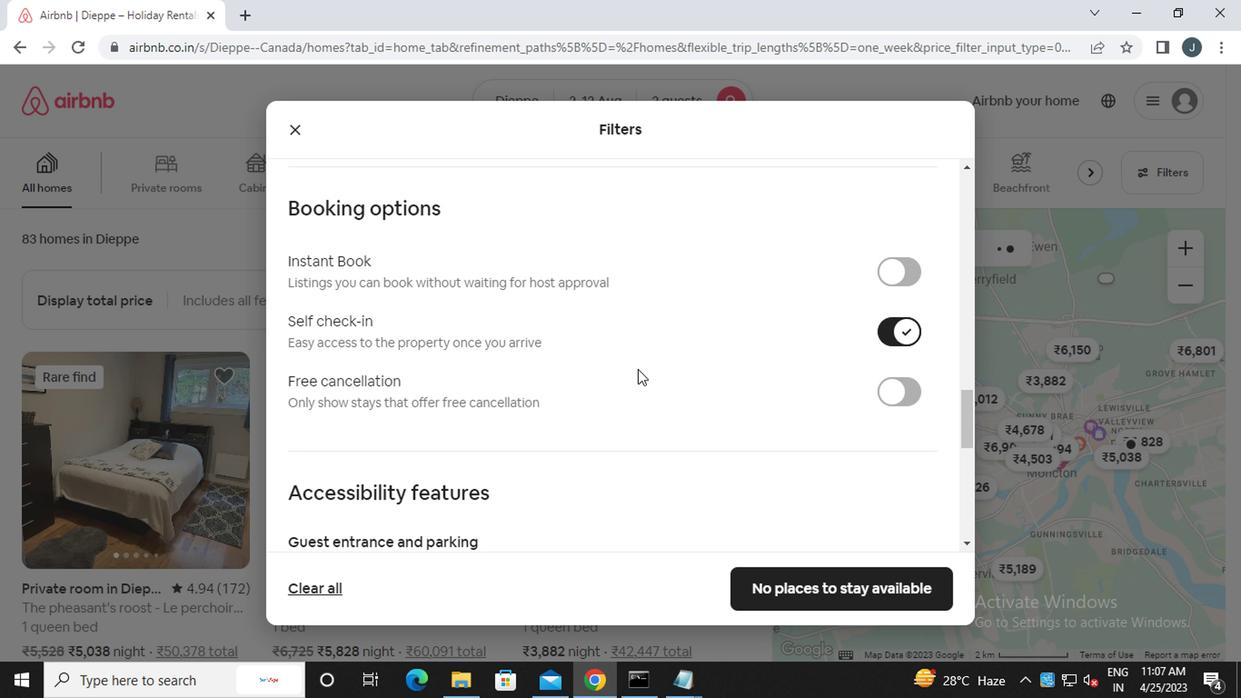 
Action: Mouse scrolled (634, 371) with delta (0, 0)
Screenshot: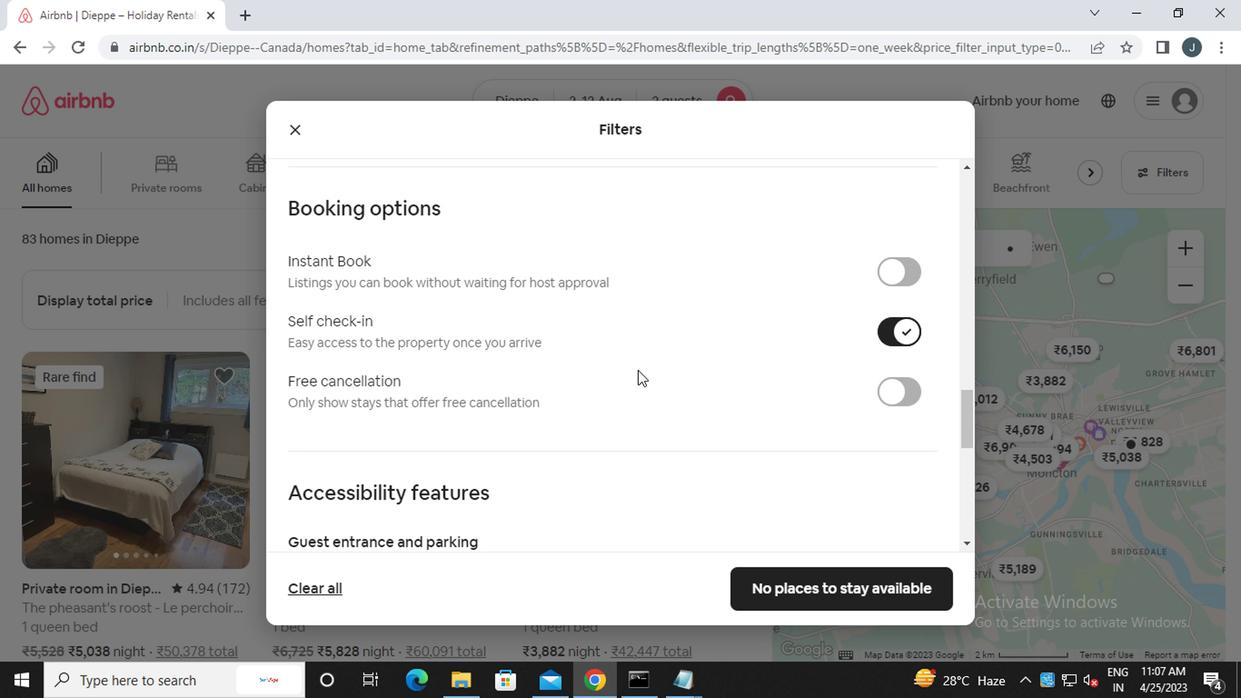 
Action: Mouse scrolled (634, 371) with delta (0, 0)
Screenshot: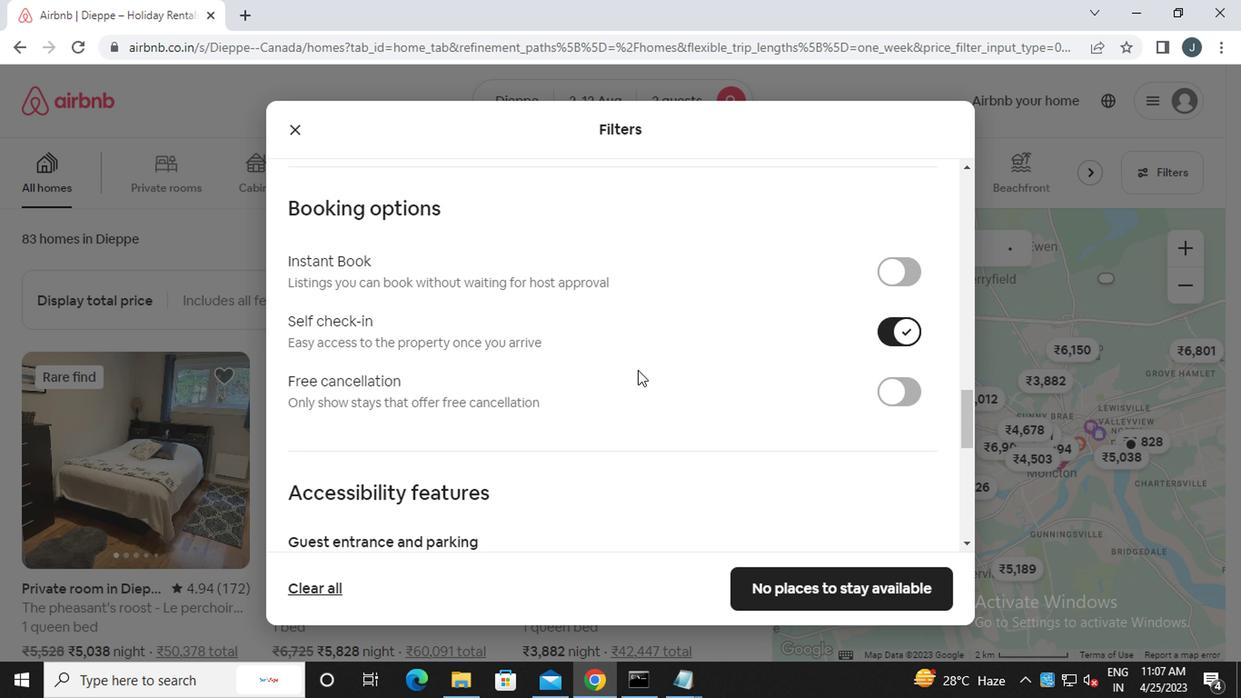
Action: Mouse moved to (633, 371)
Screenshot: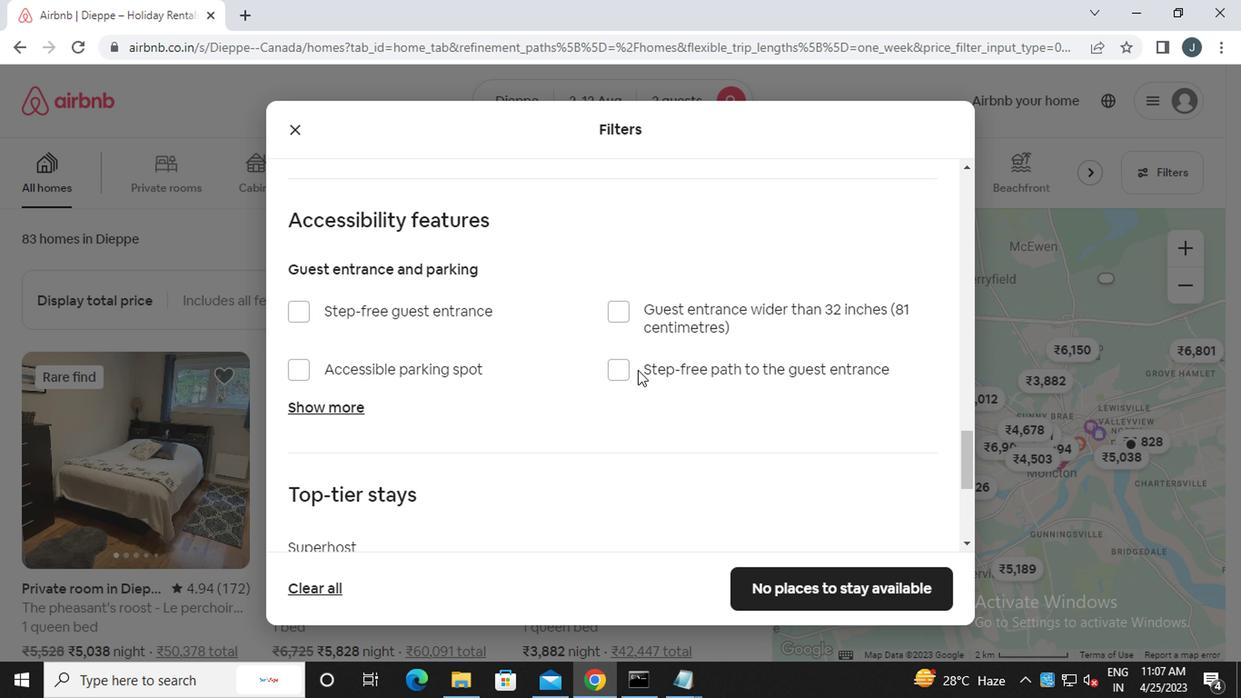 
Action: Mouse scrolled (633, 371) with delta (0, 0)
Screenshot: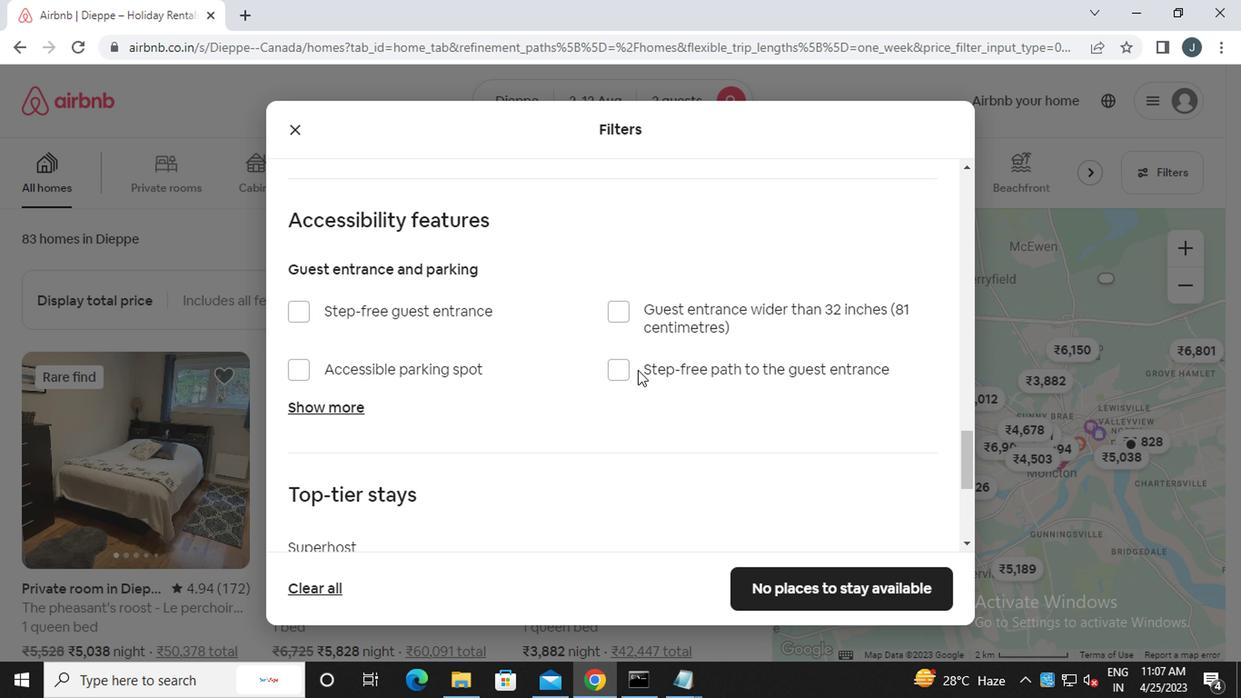 
Action: Mouse moved to (633, 371)
Screenshot: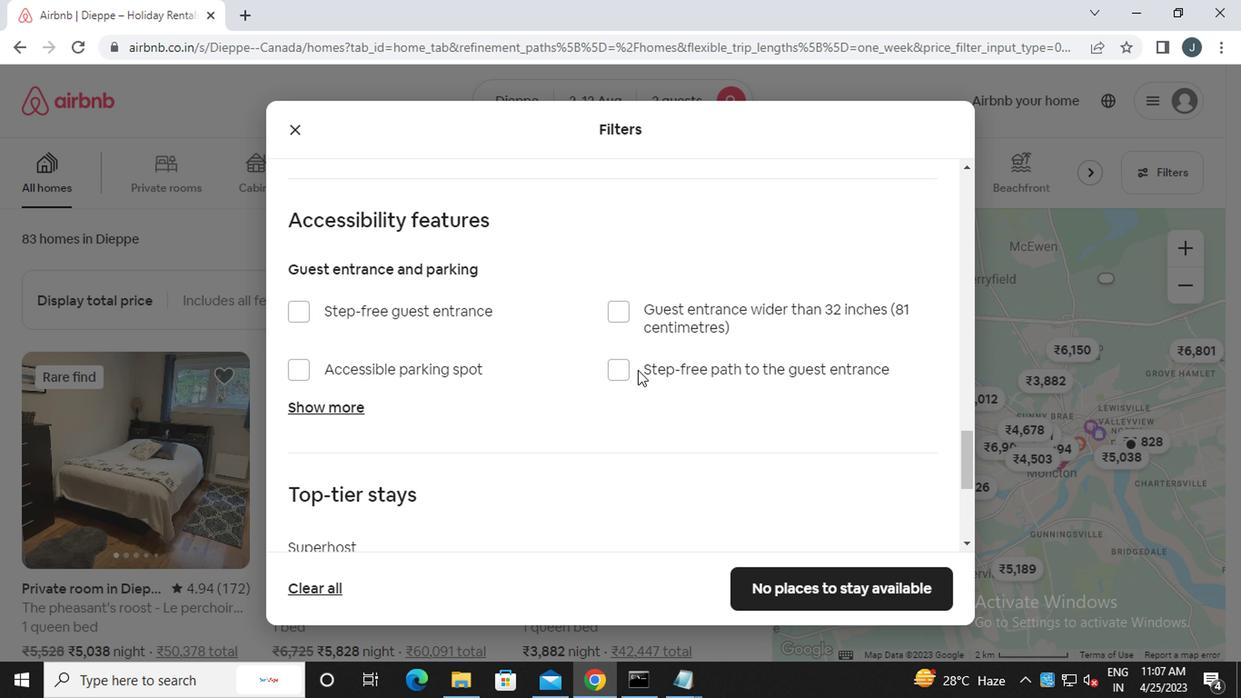 
Action: Mouse scrolled (633, 371) with delta (0, 0)
Screenshot: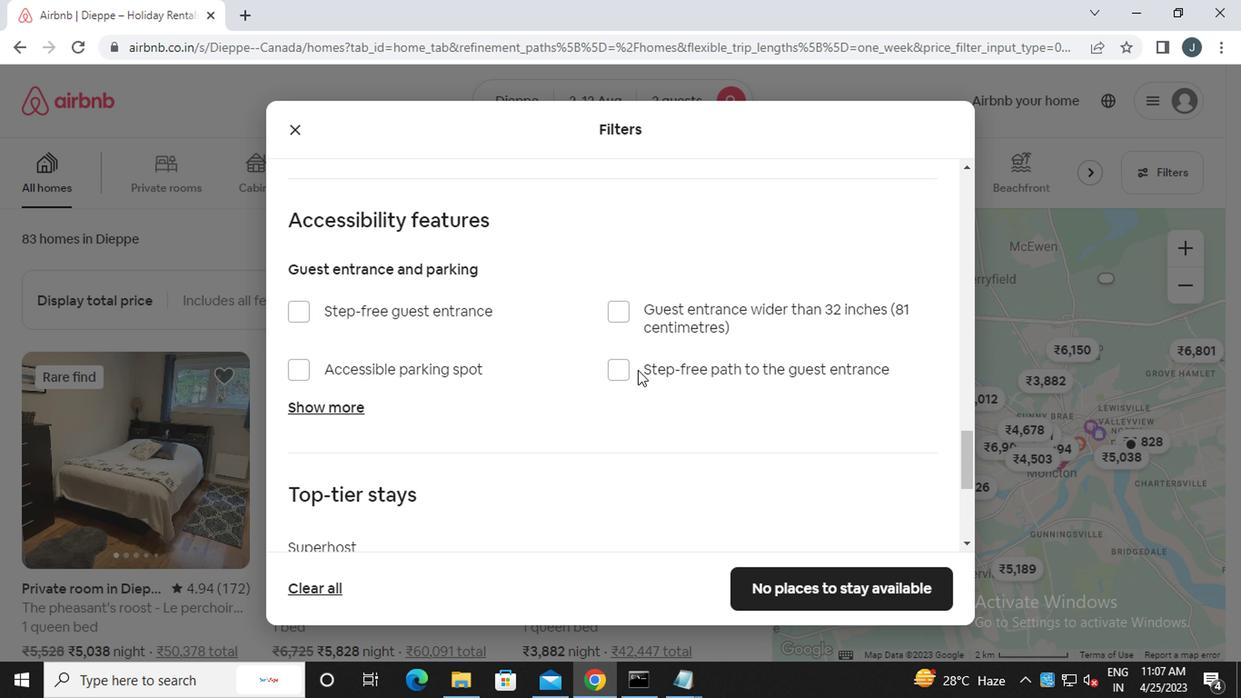 
Action: Mouse moved to (633, 373)
Screenshot: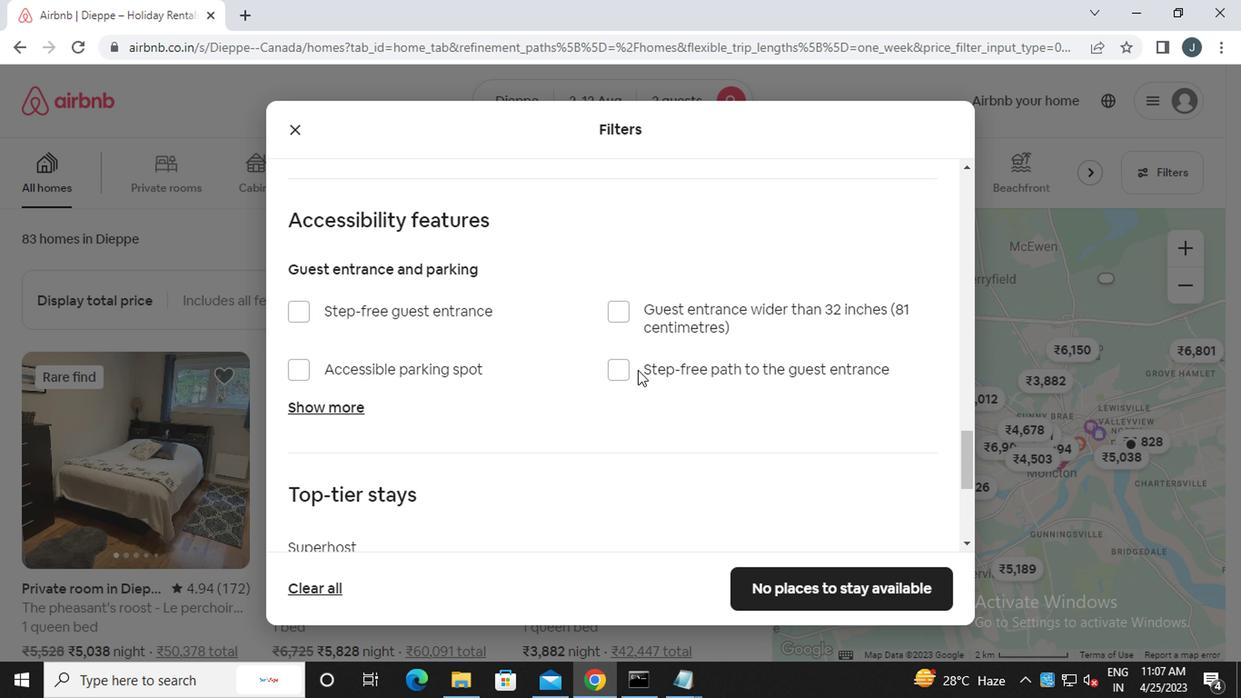 
Action: Mouse scrolled (633, 371) with delta (0, -1)
Screenshot: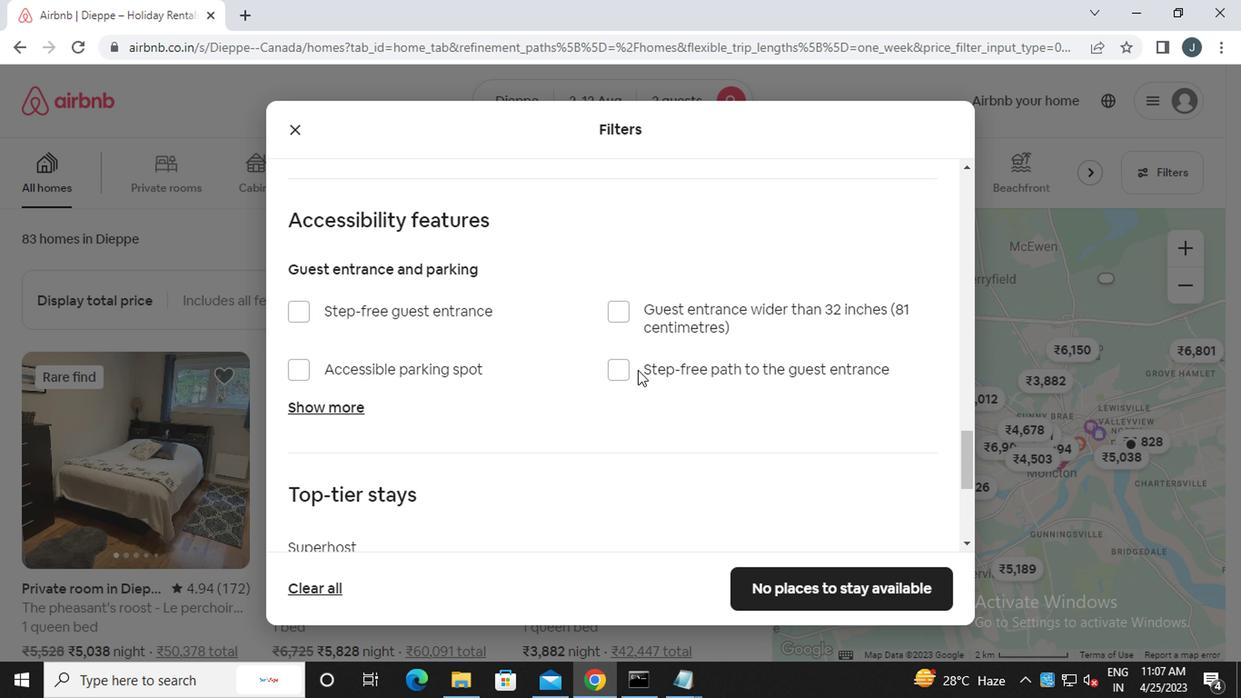 
Action: Mouse scrolled (633, 371) with delta (0, -1)
Screenshot: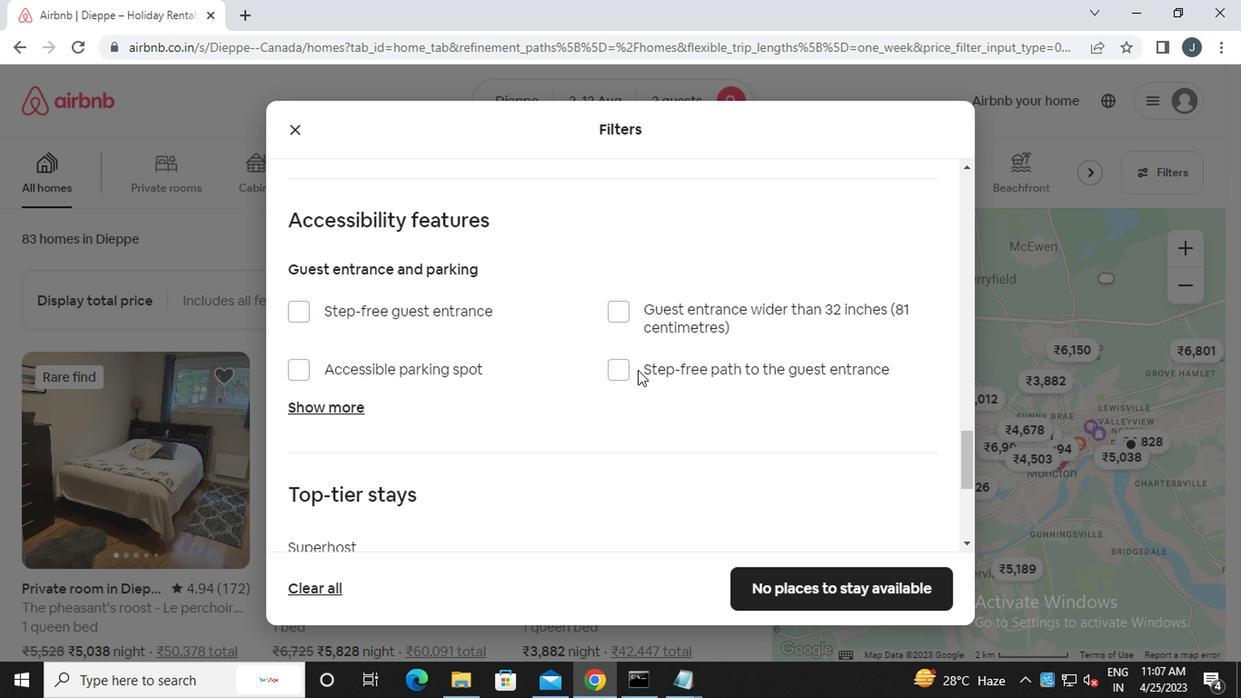 
Action: Mouse moved to (287, 416)
Screenshot: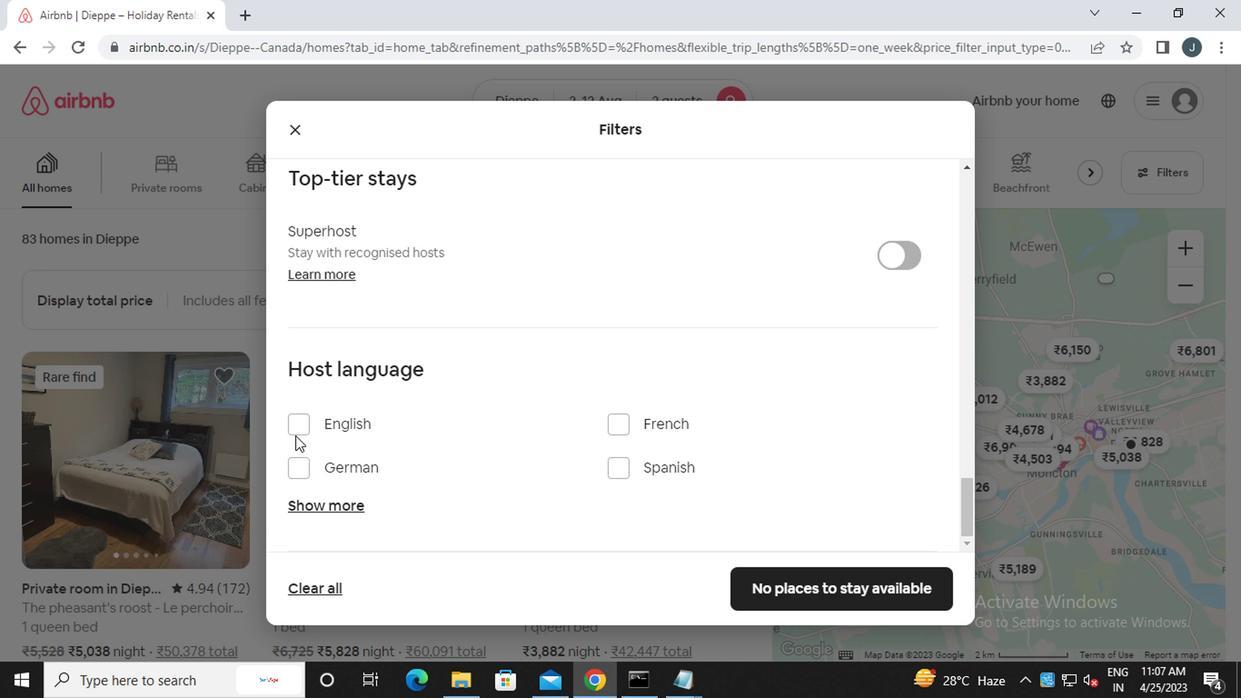 
Action: Mouse pressed left at (287, 416)
Screenshot: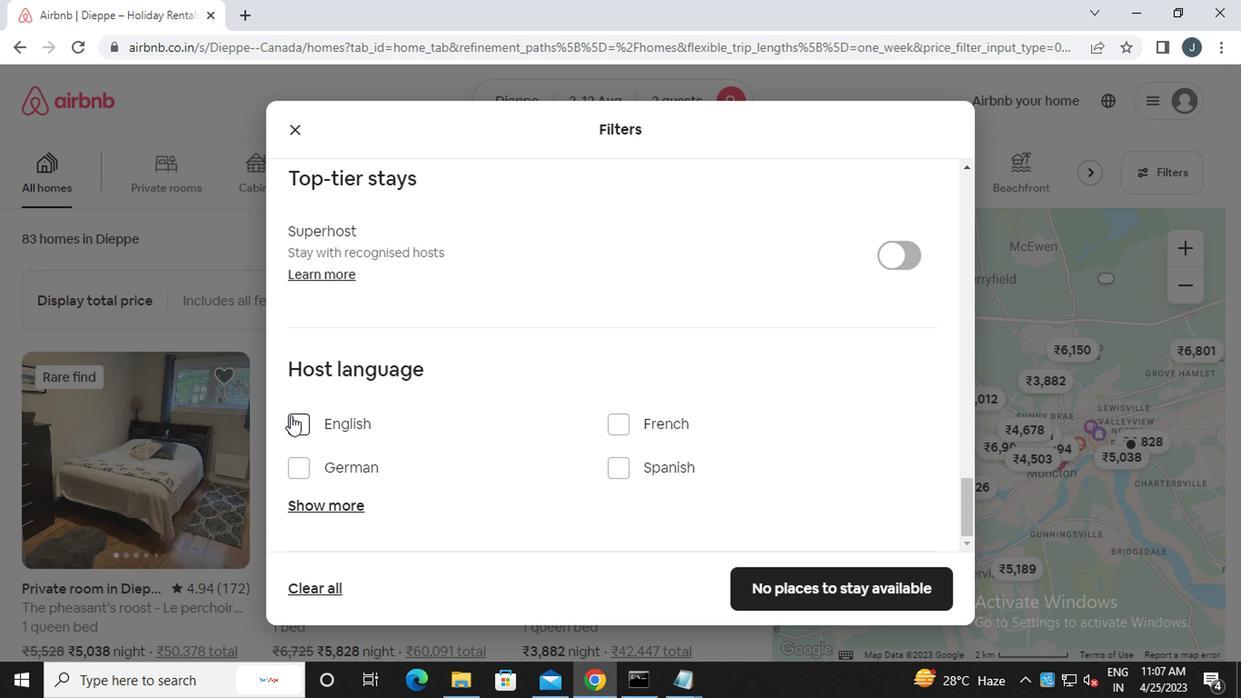 
Action: Mouse moved to (830, 587)
Screenshot: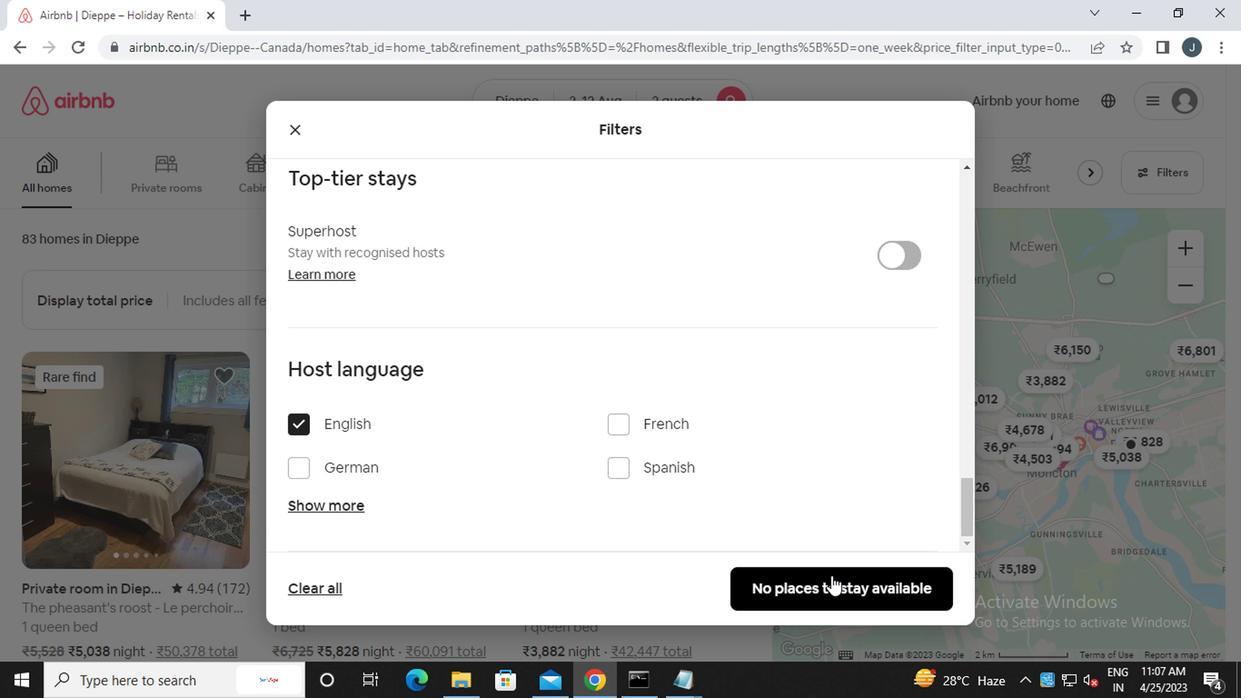 
Action: Mouse pressed left at (830, 587)
Screenshot: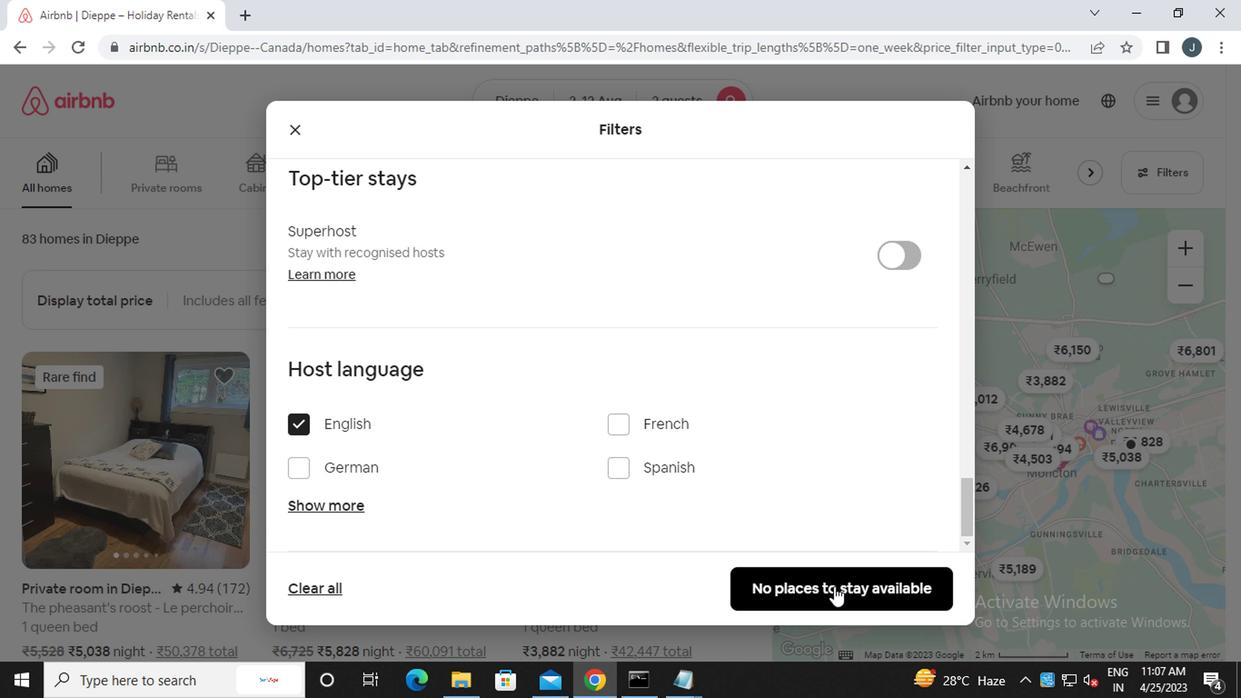 
Action: Mouse moved to (828, 575)
Screenshot: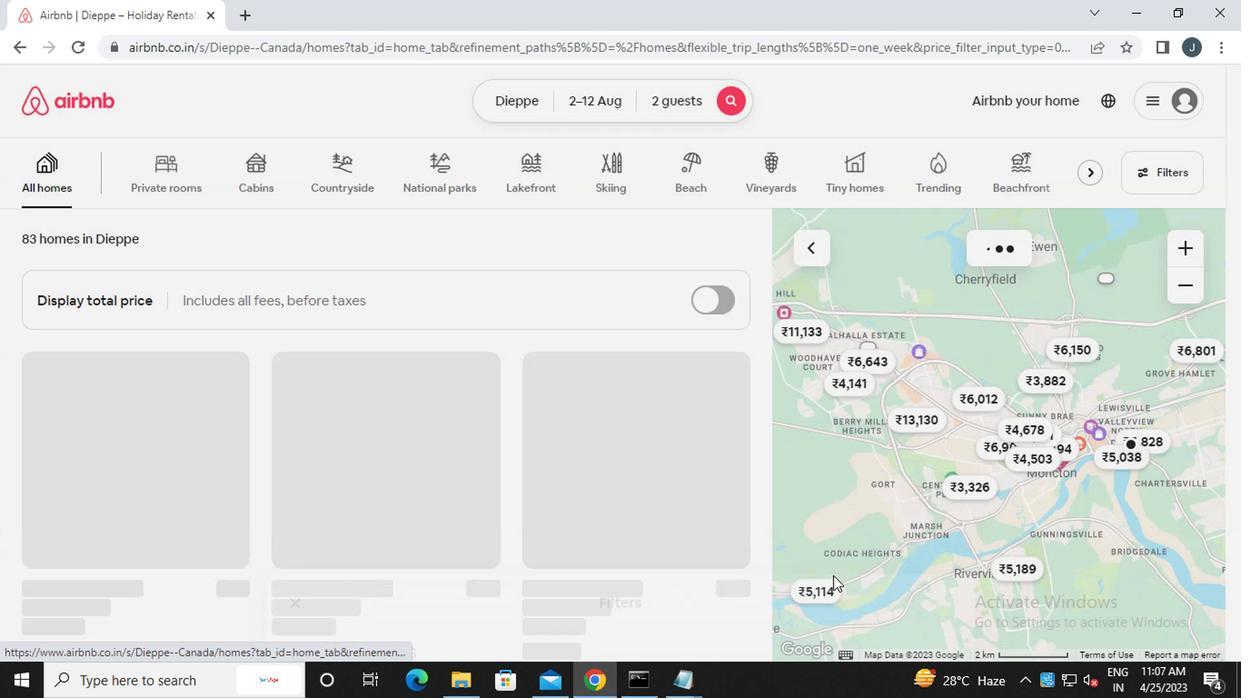 
